 Task: Find connections with filter location Dīsa with filter topic #Healthwith filter profile language French with filter current company TRS Staffing Solutions with filter school St. Francis College for Women with filter industry Turned Products and Fastener Manufacturing with filter service category CateringChange with filter keywords title Shipping and Receiving Staff
Action: Mouse moved to (176, 233)
Screenshot: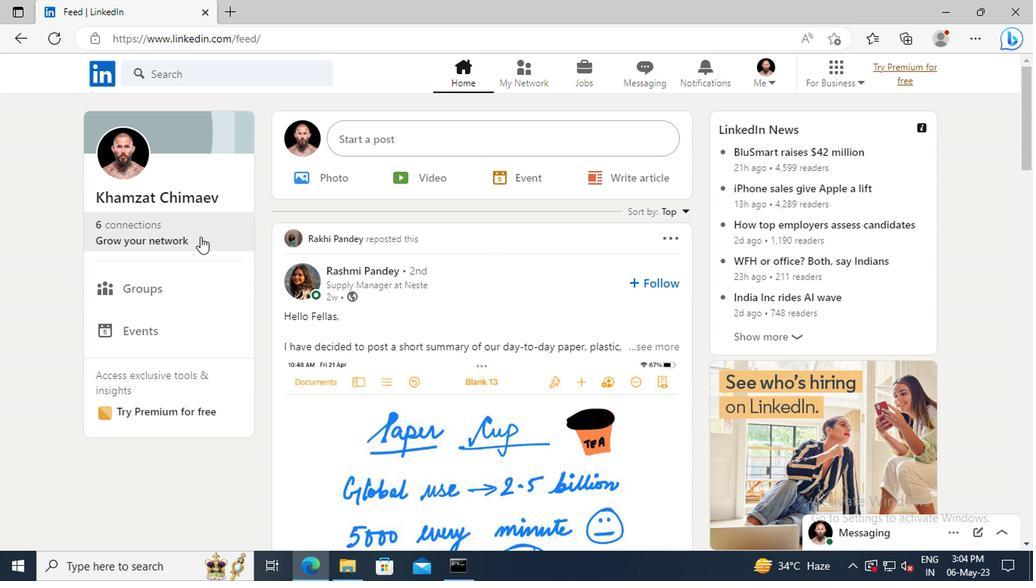 
Action: Mouse pressed left at (176, 233)
Screenshot: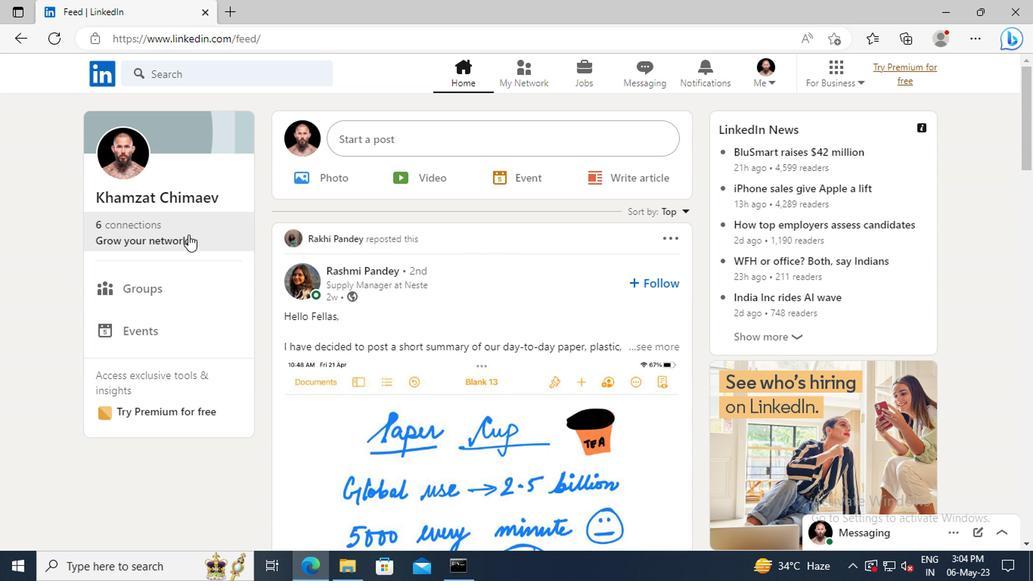 
Action: Mouse moved to (176, 160)
Screenshot: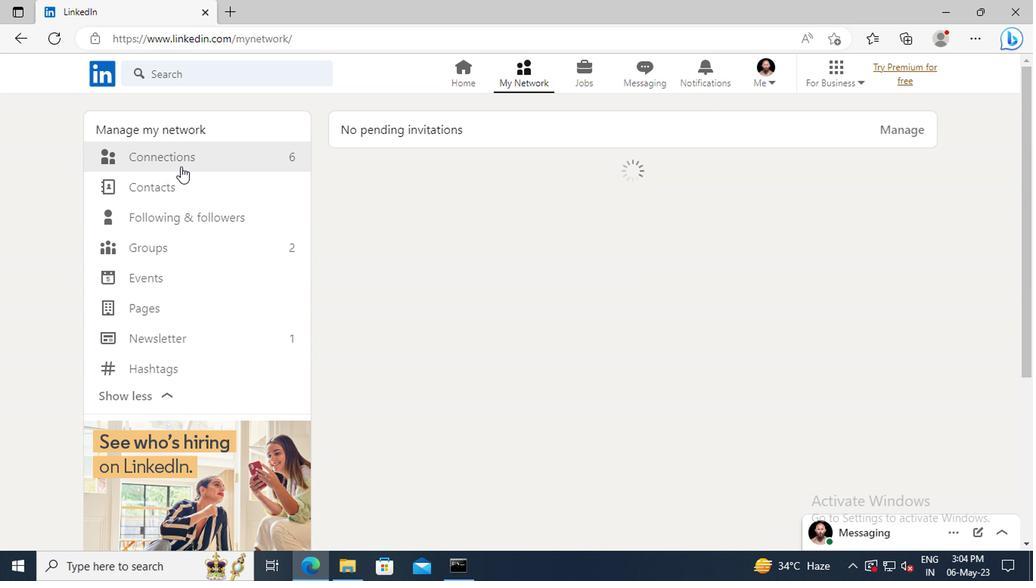 
Action: Mouse pressed left at (176, 160)
Screenshot: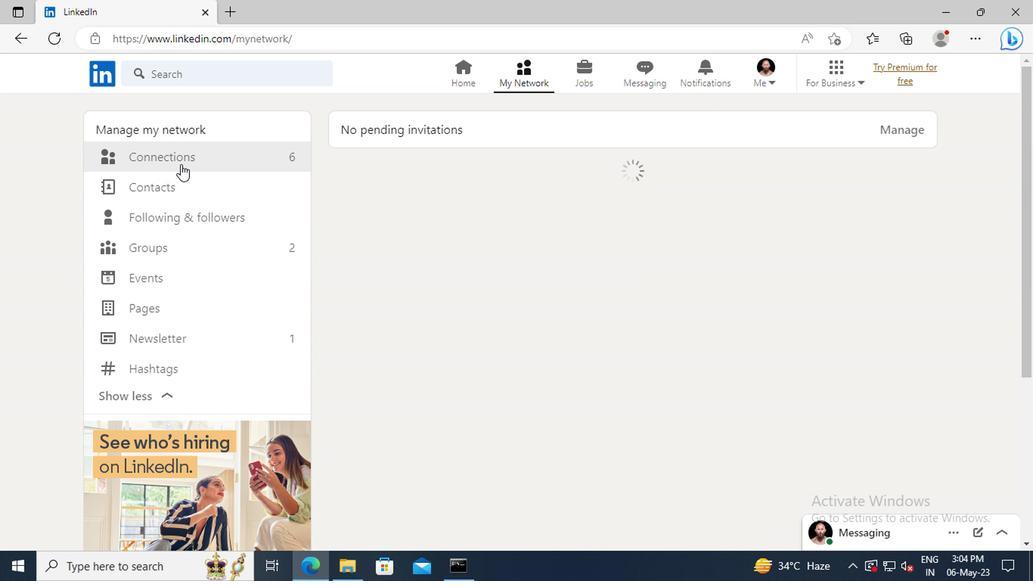 
Action: Mouse moved to (625, 158)
Screenshot: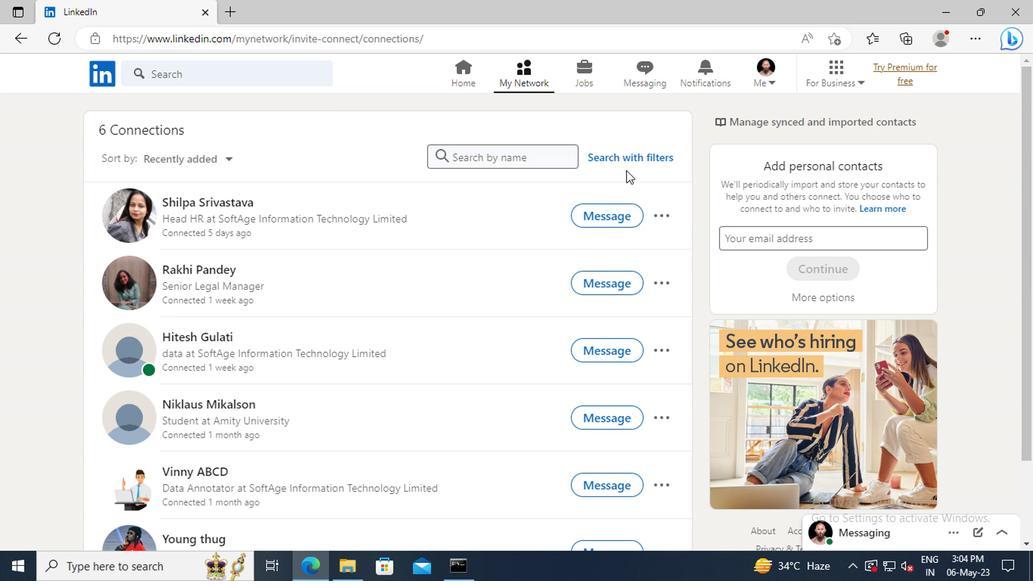 
Action: Mouse pressed left at (625, 158)
Screenshot: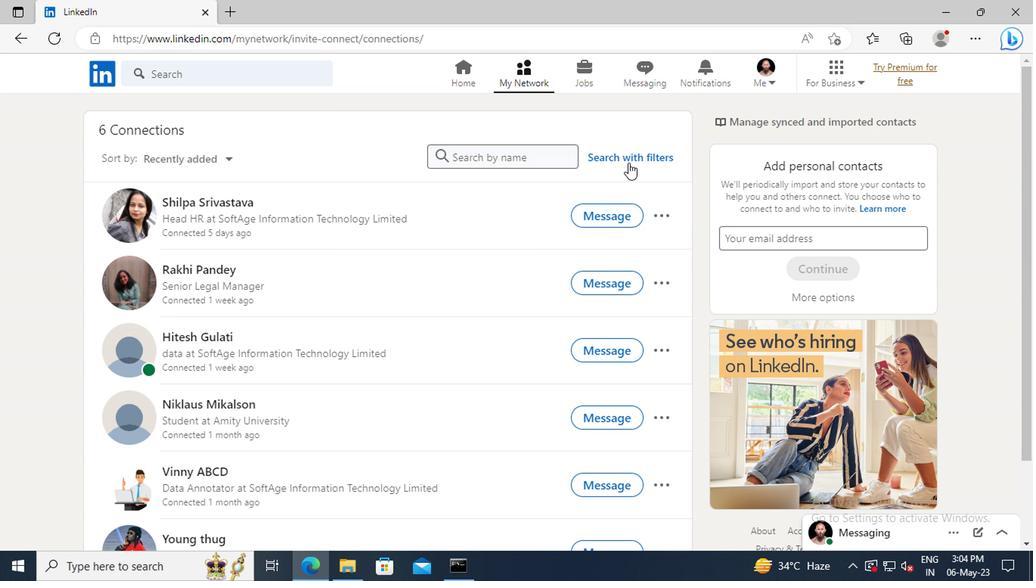 
Action: Mouse moved to (573, 115)
Screenshot: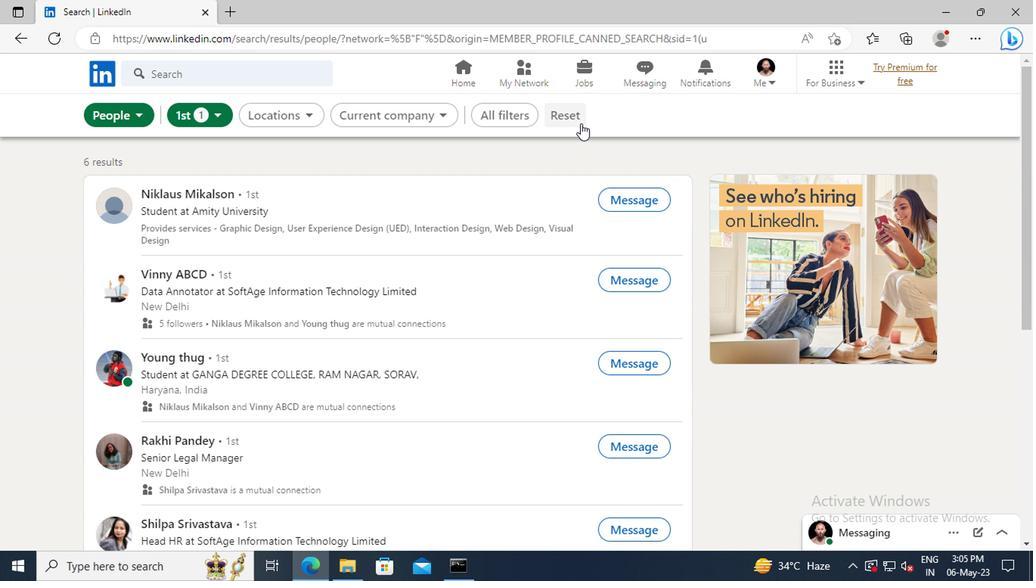 
Action: Mouse pressed left at (573, 115)
Screenshot: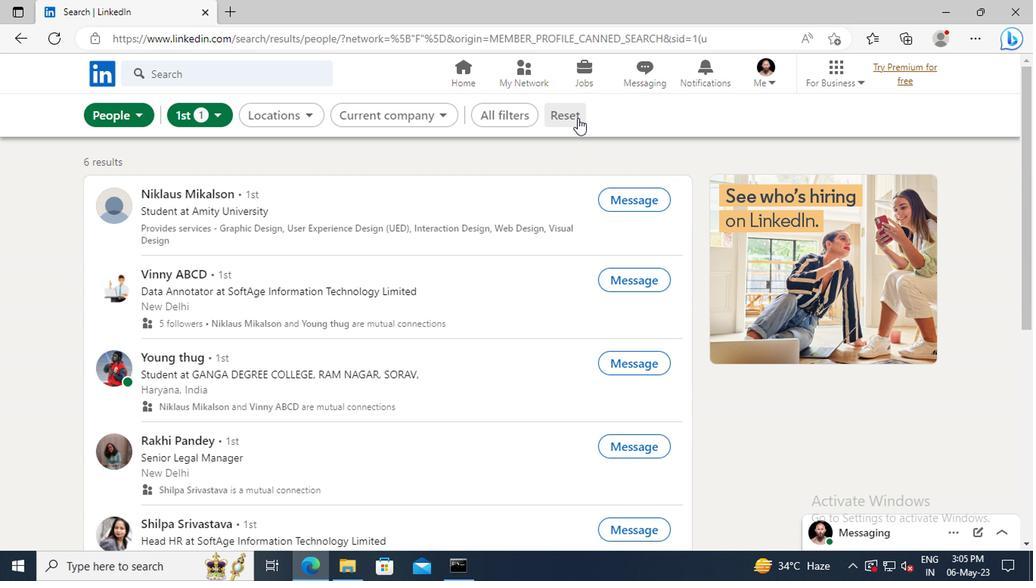 
Action: Mouse moved to (554, 115)
Screenshot: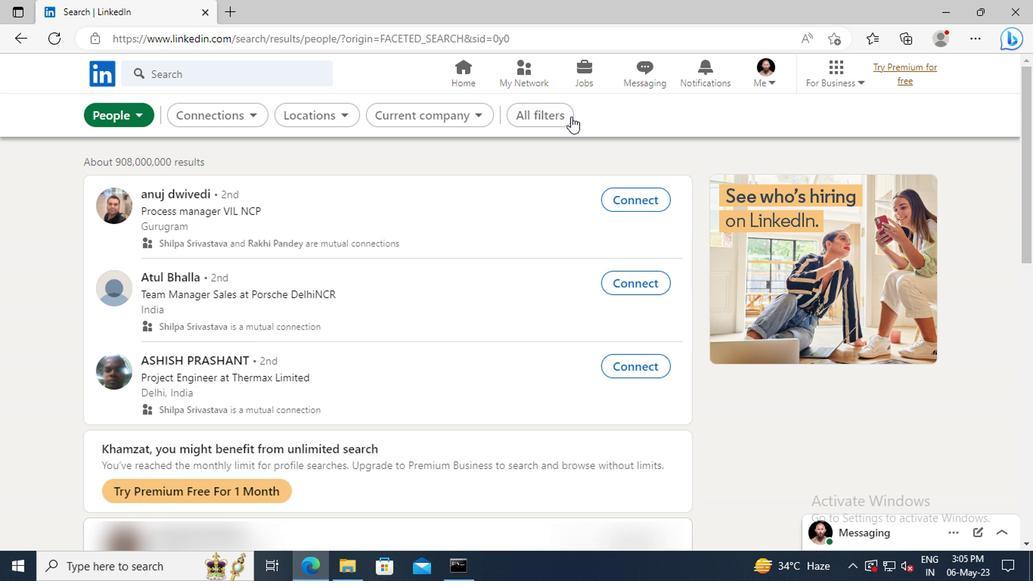 
Action: Mouse pressed left at (554, 115)
Screenshot: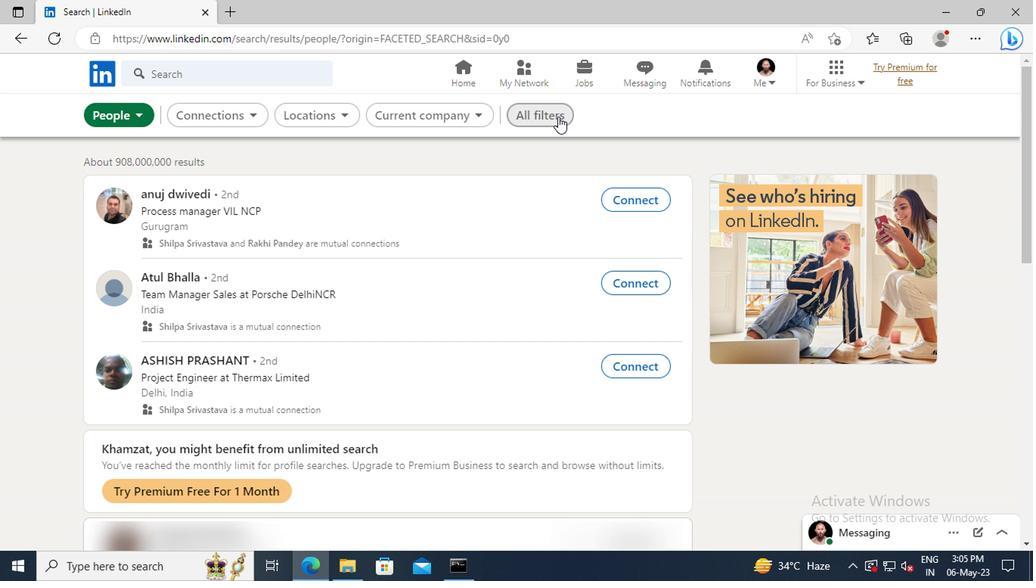 
Action: Mouse moved to (823, 286)
Screenshot: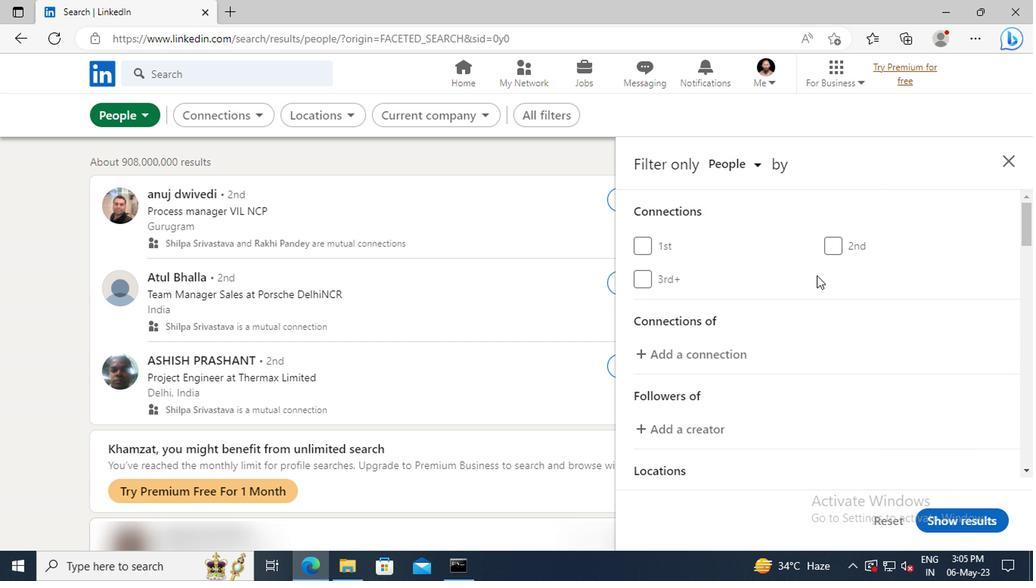 
Action: Mouse scrolled (823, 285) with delta (0, -1)
Screenshot: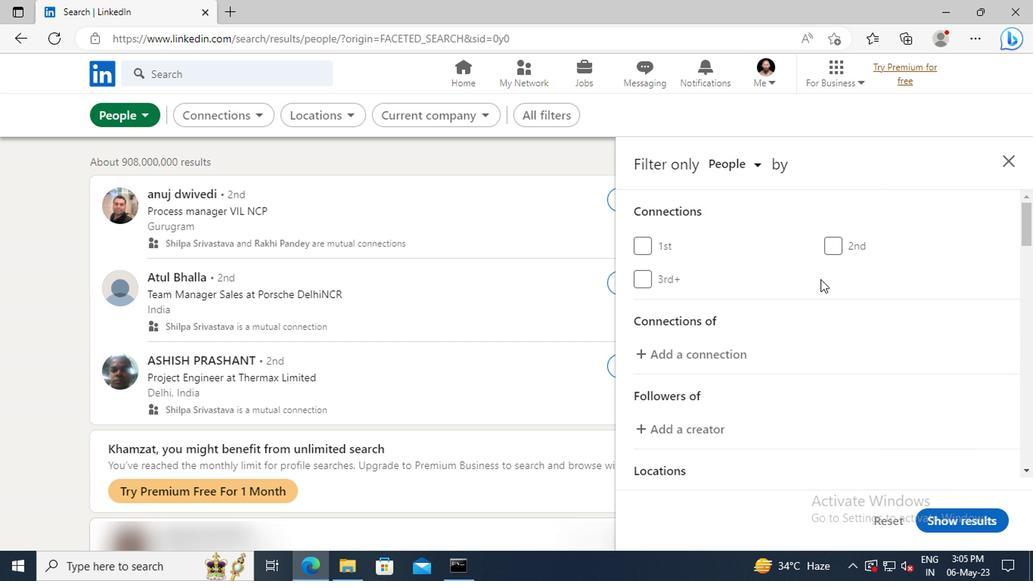
Action: Mouse moved to (825, 288)
Screenshot: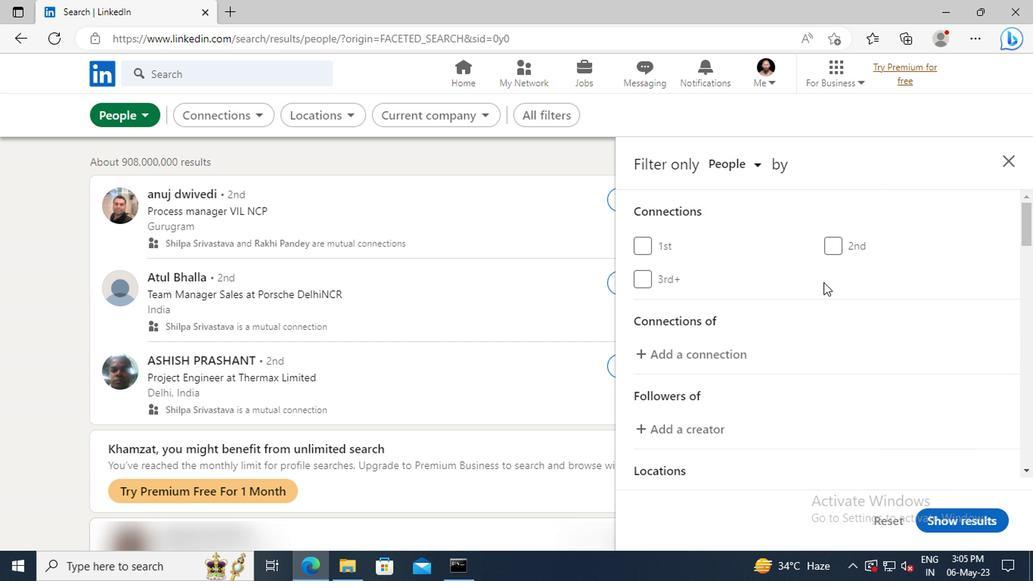 
Action: Mouse scrolled (825, 287) with delta (0, -1)
Screenshot: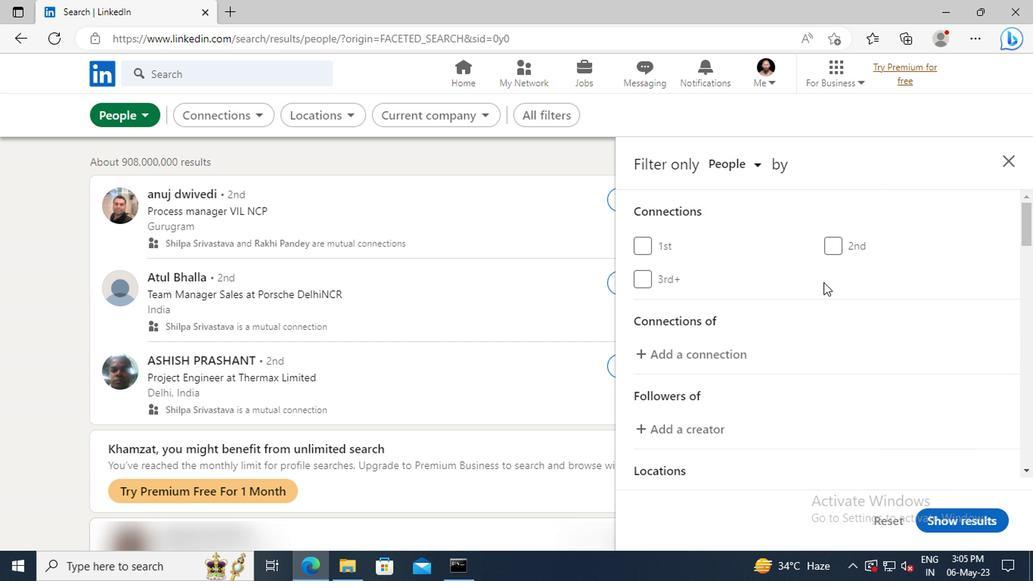 
Action: Mouse moved to (826, 288)
Screenshot: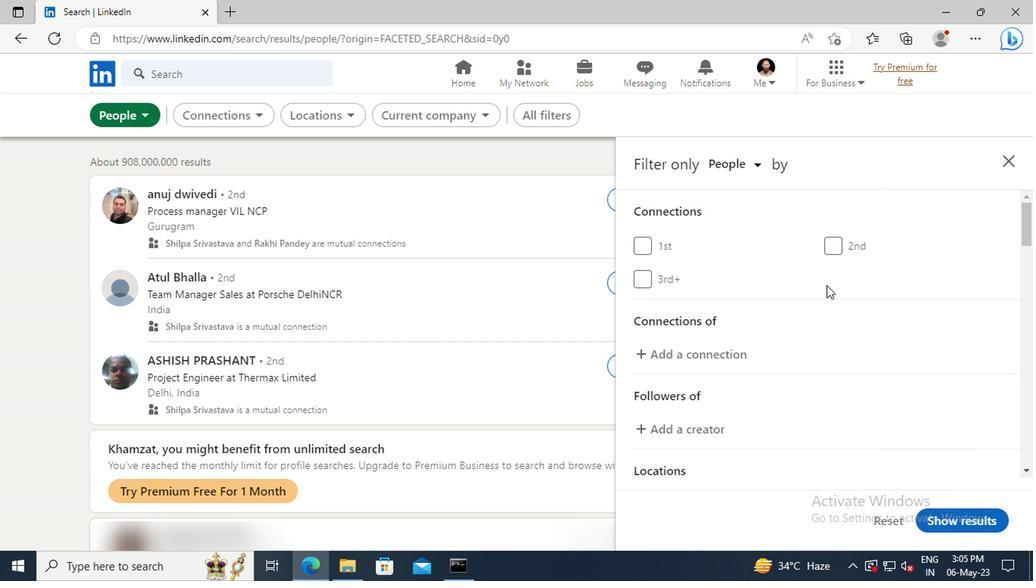 
Action: Mouse scrolled (826, 288) with delta (0, 0)
Screenshot: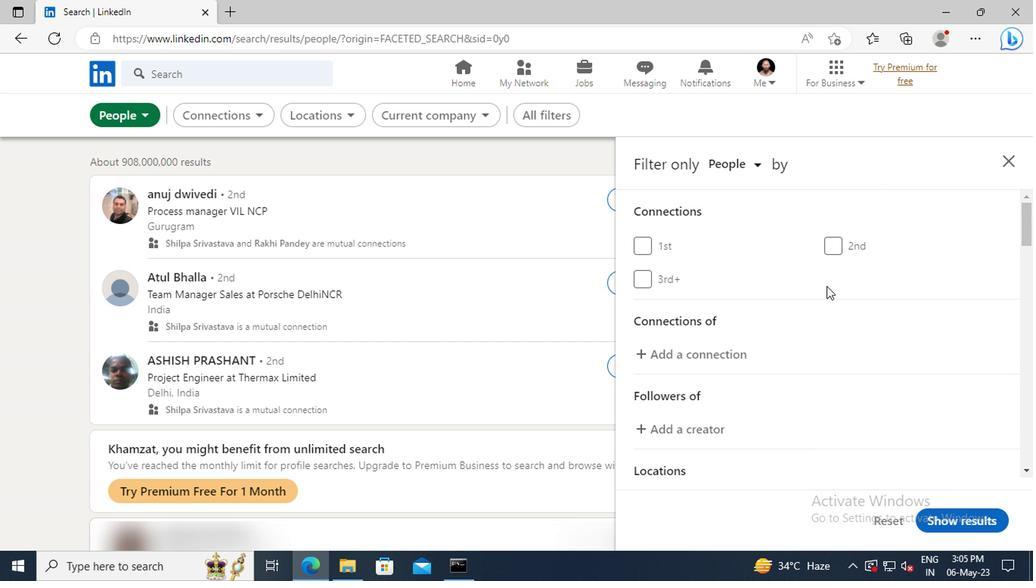 
Action: Mouse scrolled (826, 288) with delta (0, 0)
Screenshot: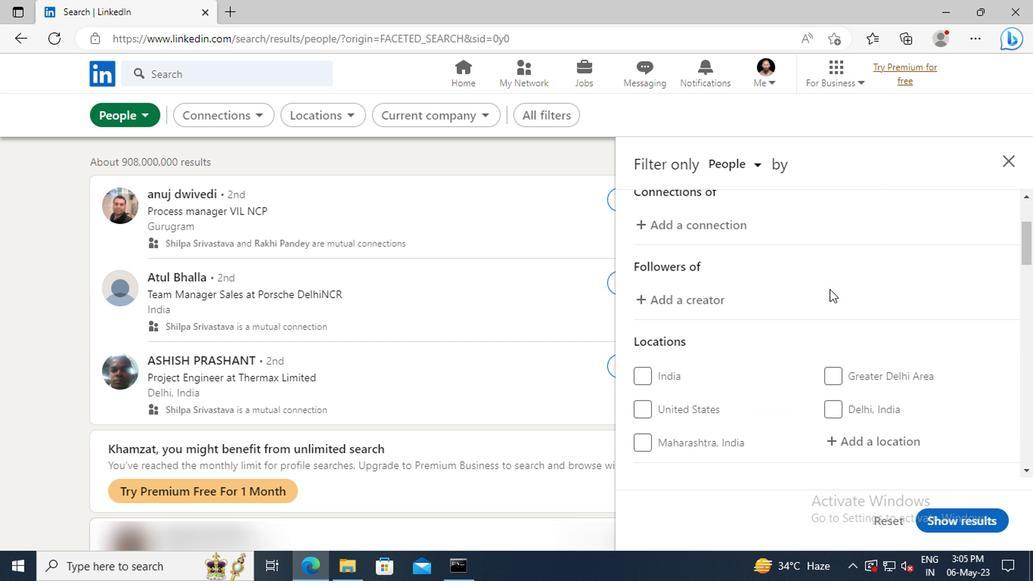 
Action: Mouse scrolled (826, 288) with delta (0, 0)
Screenshot: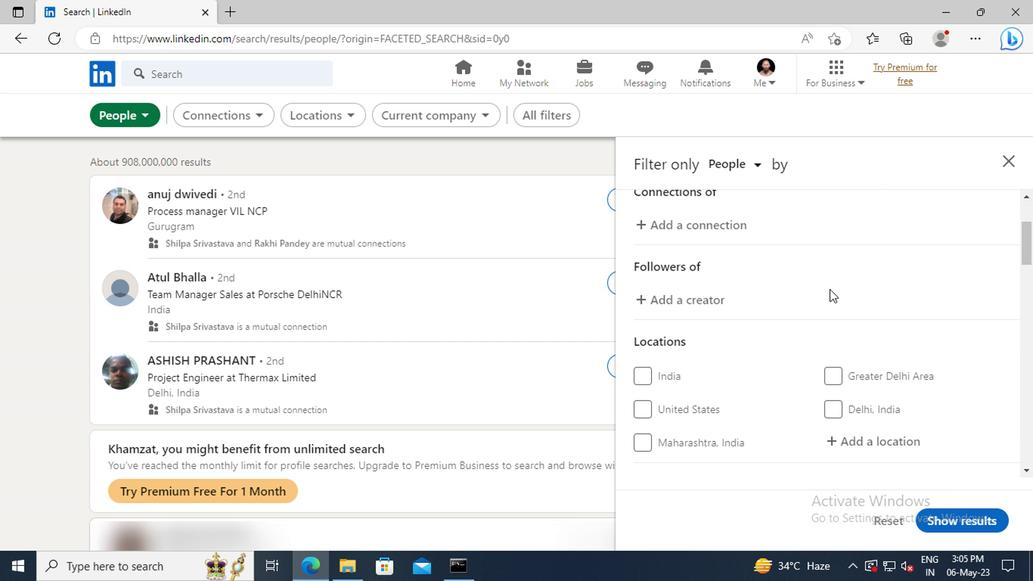 
Action: Mouse moved to (844, 358)
Screenshot: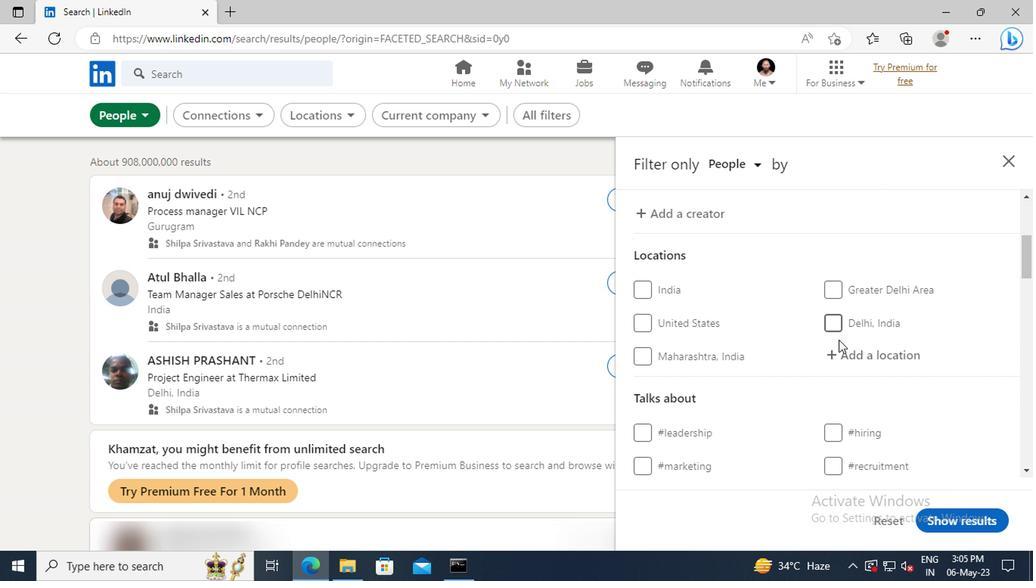 
Action: Mouse pressed left at (844, 358)
Screenshot: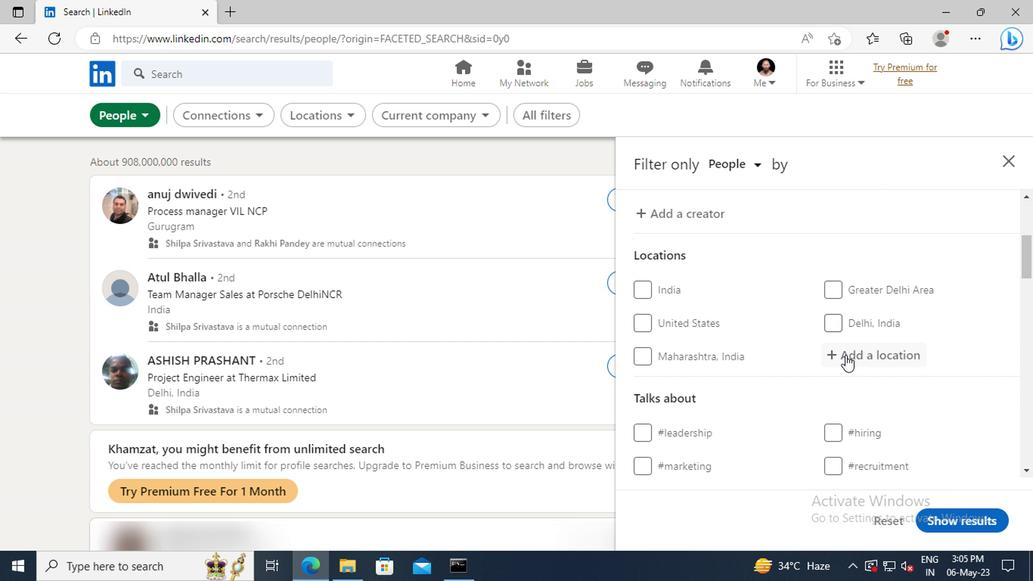 
Action: Key pressed <Key.shift>DISA
Screenshot: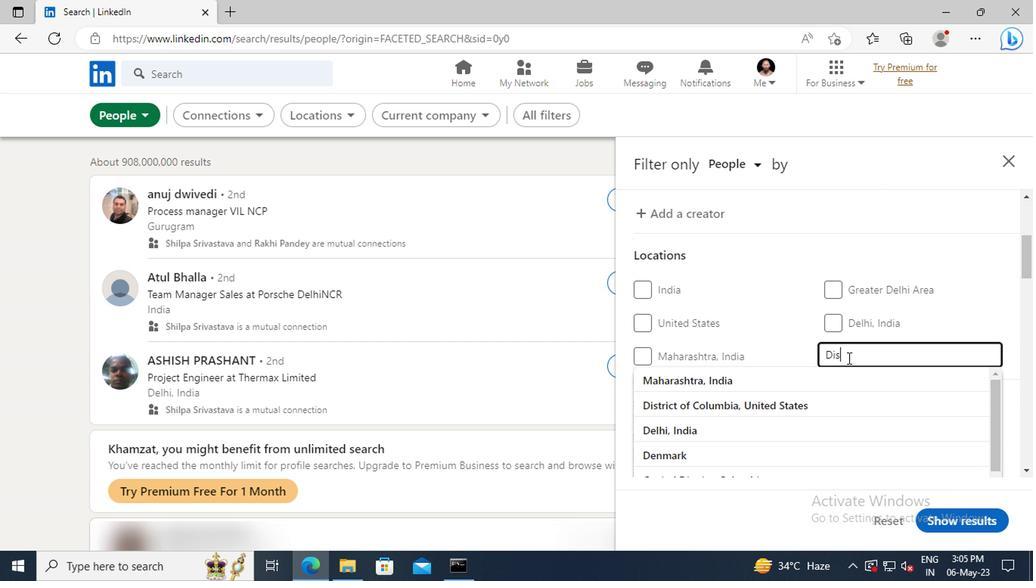 
Action: Mouse moved to (843, 374)
Screenshot: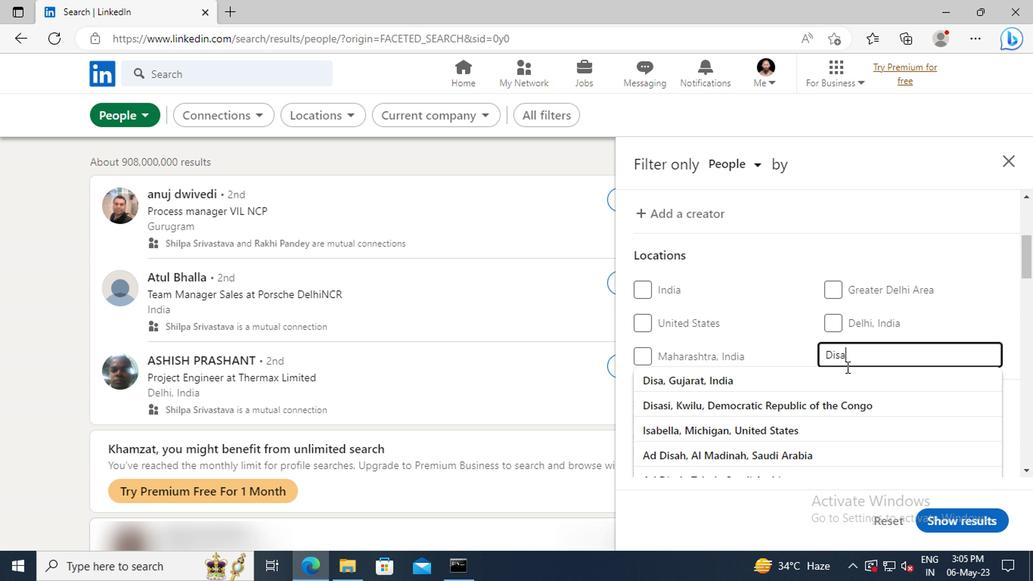 
Action: Mouse pressed left at (843, 374)
Screenshot: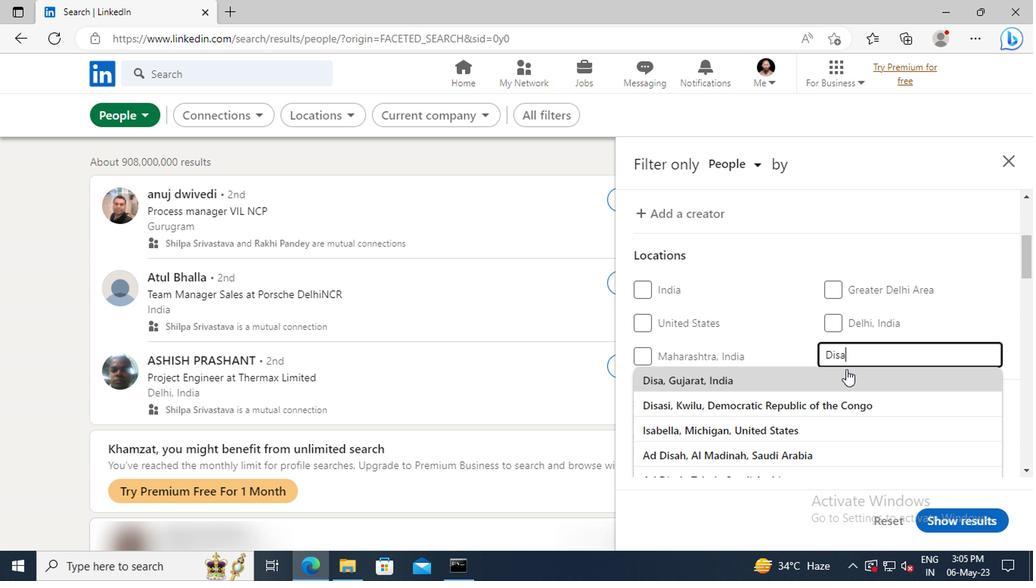 
Action: Mouse scrolled (843, 373) with delta (0, -1)
Screenshot: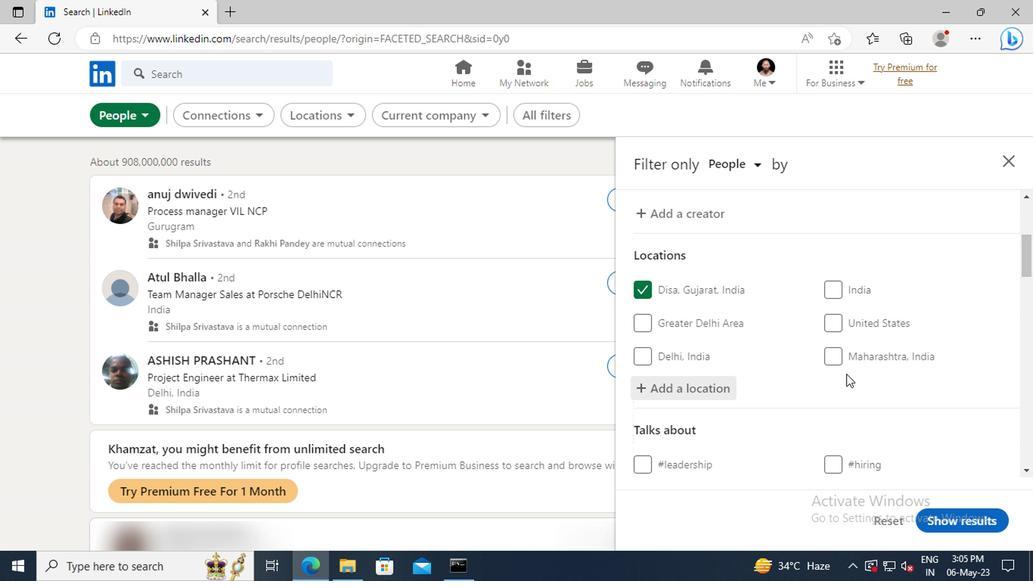 
Action: Mouse moved to (843, 369)
Screenshot: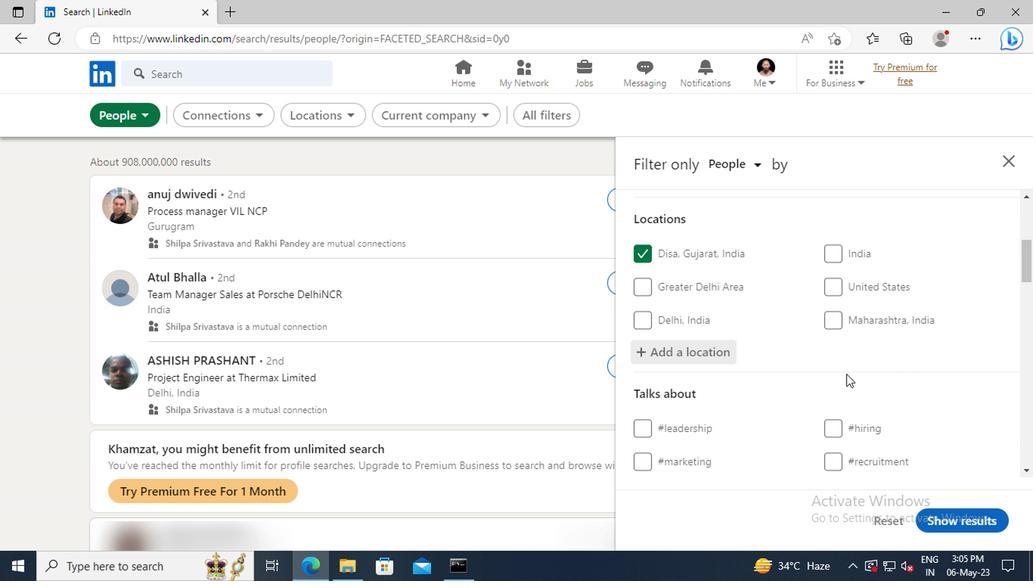 
Action: Mouse scrolled (843, 368) with delta (0, -1)
Screenshot: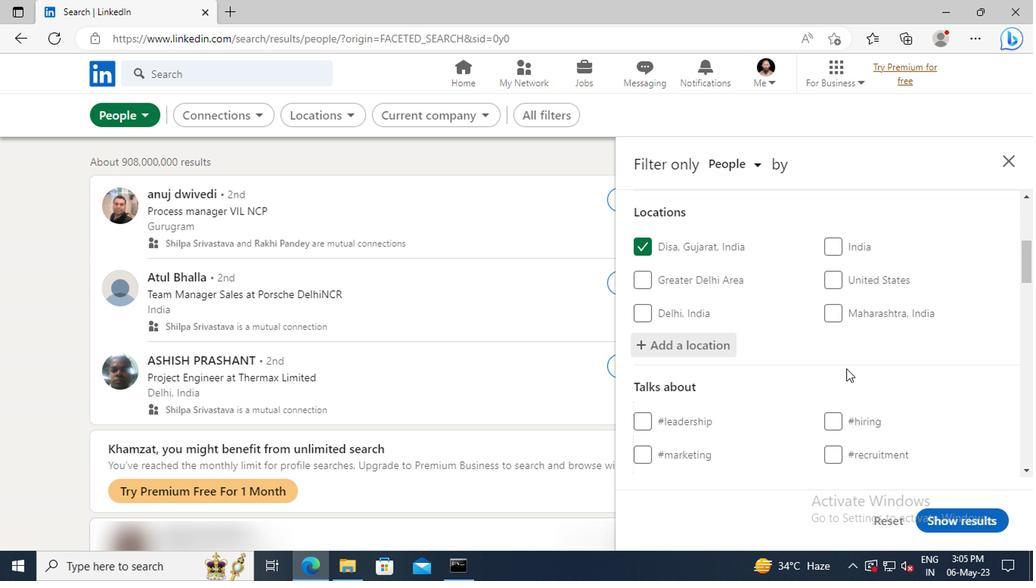 
Action: Mouse moved to (843, 367)
Screenshot: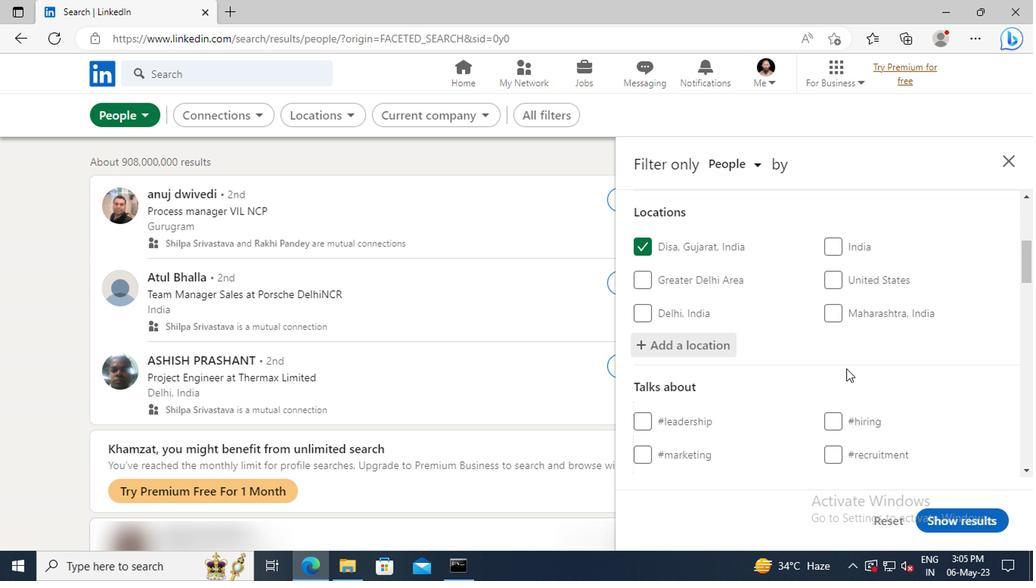 
Action: Mouse scrolled (843, 367) with delta (0, 0)
Screenshot: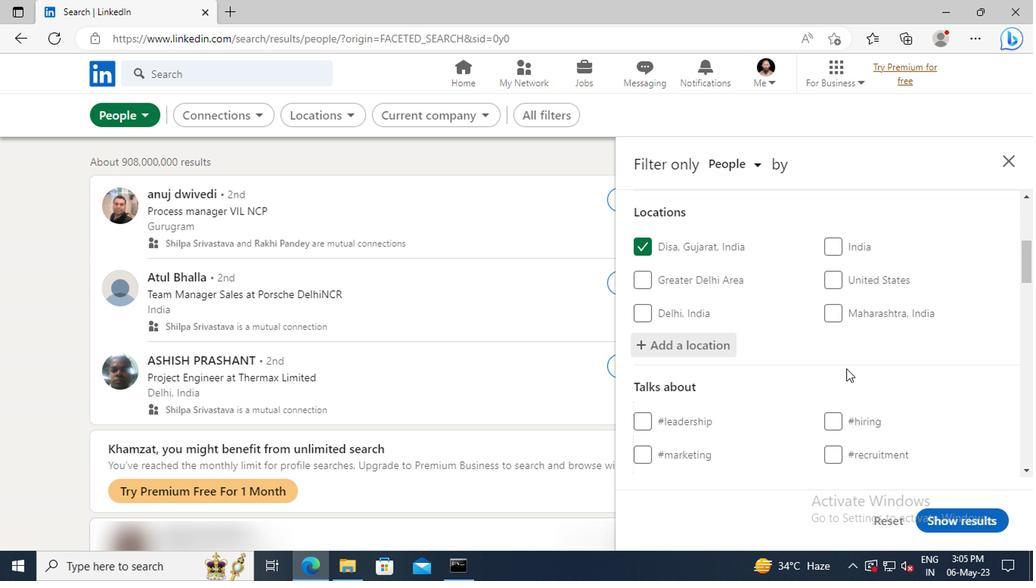 
Action: Mouse moved to (843, 367)
Screenshot: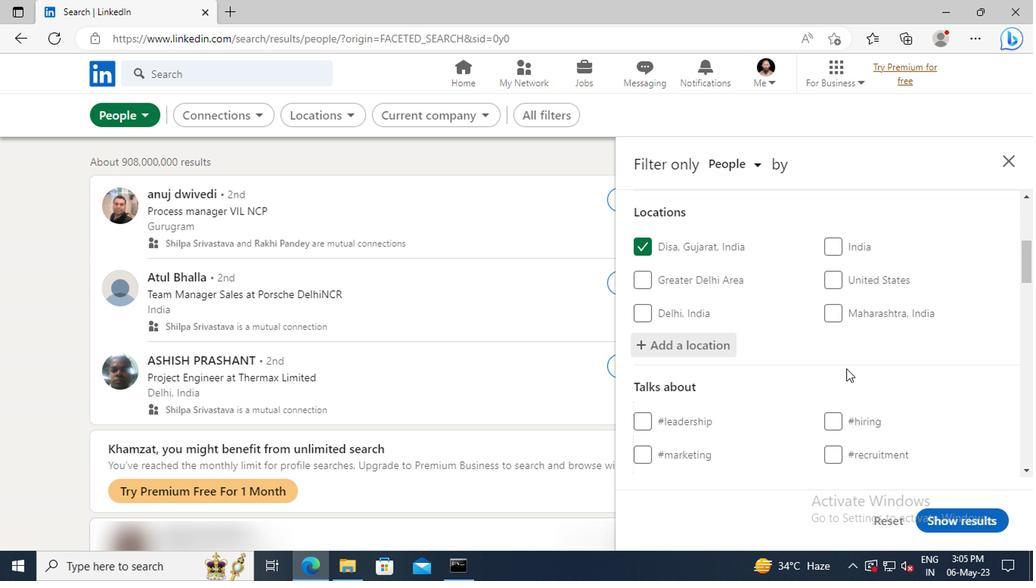 
Action: Mouse scrolled (843, 367) with delta (0, 0)
Screenshot: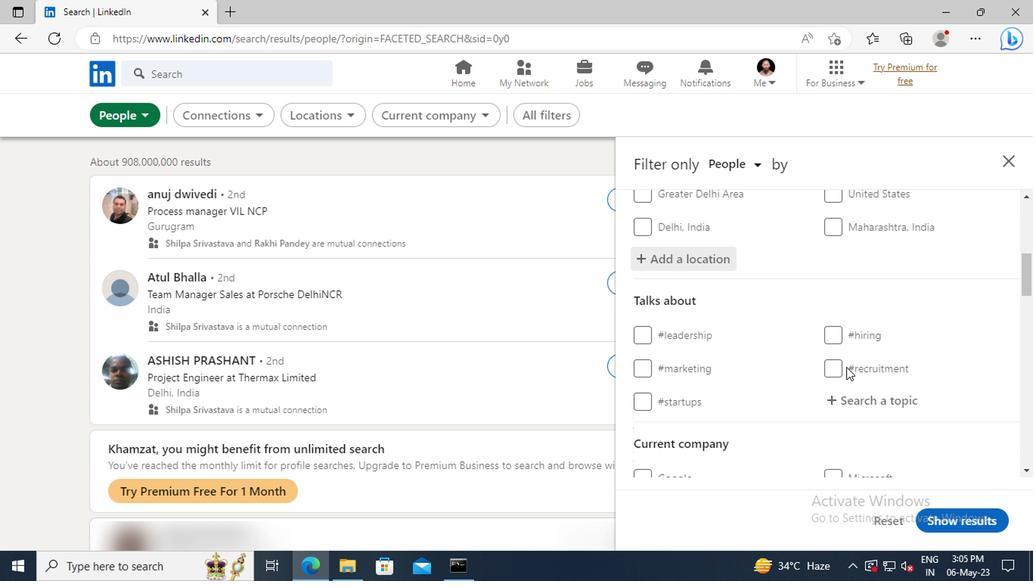 
Action: Mouse moved to (843, 365)
Screenshot: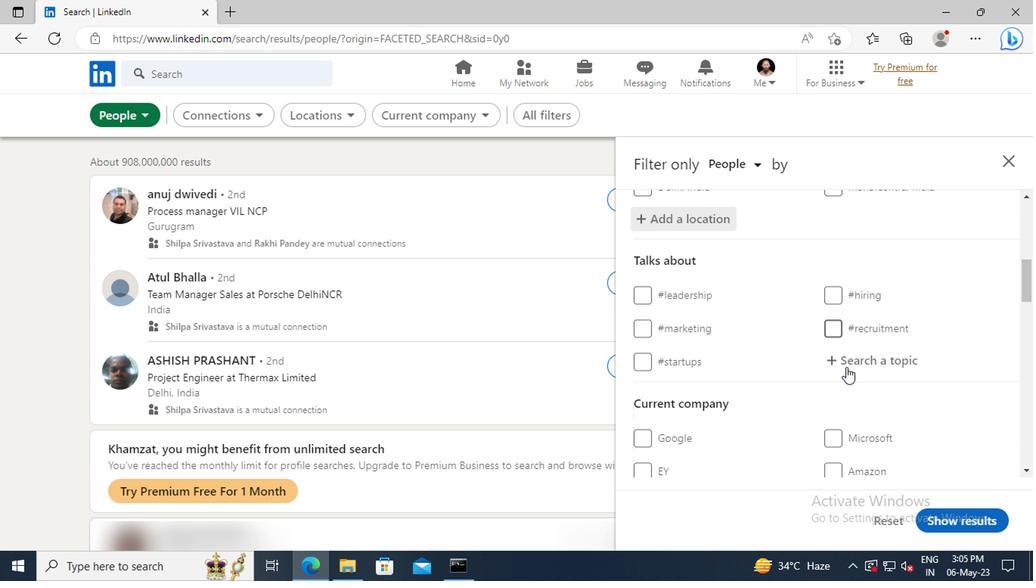 
Action: Mouse pressed left at (843, 365)
Screenshot: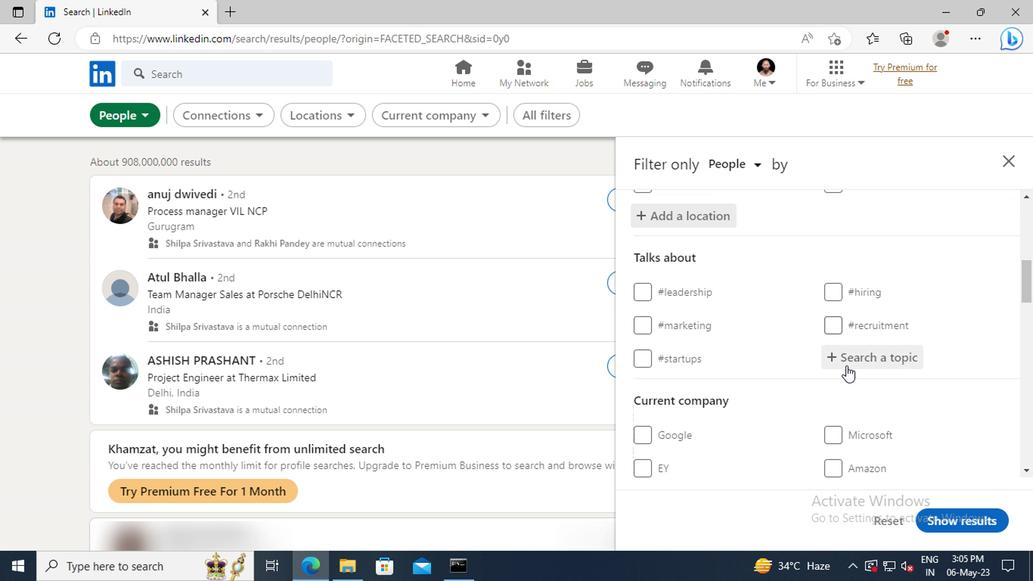 
Action: Key pressed <Key.shift>HEALTH
Screenshot: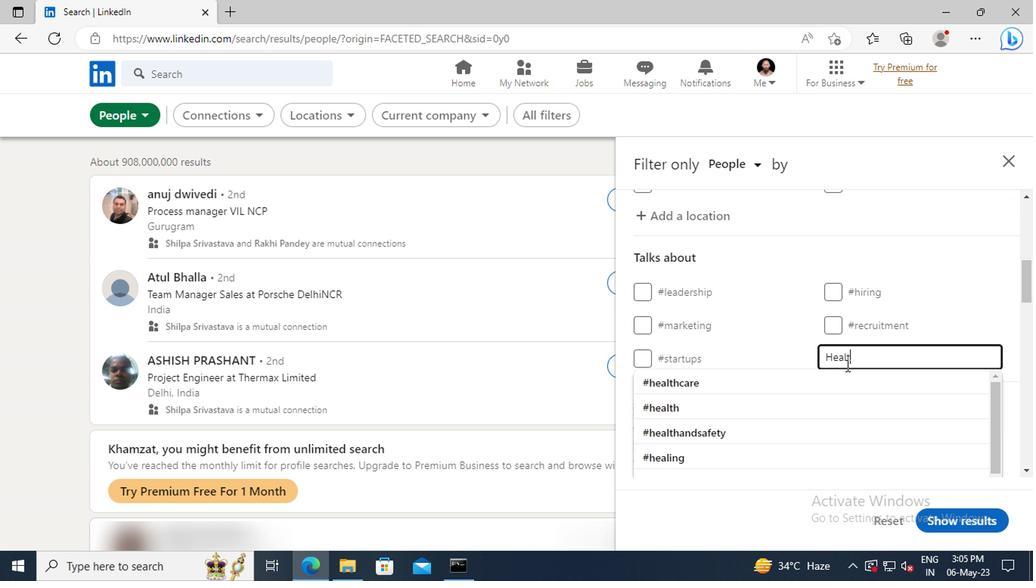 
Action: Mouse moved to (840, 398)
Screenshot: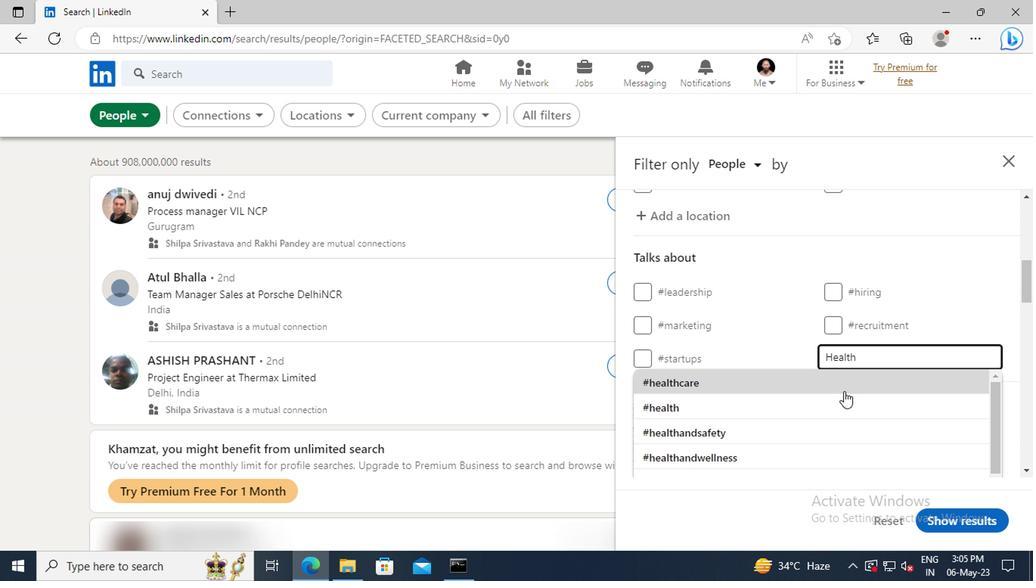 
Action: Mouse pressed left at (840, 398)
Screenshot: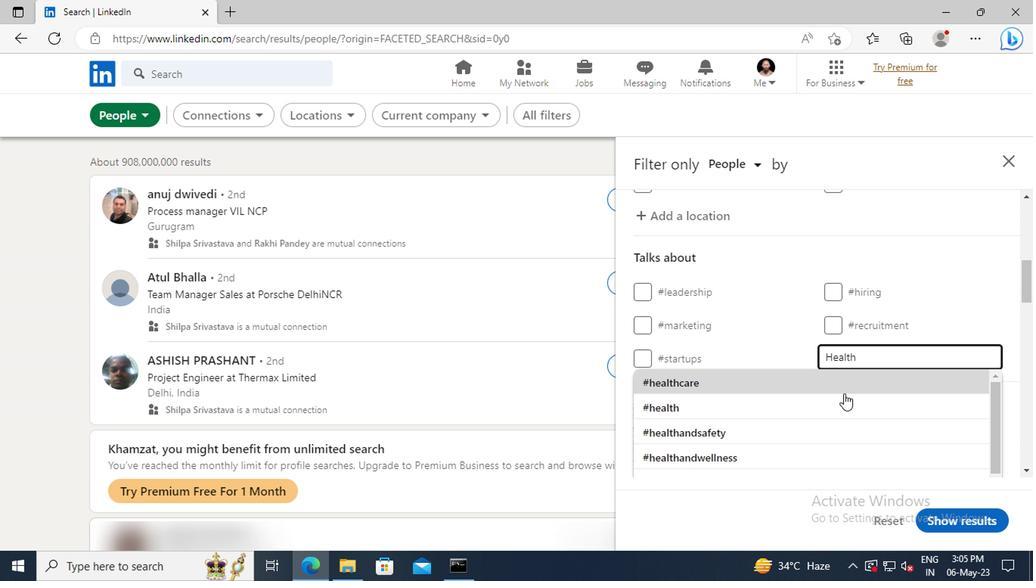 
Action: Mouse scrolled (840, 397) with delta (0, -1)
Screenshot: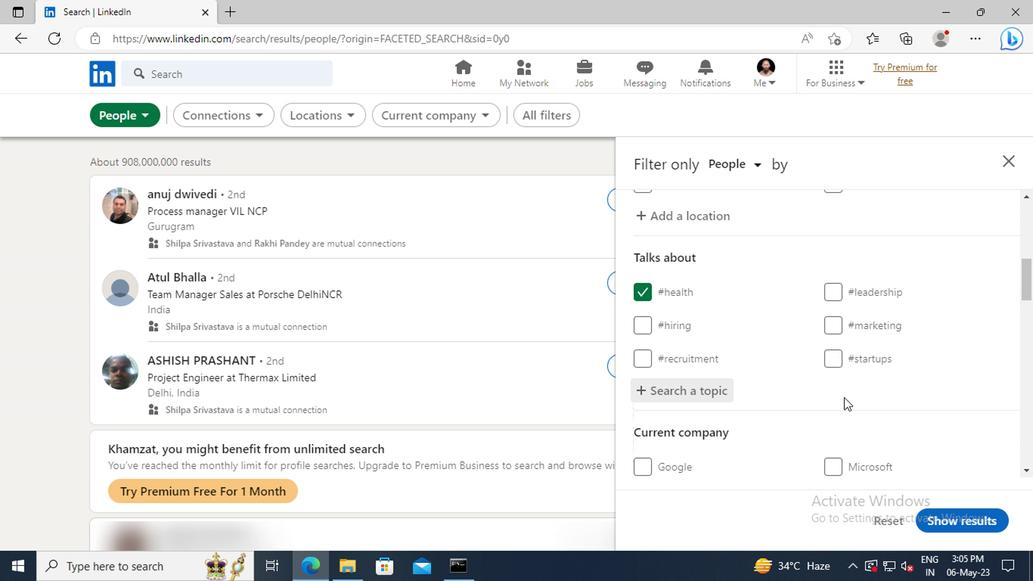
Action: Mouse scrolled (840, 397) with delta (0, -1)
Screenshot: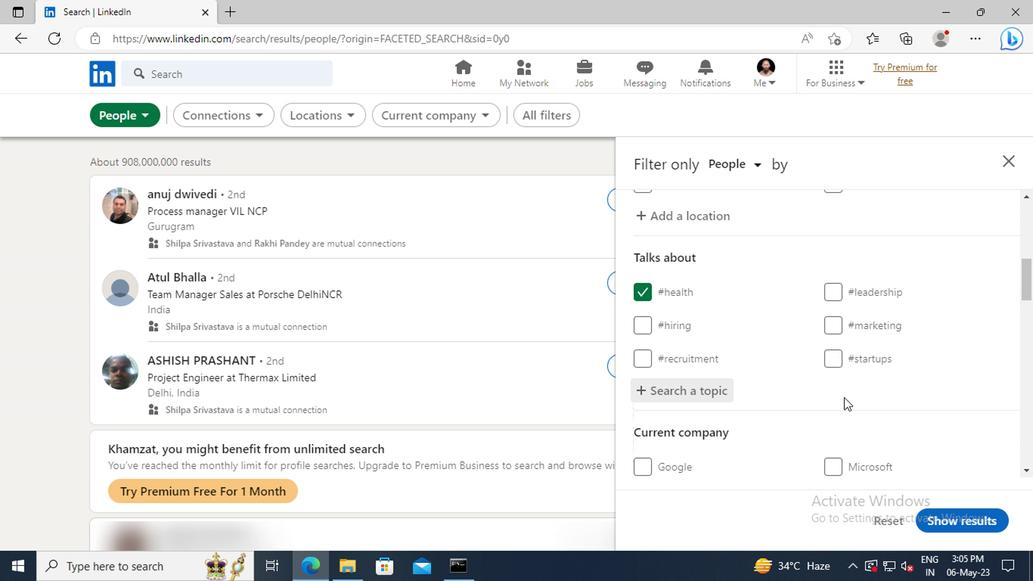 
Action: Mouse moved to (839, 395)
Screenshot: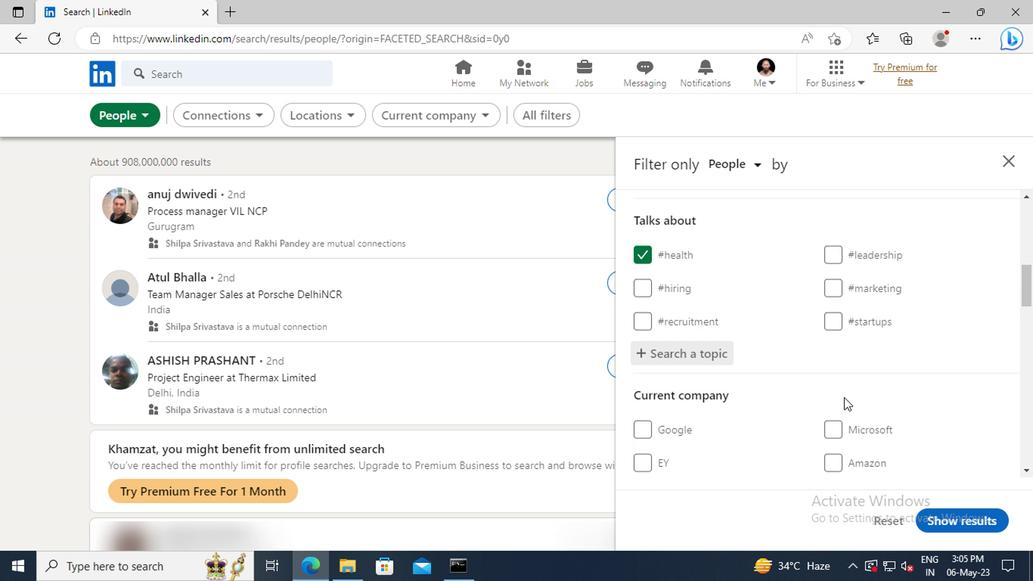 
Action: Mouse scrolled (839, 394) with delta (0, 0)
Screenshot: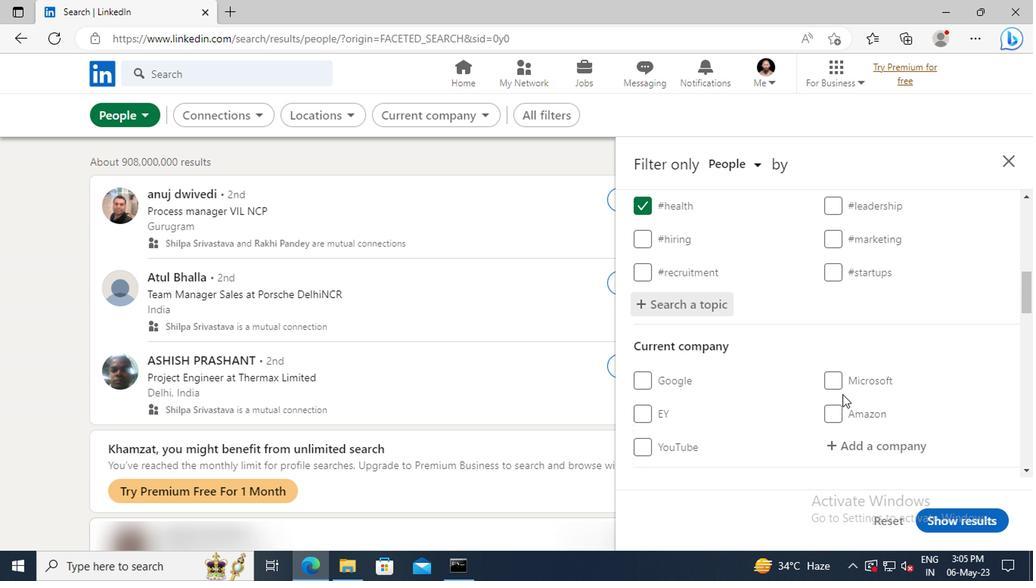 
Action: Mouse scrolled (839, 394) with delta (0, 0)
Screenshot: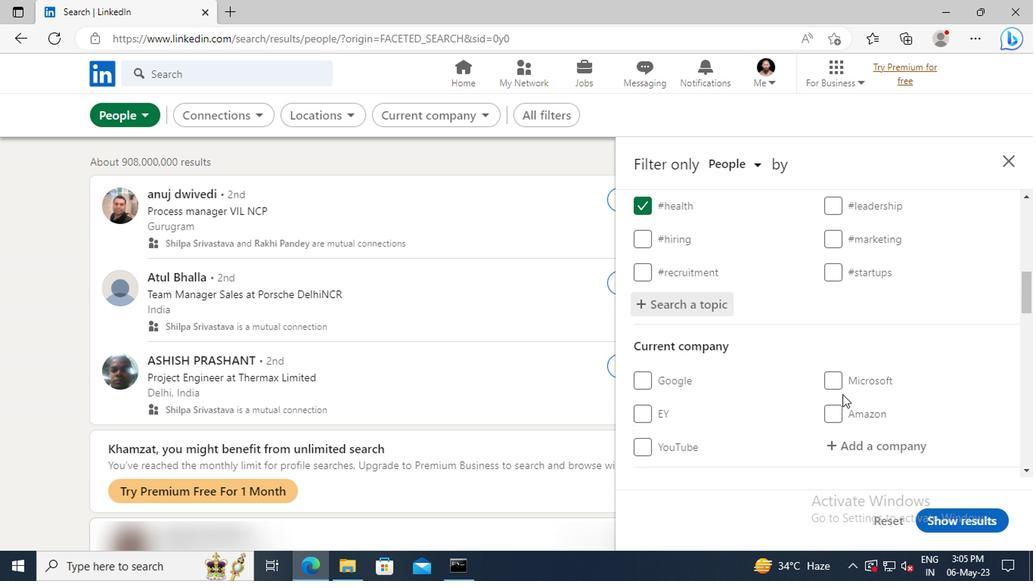 
Action: Mouse scrolled (839, 394) with delta (0, 0)
Screenshot: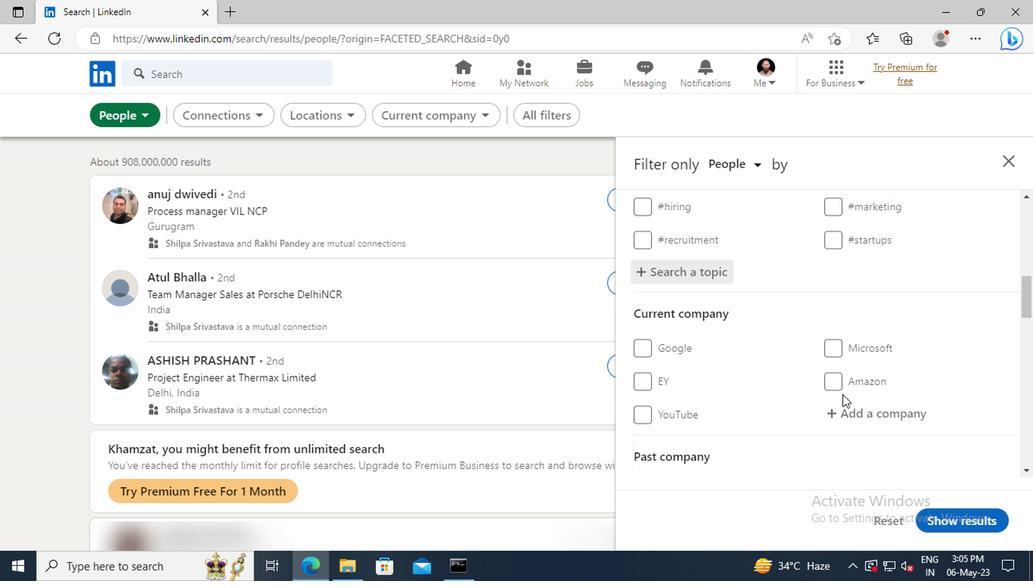 
Action: Mouse scrolled (839, 394) with delta (0, 0)
Screenshot: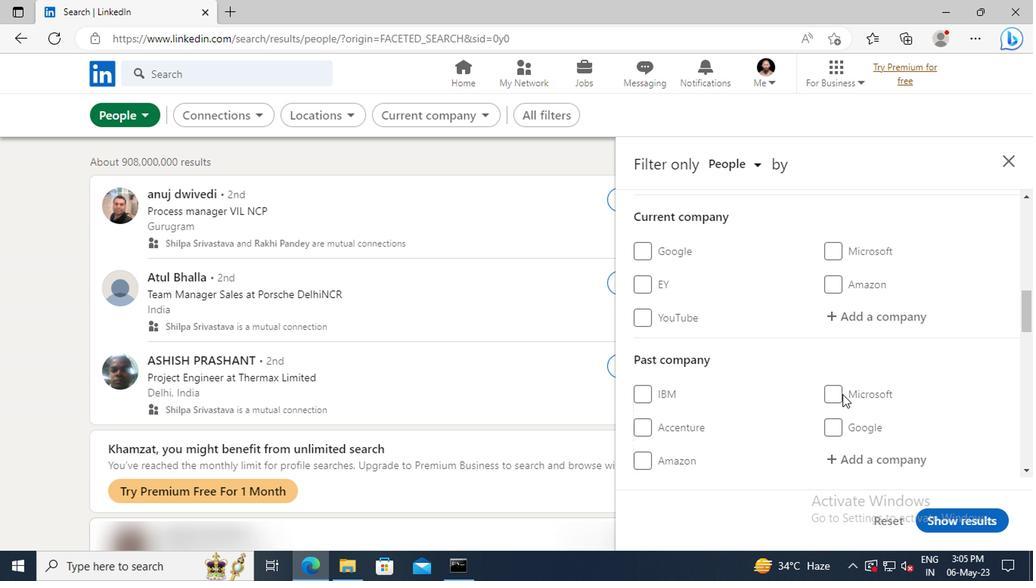 
Action: Mouse scrolled (839, 394) with delta (0, 0)
Screenshot: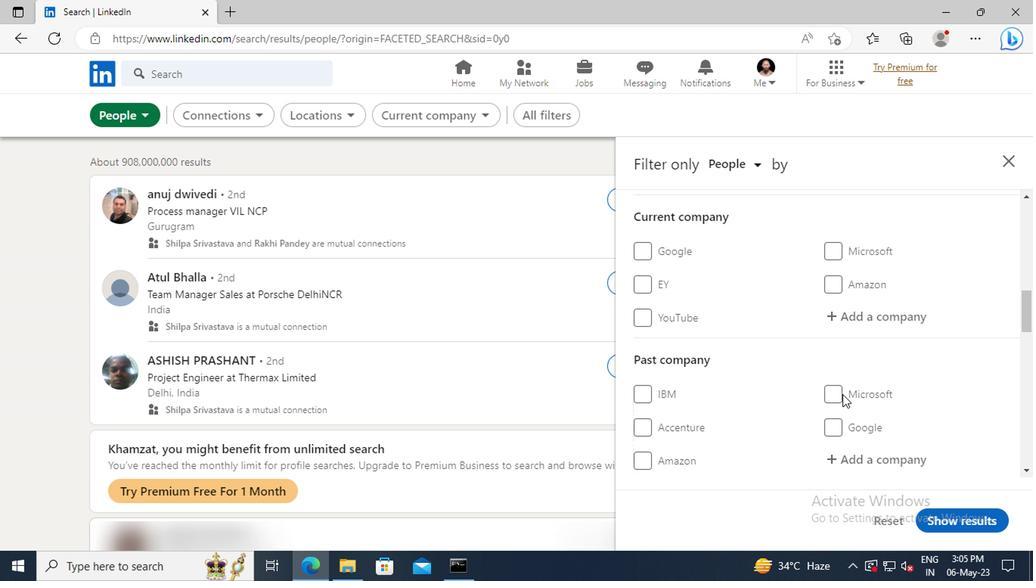 
Action: Mouse scrolled (839, 394) with delta (0, 0)
Screenshot: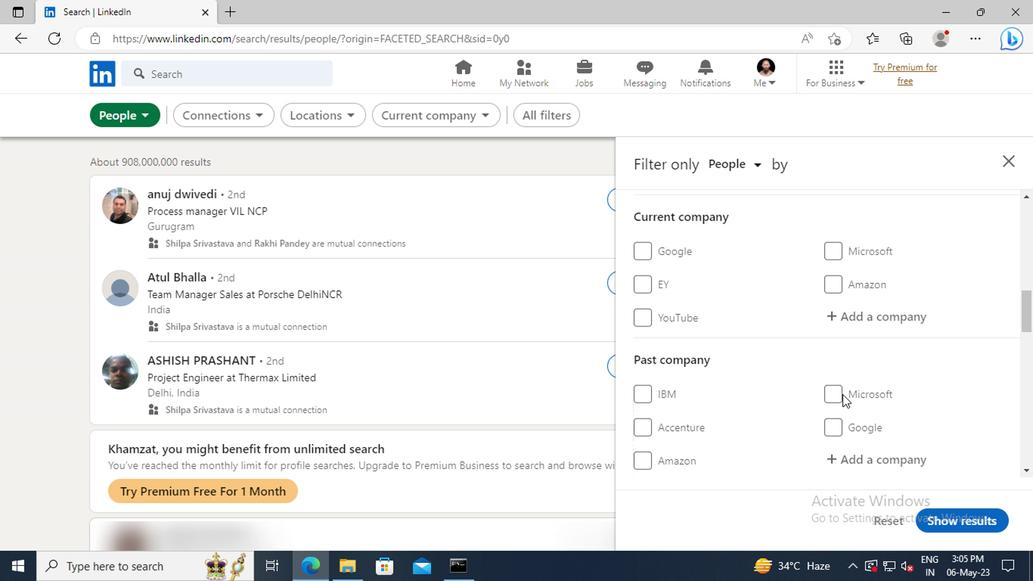 
Action: Mouse moved to (837, 391)
Screenshot: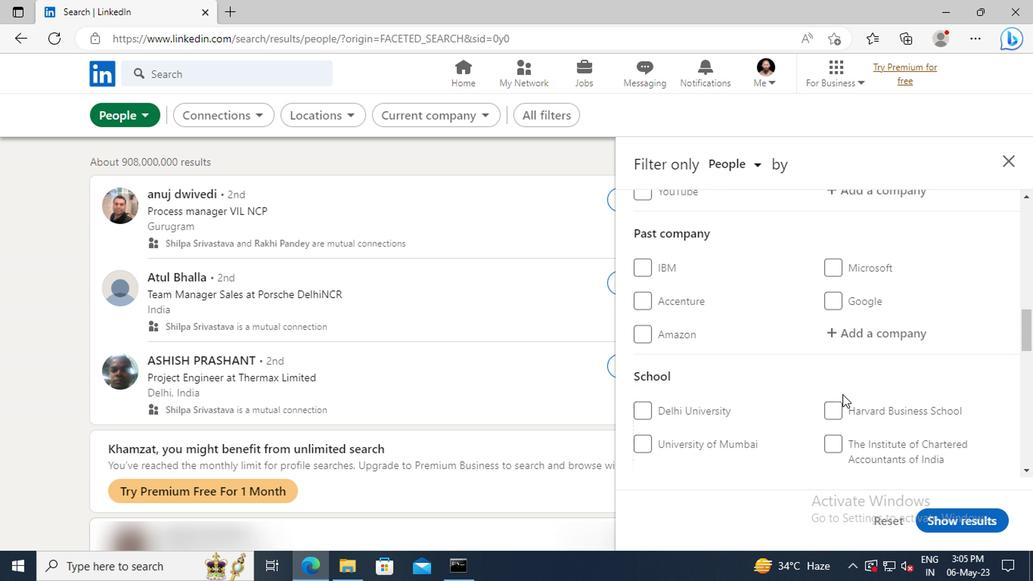 
Action: Mouse scrolled (837, 390) with delta (0, 0)
Screenshot: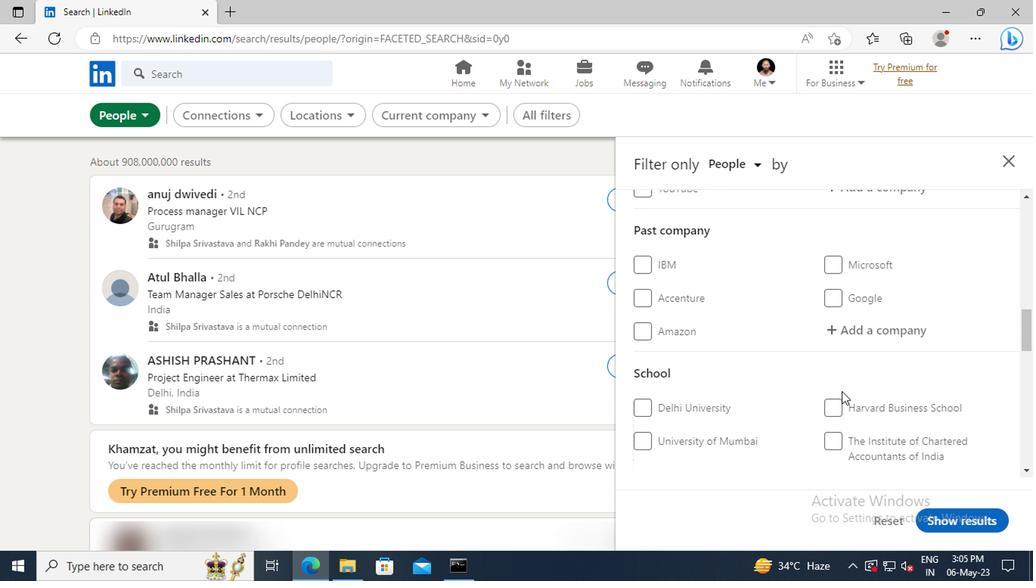 
Action: Mouse scrolled (837, 390) with delta (0, 0)
Screenshot: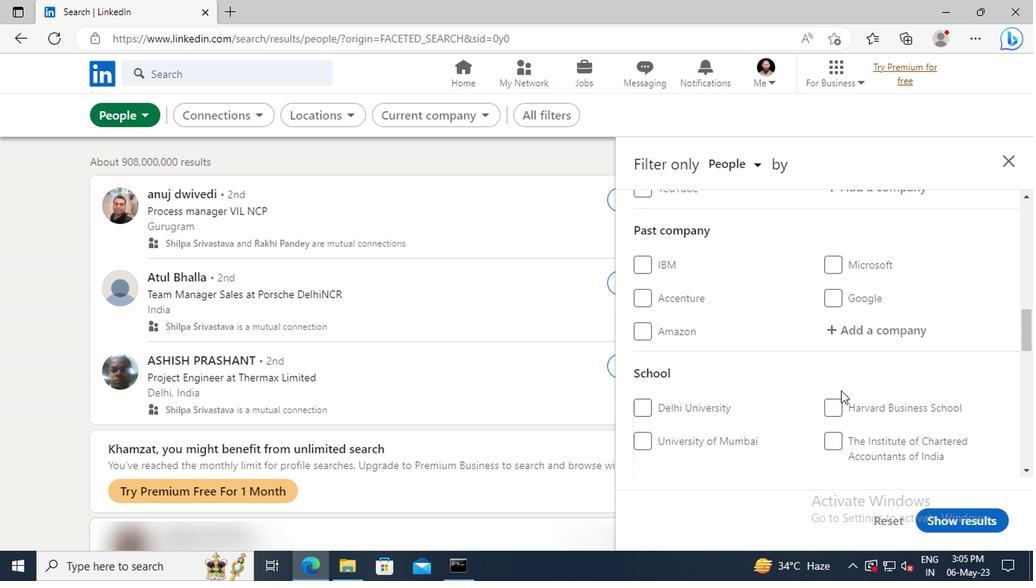 
Action: Mouse moved to (835, 385)
Screenshot: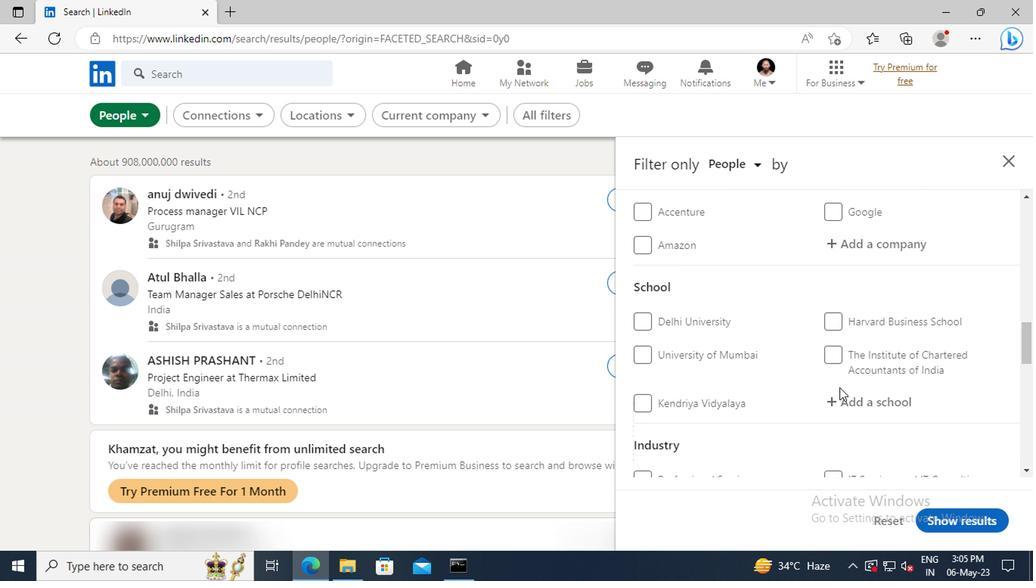 
Action: Mouse scrolled (835, 385) with delta (0, 0)
Screenshot: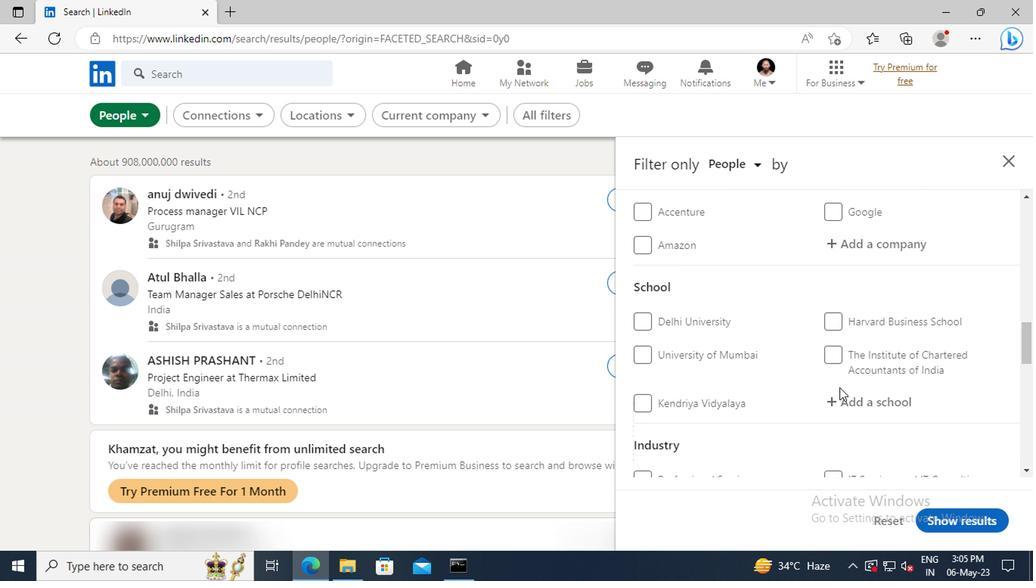 
Action: Mouse moved to (834, 383)
Screenshot: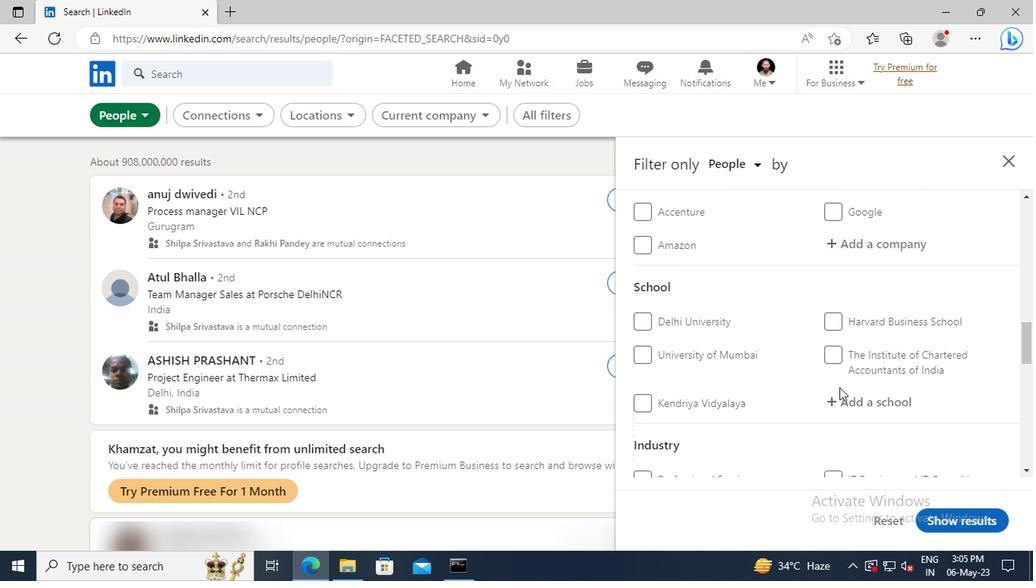 
Action: Mouse scrolled (834, 382) with delta (0, -1)
Screenshot: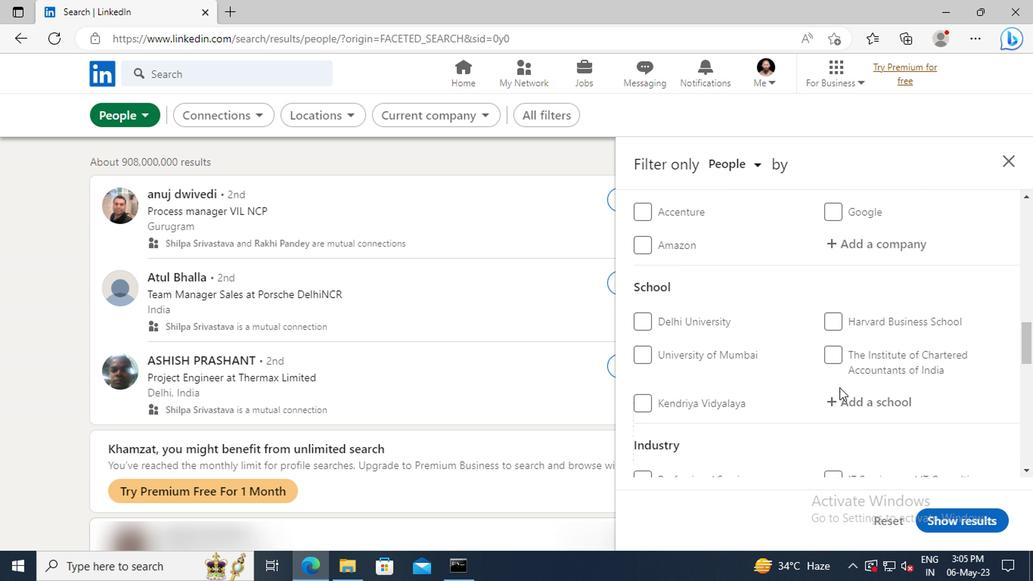 
Action: Mouse moved to (834, 381)
Screenshot: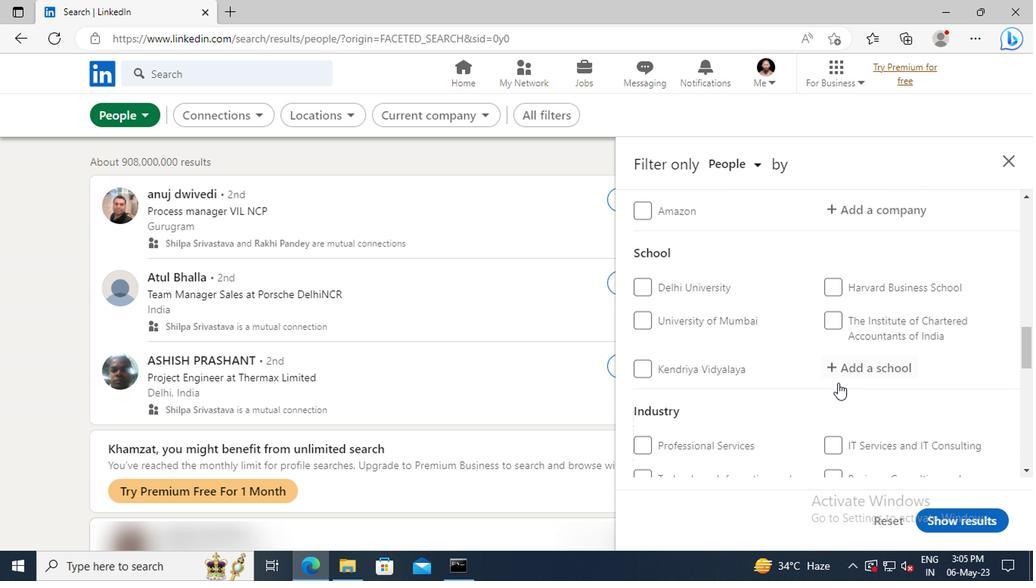 
Action: Mouse scrolled (834, 380) with delta (0, -1)
Screenshot: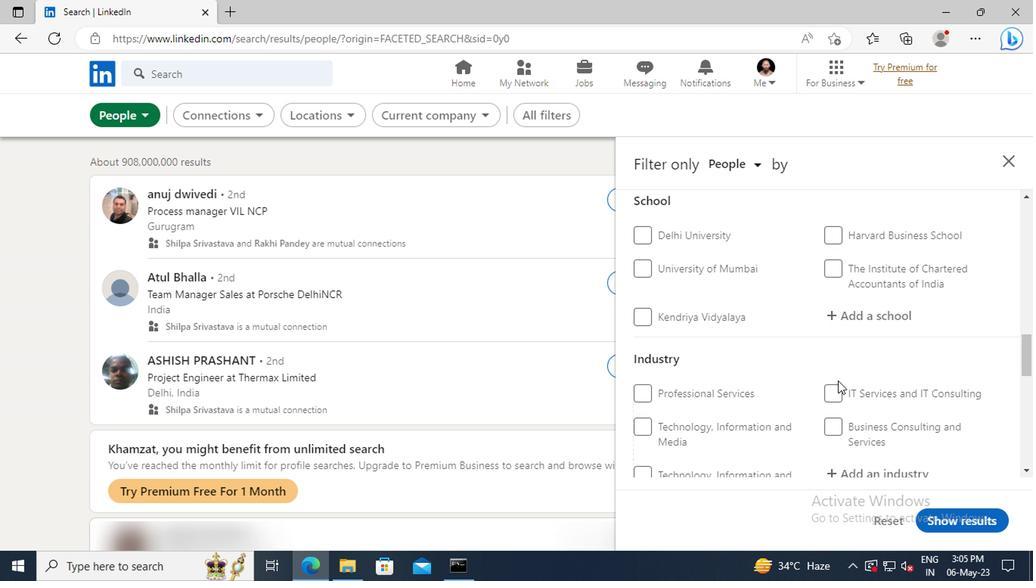 
Action: Mouse scrolled (834, 380) with delta (0, -1)
Screenshot: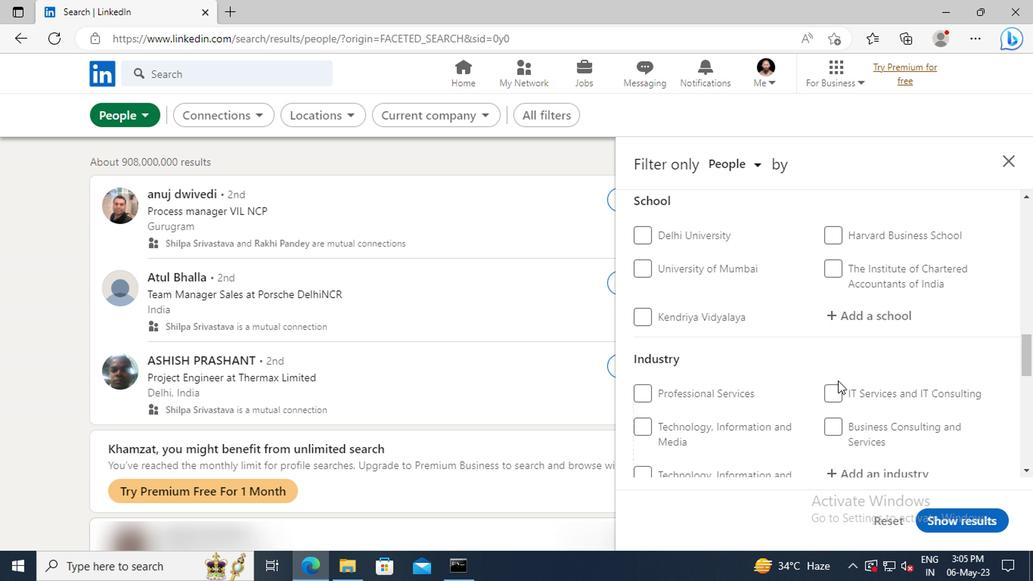 
Action: Mouse scrolled (834, 380) with delta (0, -1)
Screenshot: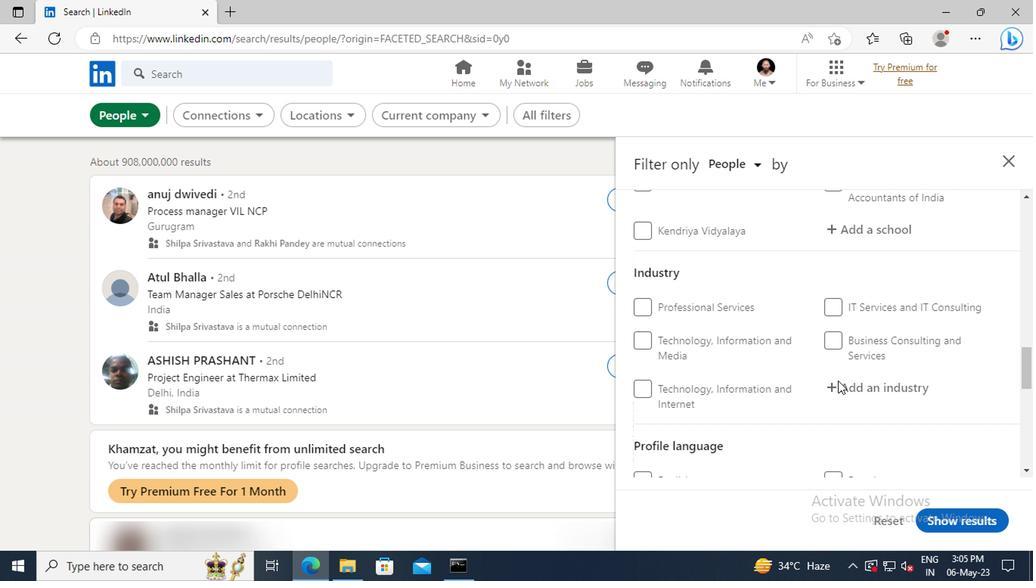 
Action: Mouse scrolled (834, 380) with delta (0, -1)
Screenshot: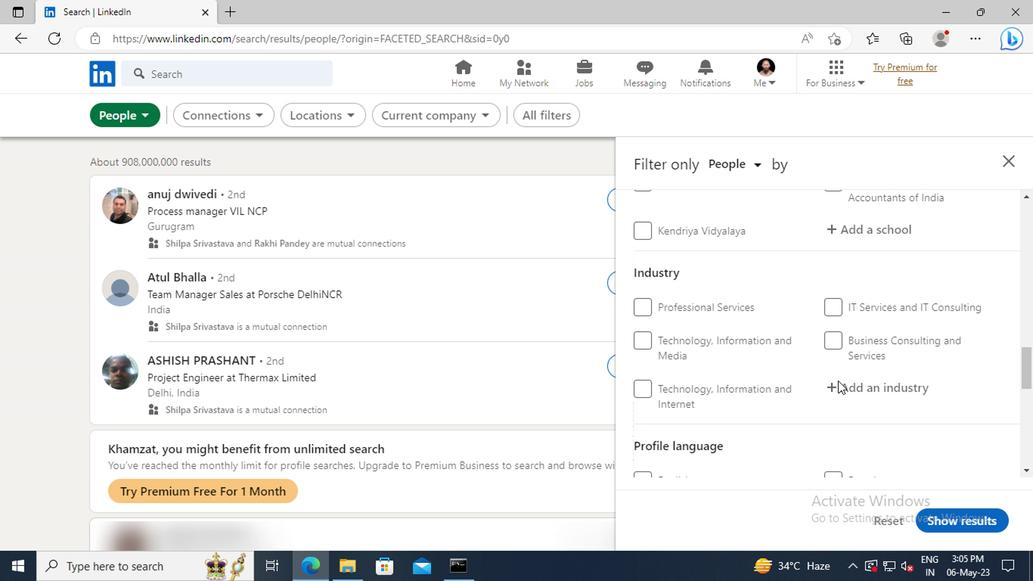 
Action: Mouse moved to (833, 395)
Screenshot: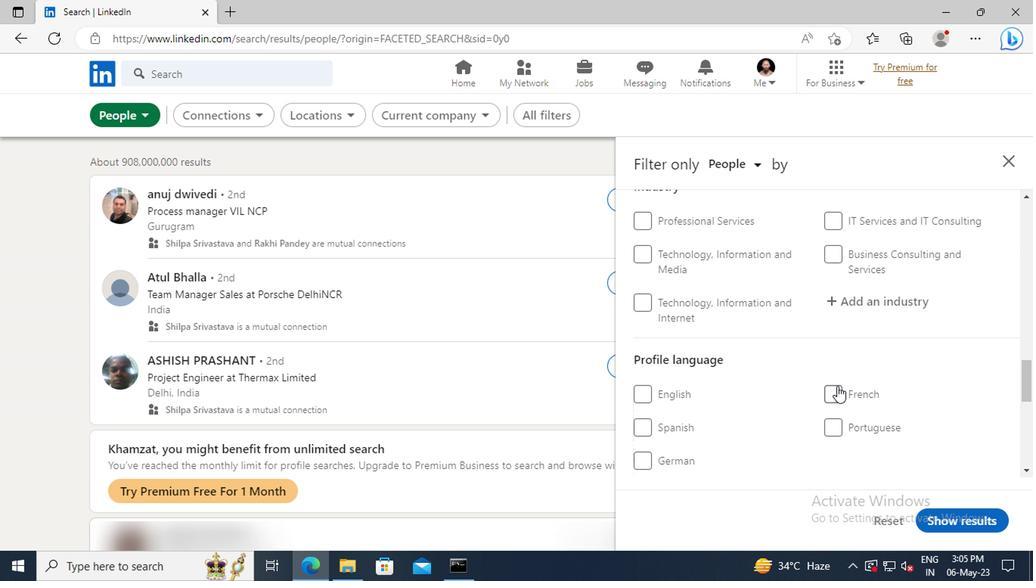 
Action: Mouse pressed left at (833, 395)
Screenshot: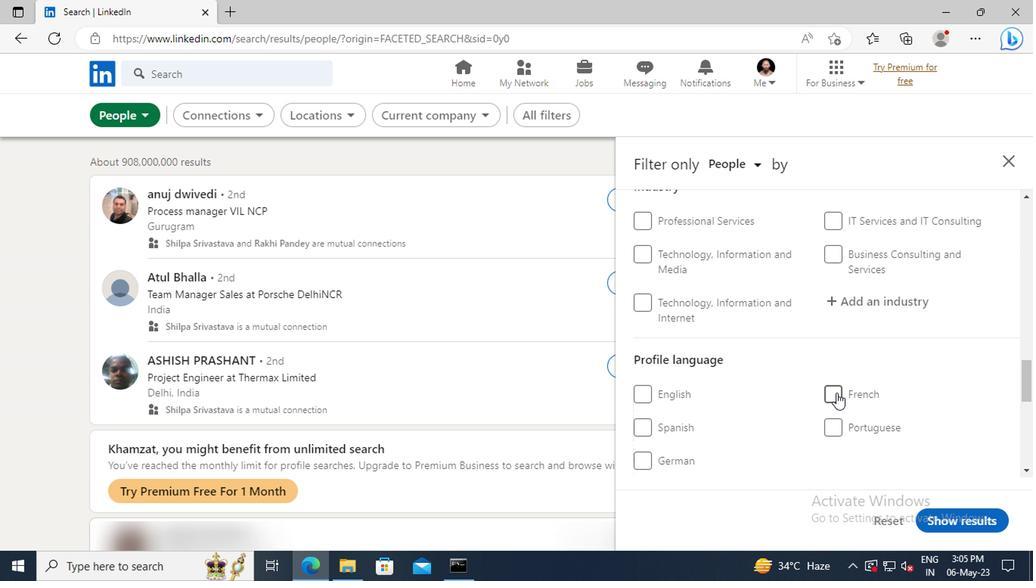 
Action: Mouse moved to (844, 372)
Screenshot: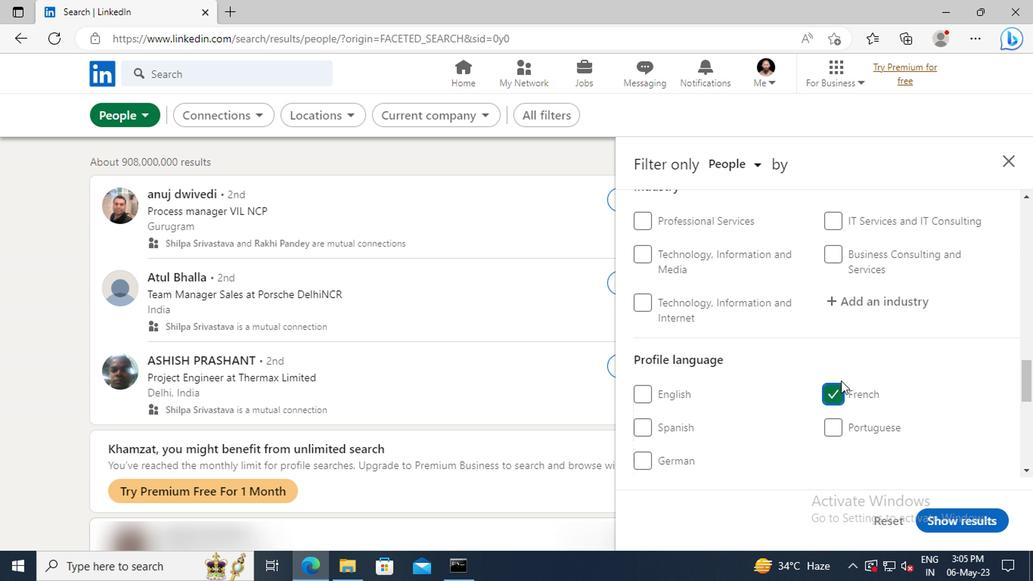 
Action: Mouse scrolled (844, 372) with delta (0, 0)
Screenshot: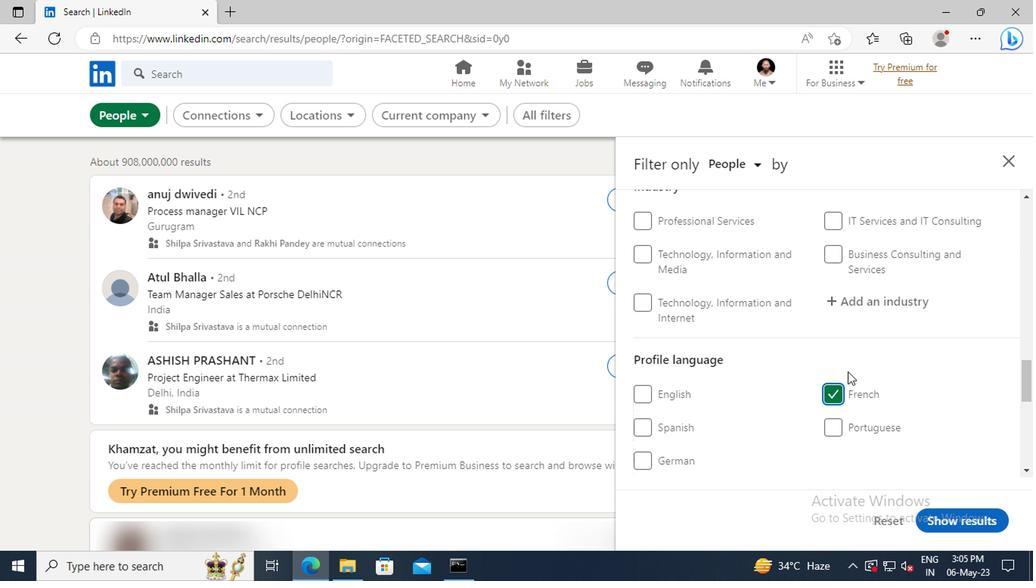 
Action: Mouse scrolled (844, 372) with delta (0, 0)
Screenshot: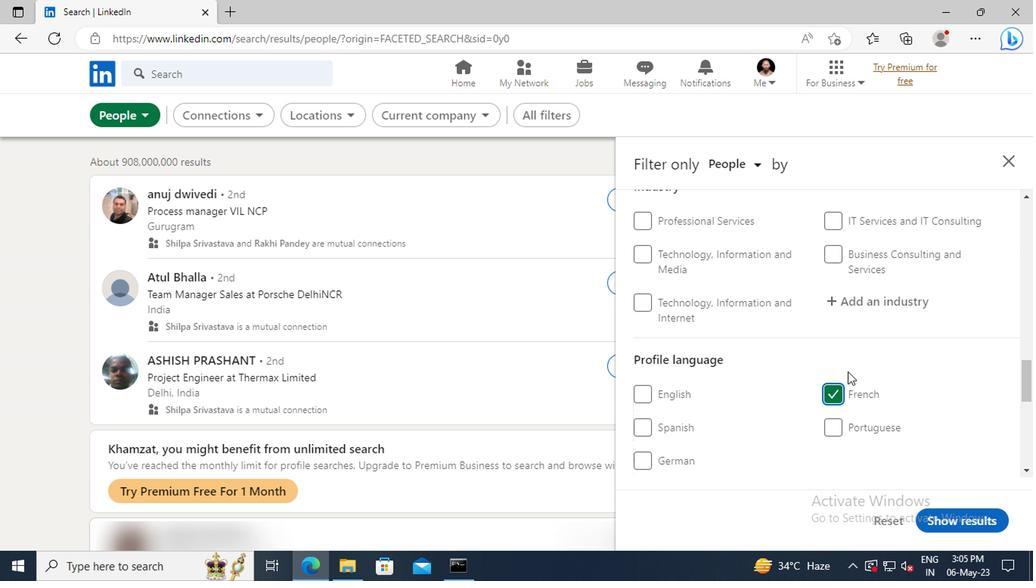 
Action: Mouse scrolled (844, 372) with delta (0, 0)
Screenshot: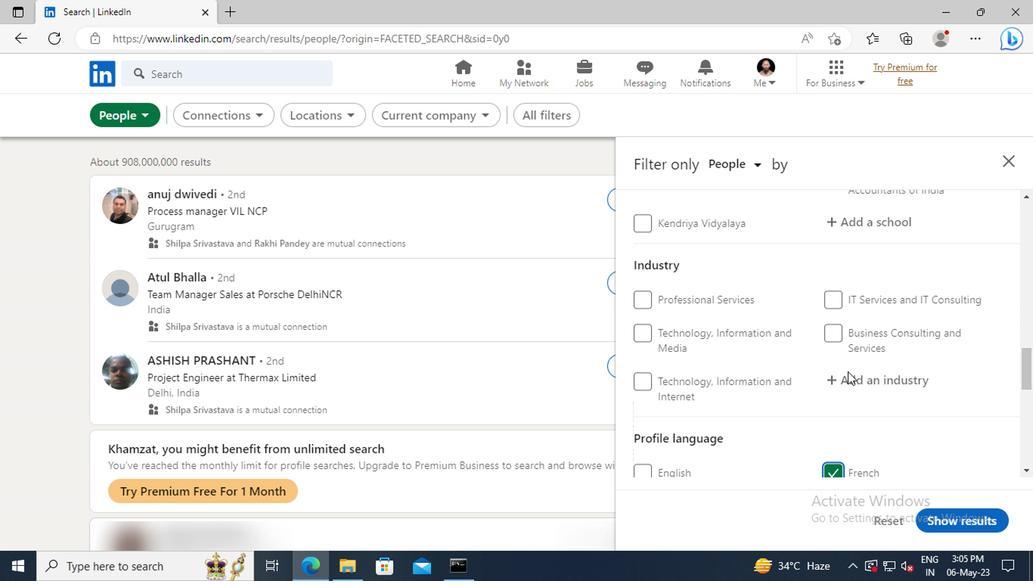 
Action: Mouse scrolled (844, 372) with delta (0, 0)
Screenshot: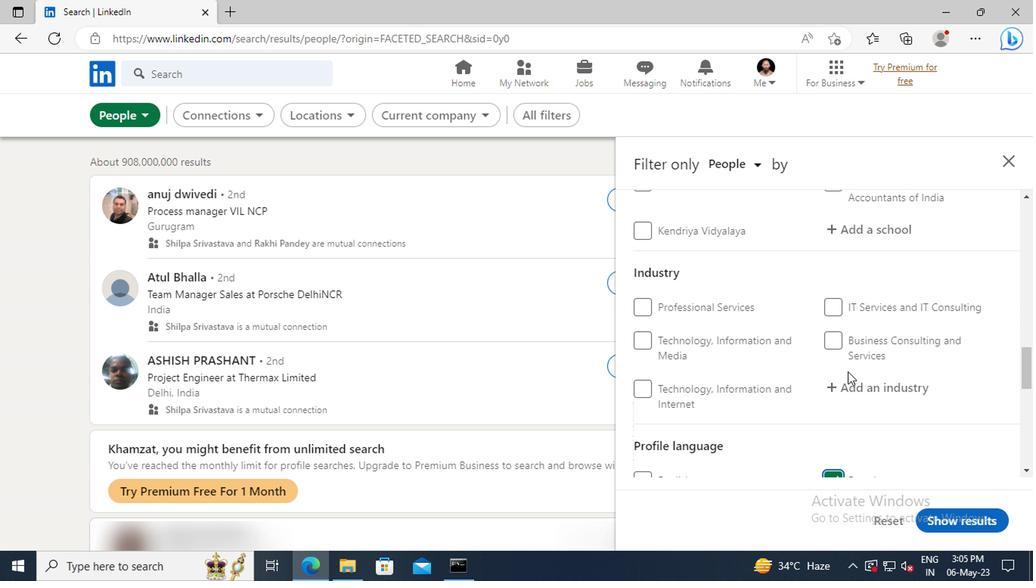 
Action: Mouse scrolled (844, 372) with delta (0, 0)
Screenshot: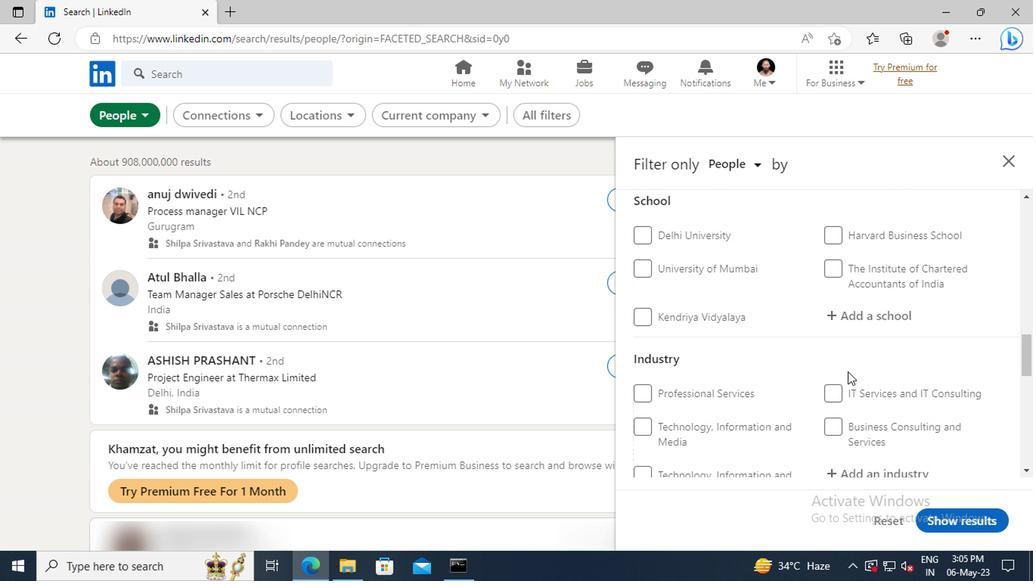 
Action: Mouse scrolled (844, 372) with delta (0, 0)
Screenshot: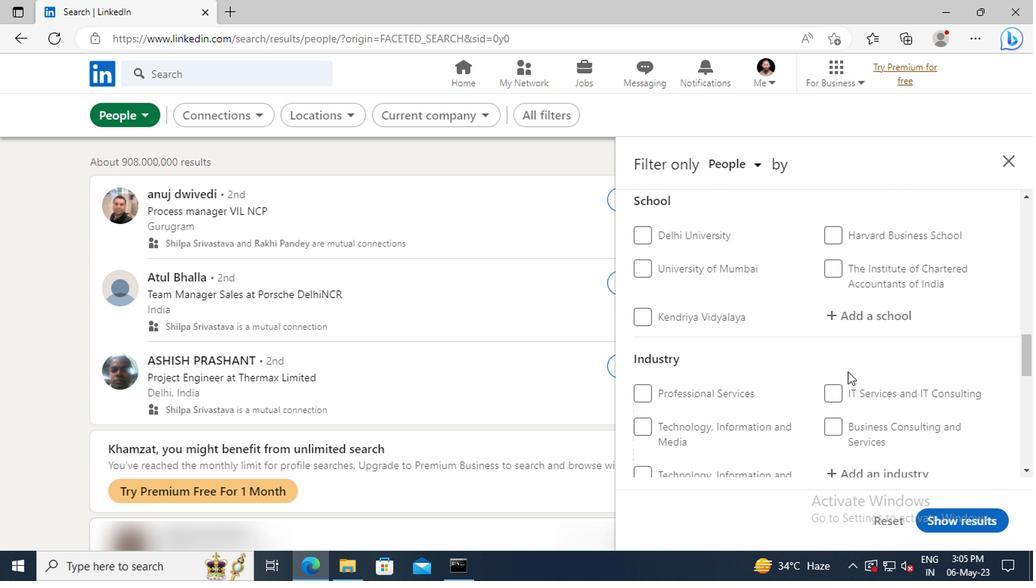 
Action: Mouse scrolled (844, 372) with delta (0, 0)
Screenshot: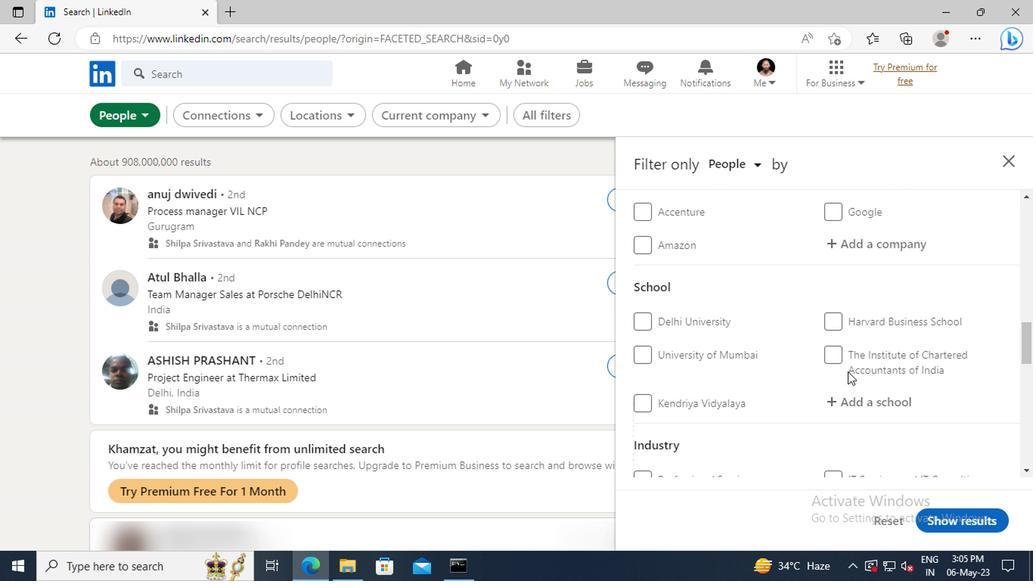
Action: Mouse scrolled (844, 372) with delta (0, 0)
Screenshot: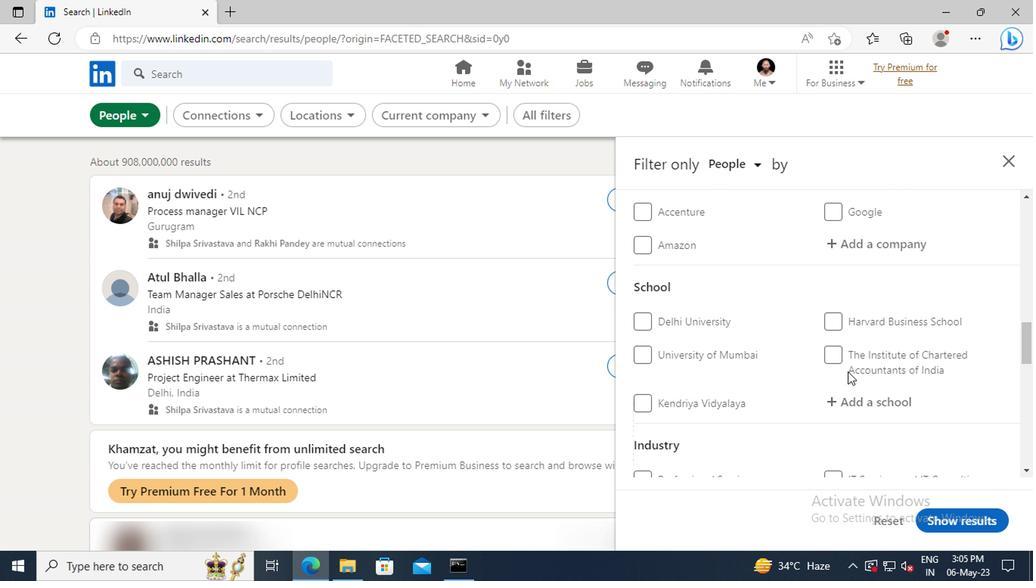 
Action: Mouse scrolled (844, 372) with delta (0, 0)
Screenshot: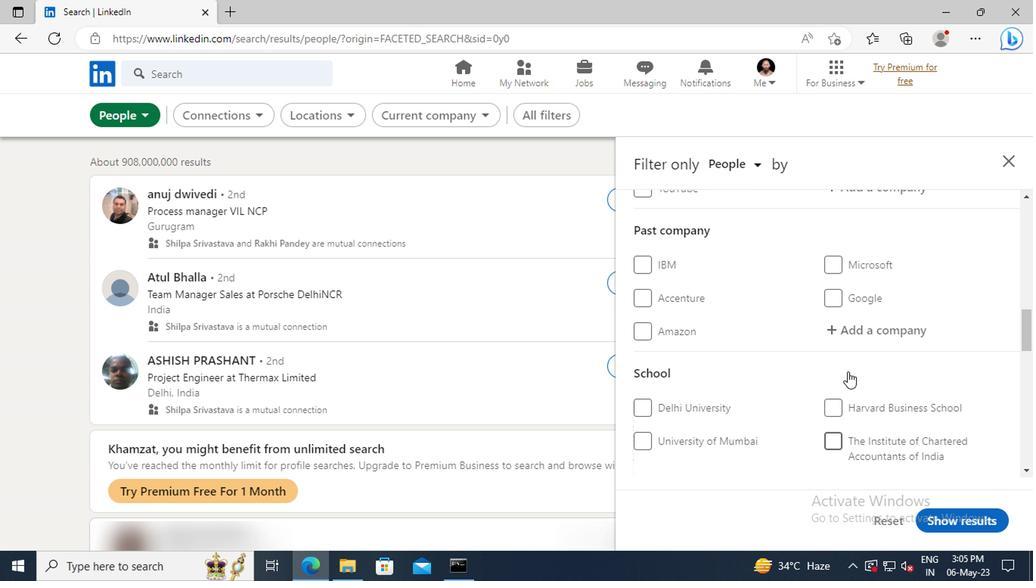 
Action: Mouse scrolled (844, 372) with delta (0, 0)
Screenshot: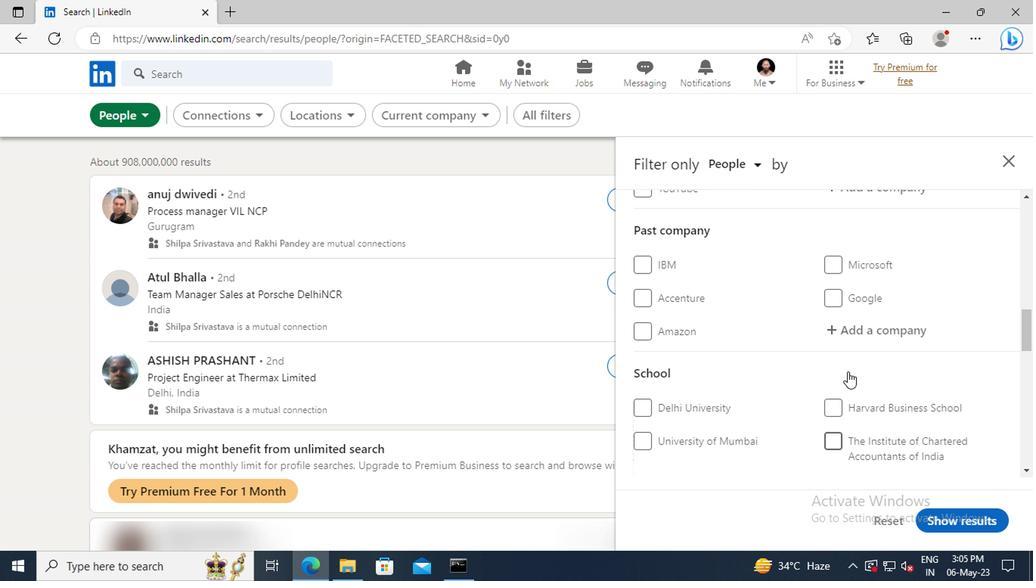 
Action: Mouse scrolled (844, 372) with delta (0, 0)
Screenshot: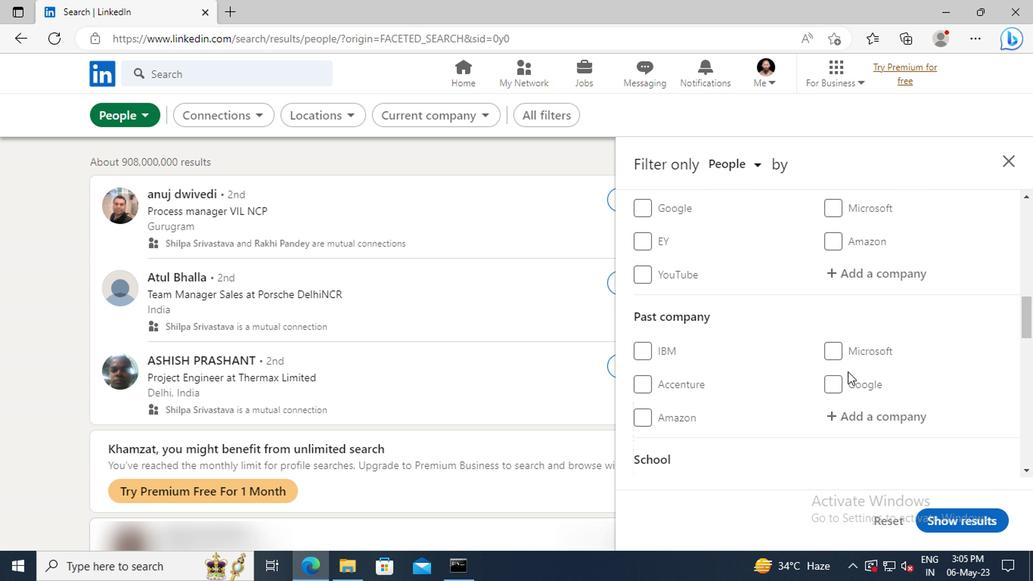 
Action: Mouse scrolled (844, 372) with delta (0, 0)
Screenshot: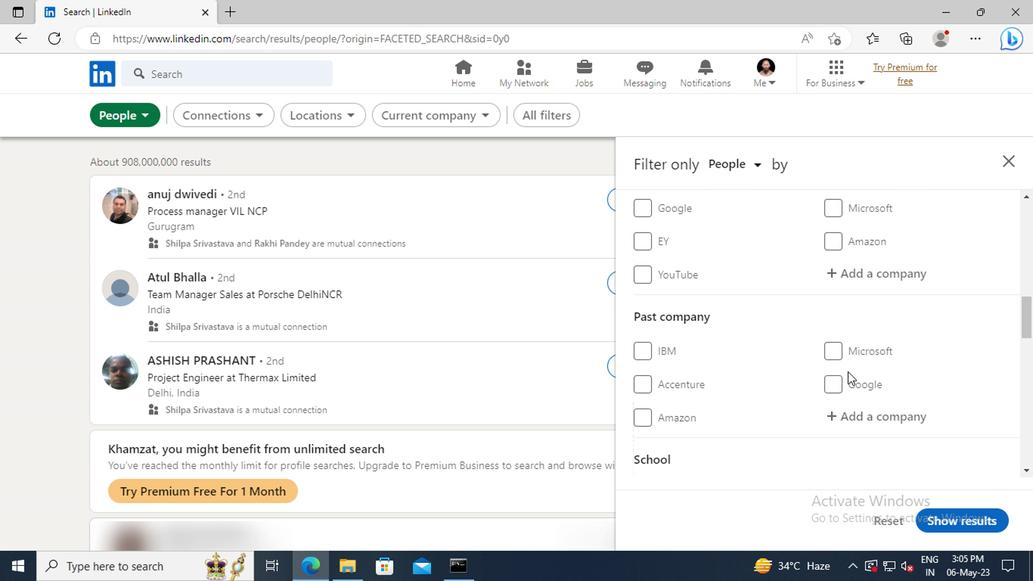 
Action: Mouse moved to (845, 362)
Screenshot: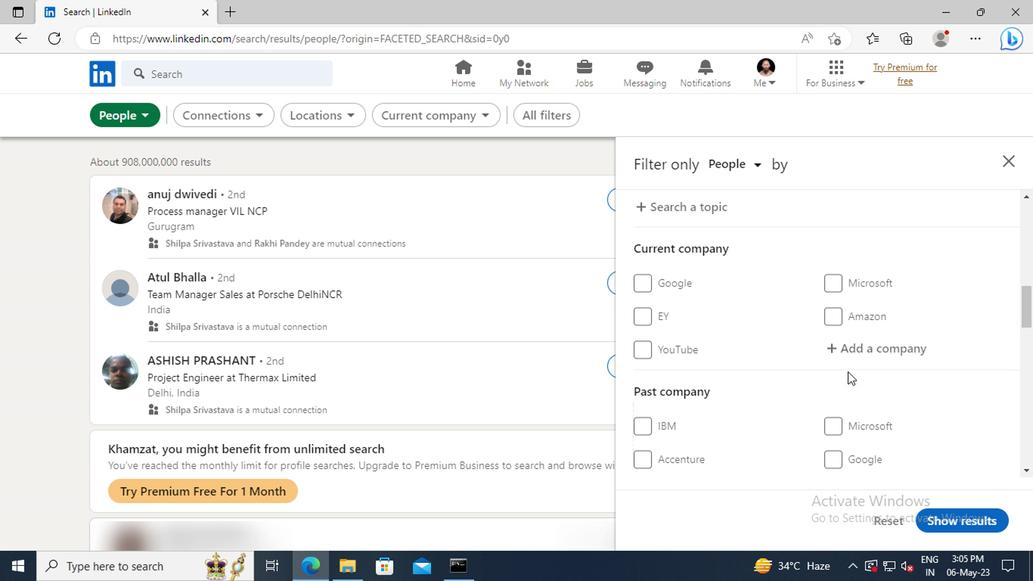 
Action: Mouse pressed left at (845, 362)
Screenshot: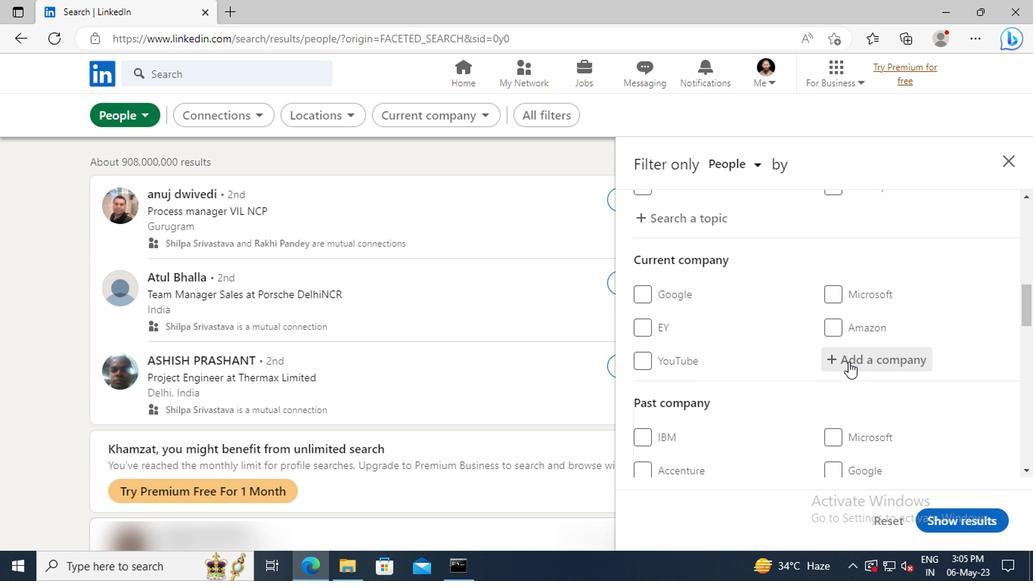 
Action: Key pressed <Key.shift>TRS<Key.space><Key.shift>STA
Screenshot: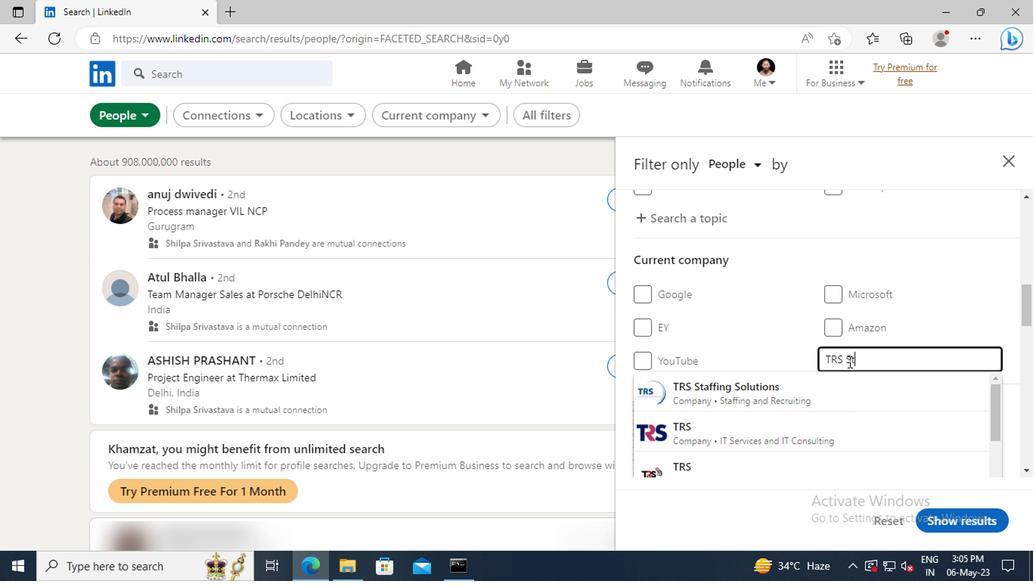 
Action: Mouse moved to (845, 379)
Screenshot: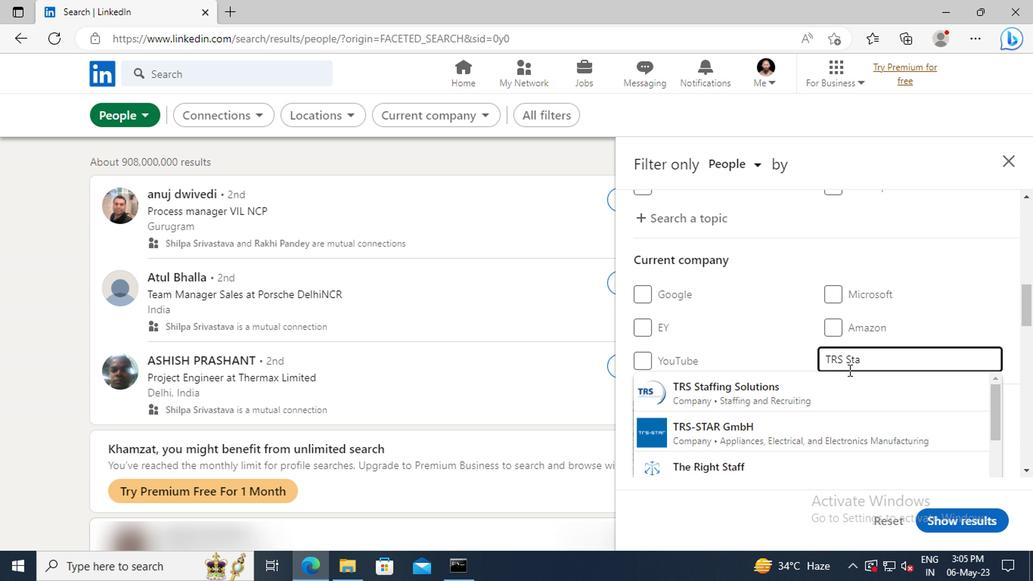 
Action: Mouse pressed left at (845, 379)
Screenshot: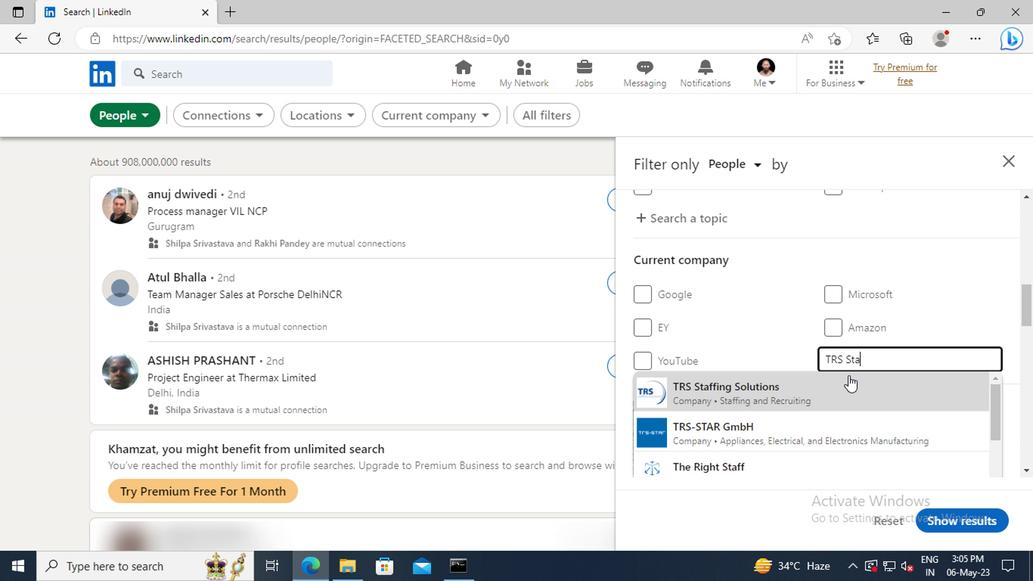 
Action: Mouse scrolled (845, 378) with delta (0, -1)
Screenshot: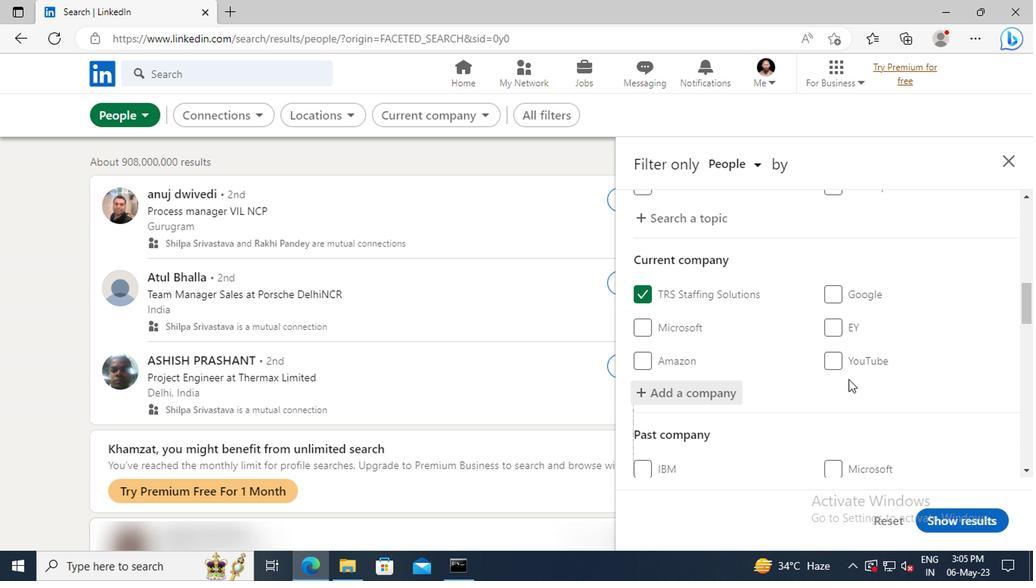 
Action: Mouse scrolled (845, 378) with delta (0, -1)
Screenshot: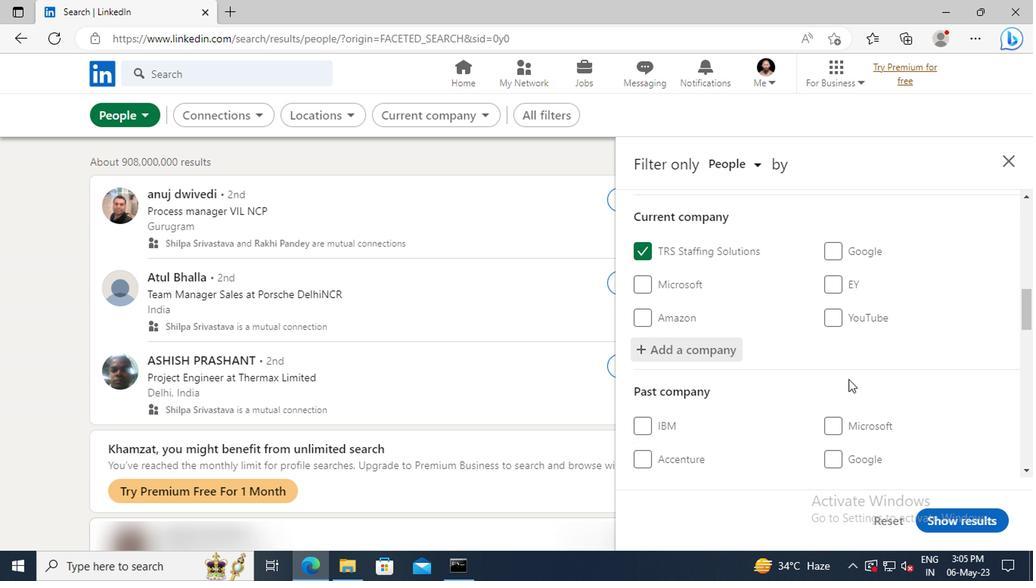 
Action: Mouse scrolled (845, 378) with delta (0, -1)
Screenshot: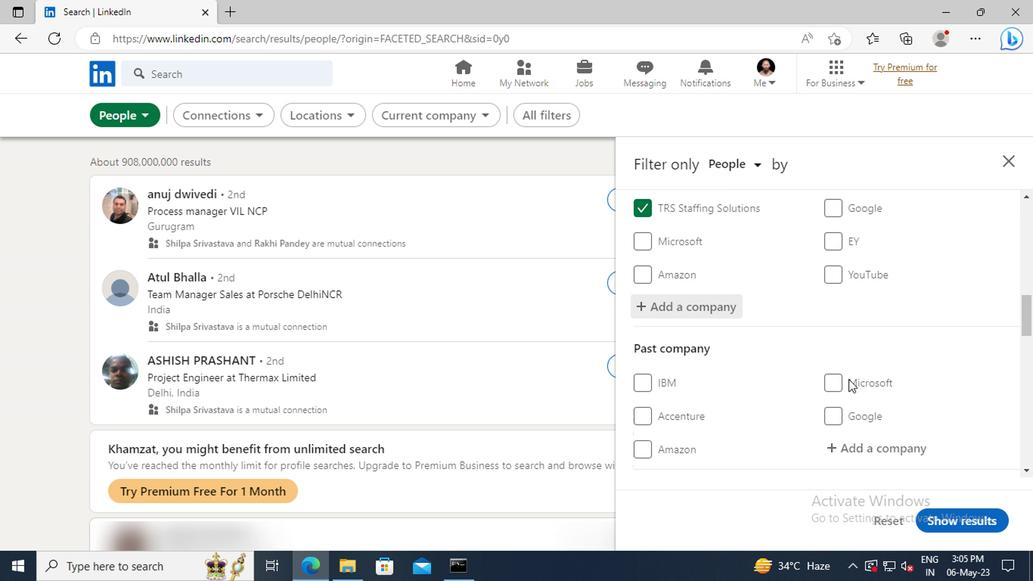 
Action: Mouse scrolled (845, 378) with delta (0, -1)
Screenshot: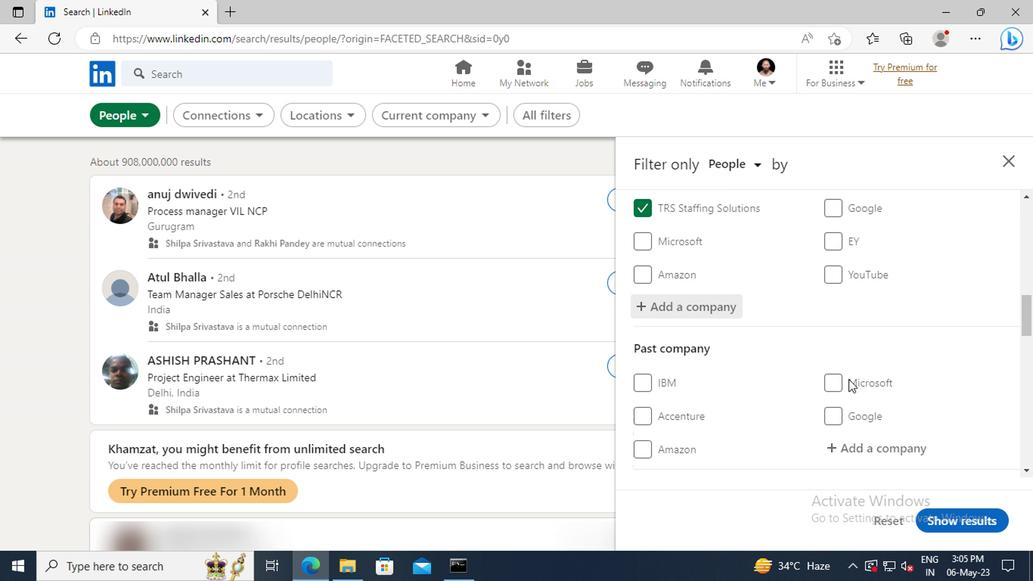 
Action: Mouse moved to (842, 370)
Screenshot: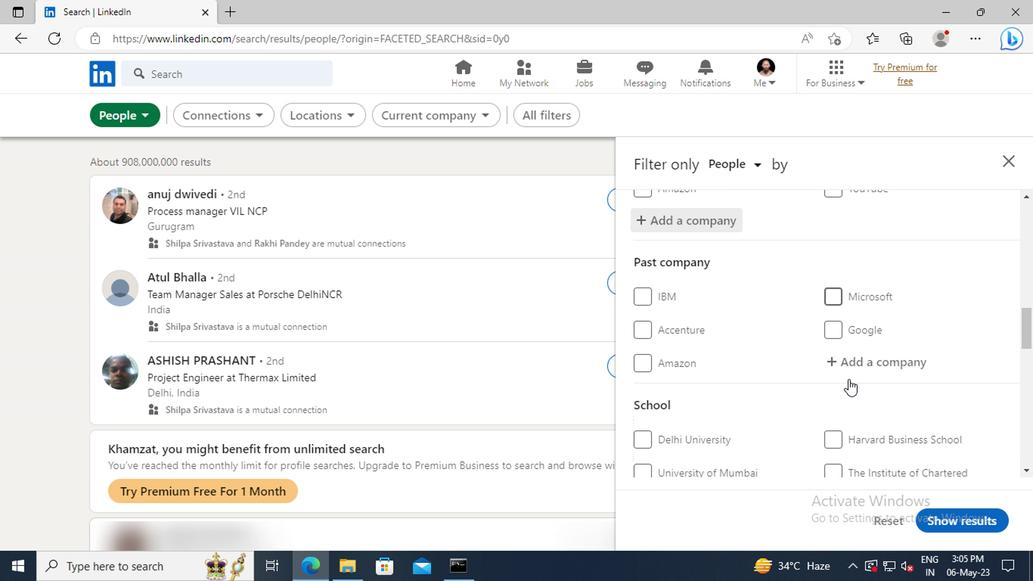 
Action: Mouse scrolled (842, 369) with delta (0, -1)
Screenshot: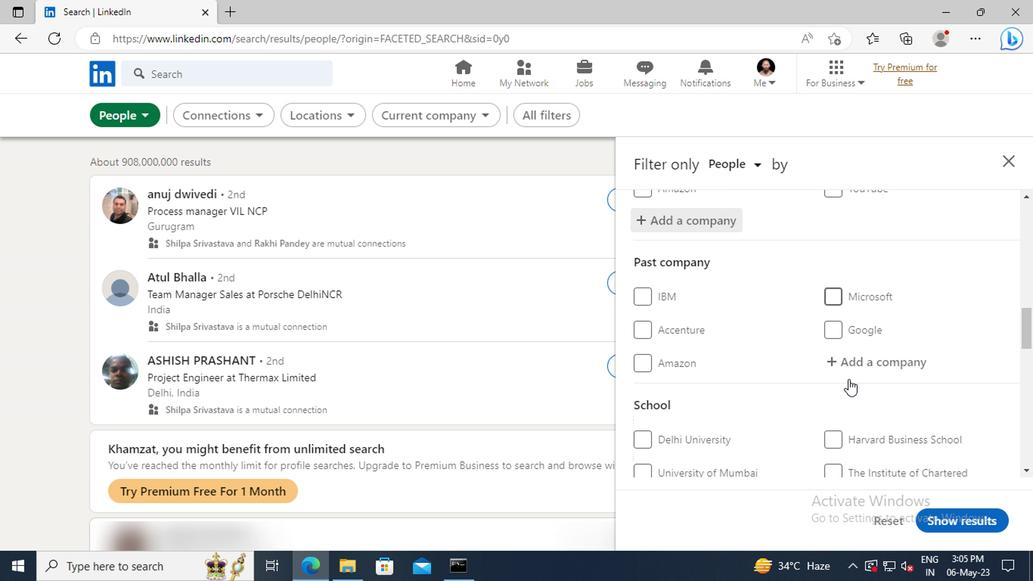 
Action: Mouse moved to (840, 369)
Screenshot: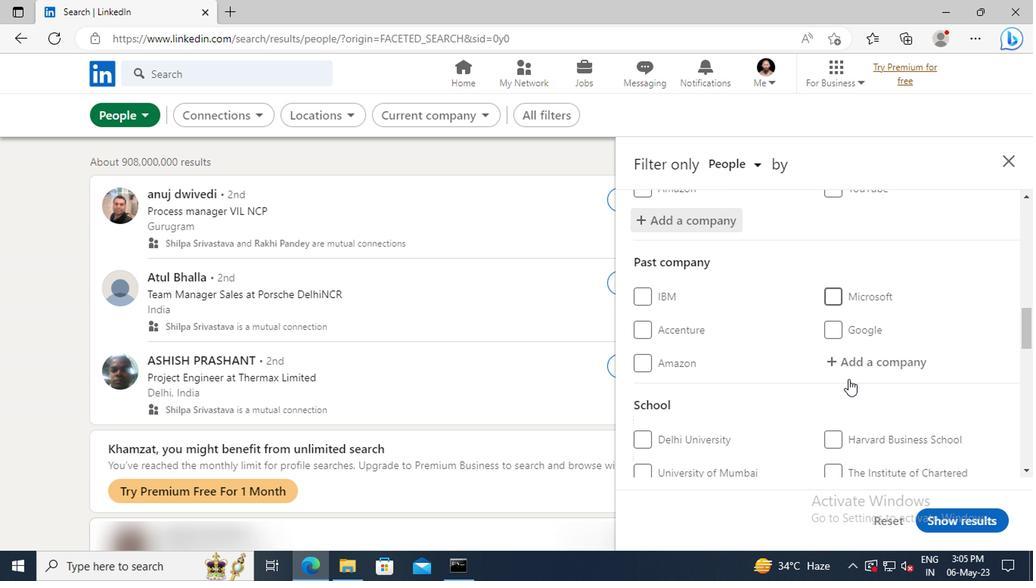 
Action: Mouse scrolled (840, 368) with delta (0, -1)
Screenshot: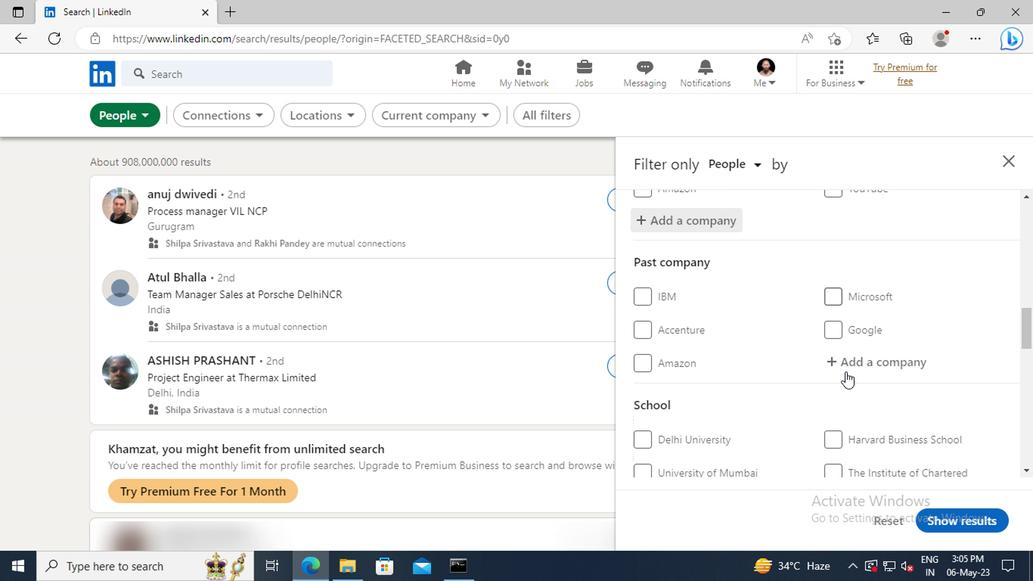 
Action: Mouse moved to (840, 364)
Screenshot: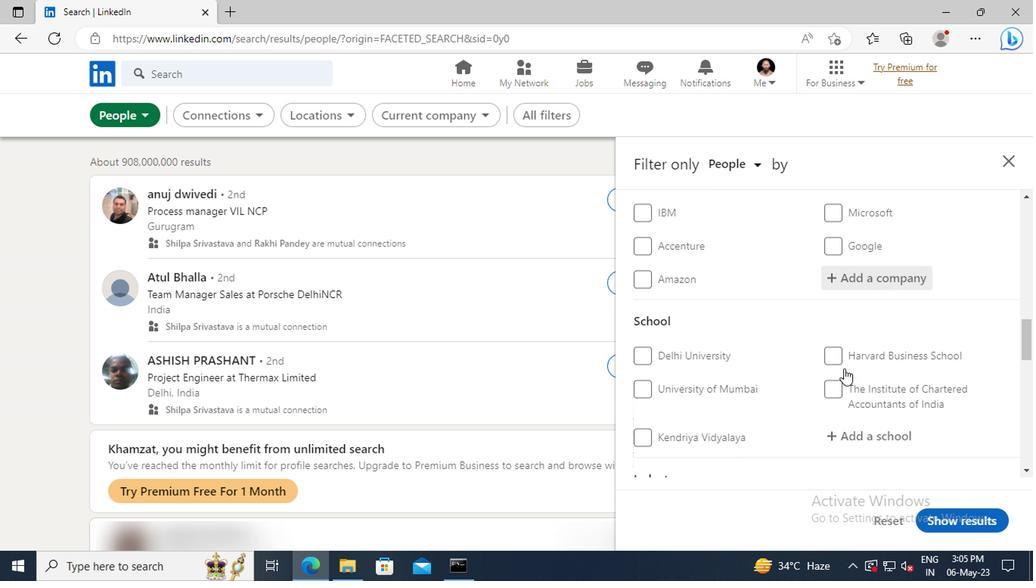 
Action: Mouse scrolled (840, 363) with delta (0, 0)
Screenshot: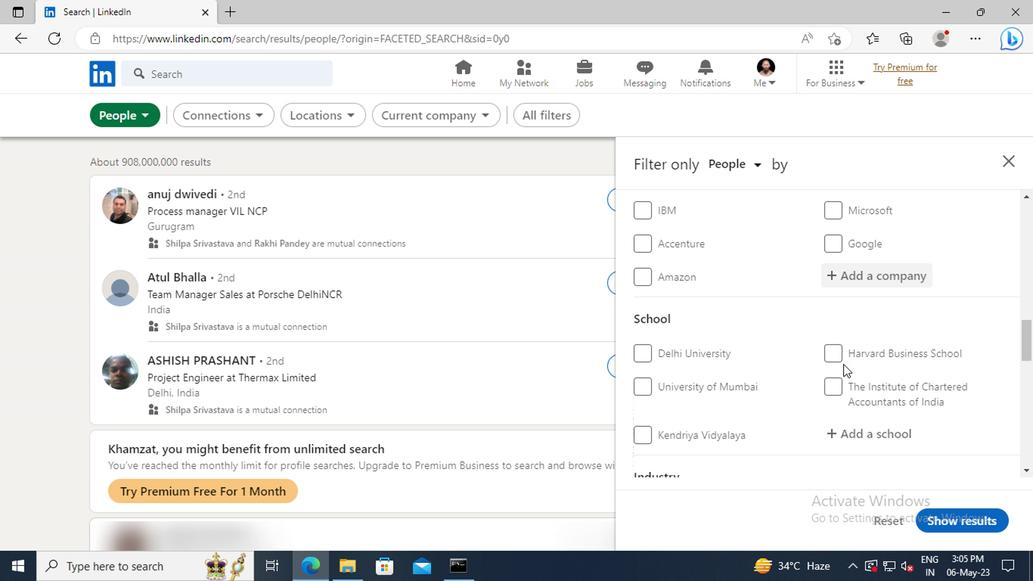 
Action: Mouse scrolled (840, 363) with delta (0, 0)
Screenshot: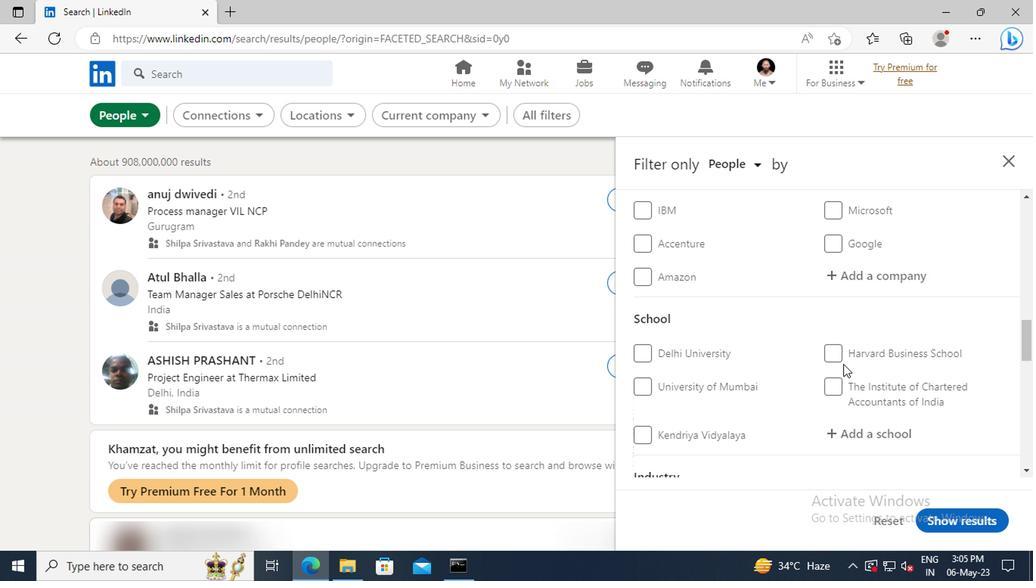 
Action: Mouse moved to (840, 354)
Screenshot: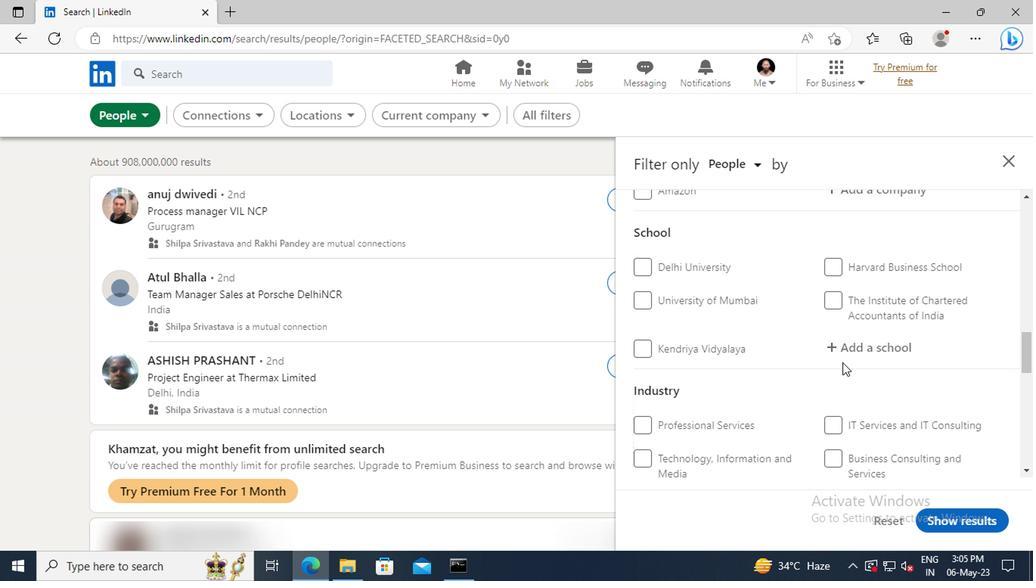 
Action: Mouse pressed left at (840, 354)
Screenshot: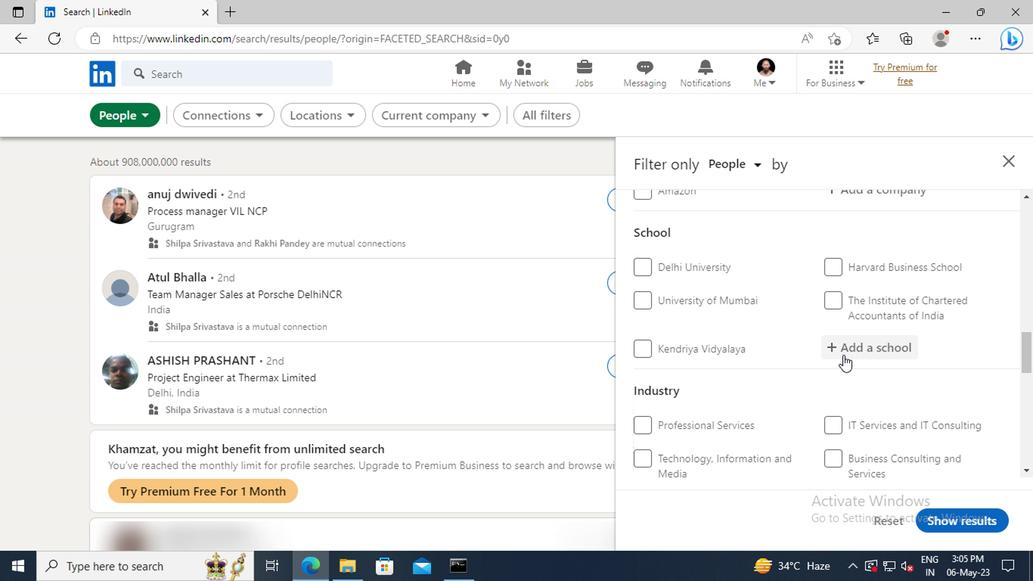 
Action: Key pressed <Key.shift>ST.<Key.space><Key.shift>FRANCIS<Key.space><Key.shift>COLL
Screenshot: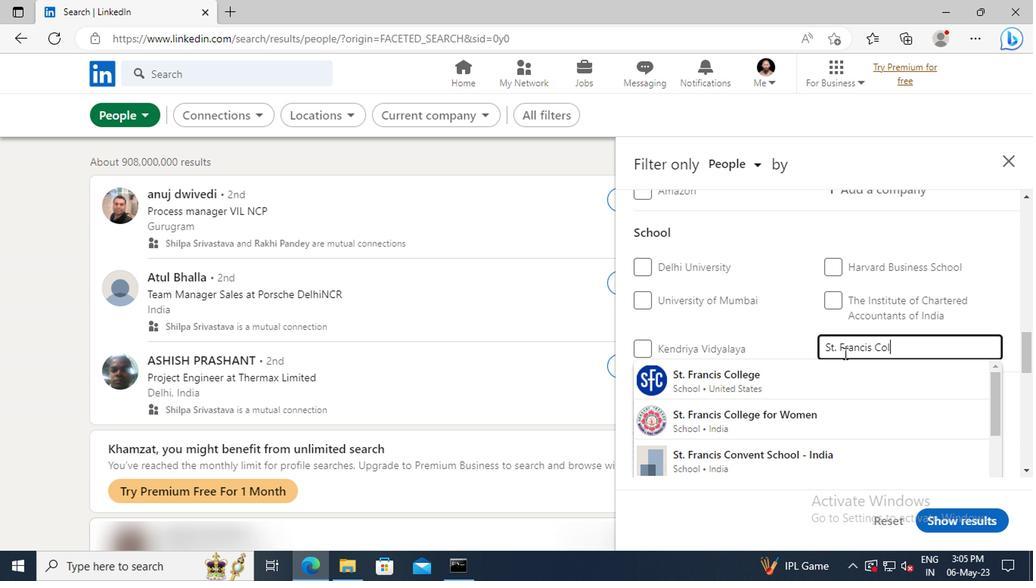 
Action: Mouse moved to (841, 405)
Screenshot: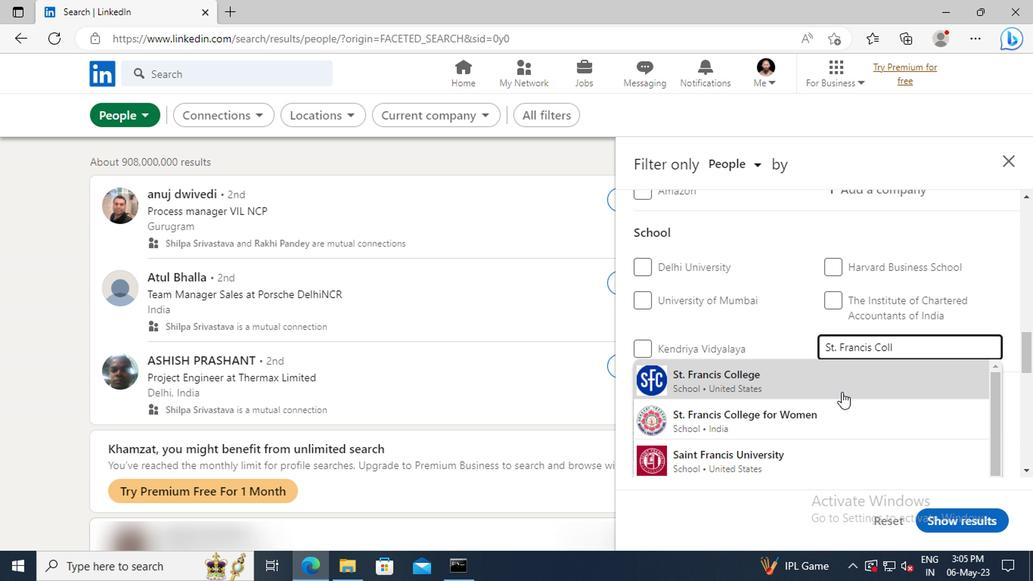 
Action: Mouse pressed left at (841, 405)
Screenshot: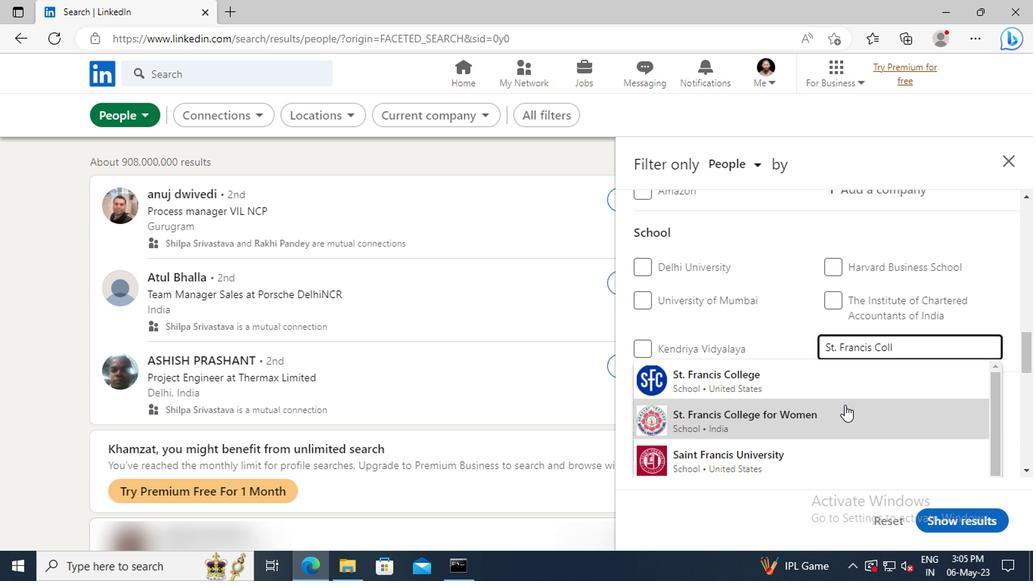 
Action: Mouse scrolled (841, 404) with delta (0, -1)
Screenshot: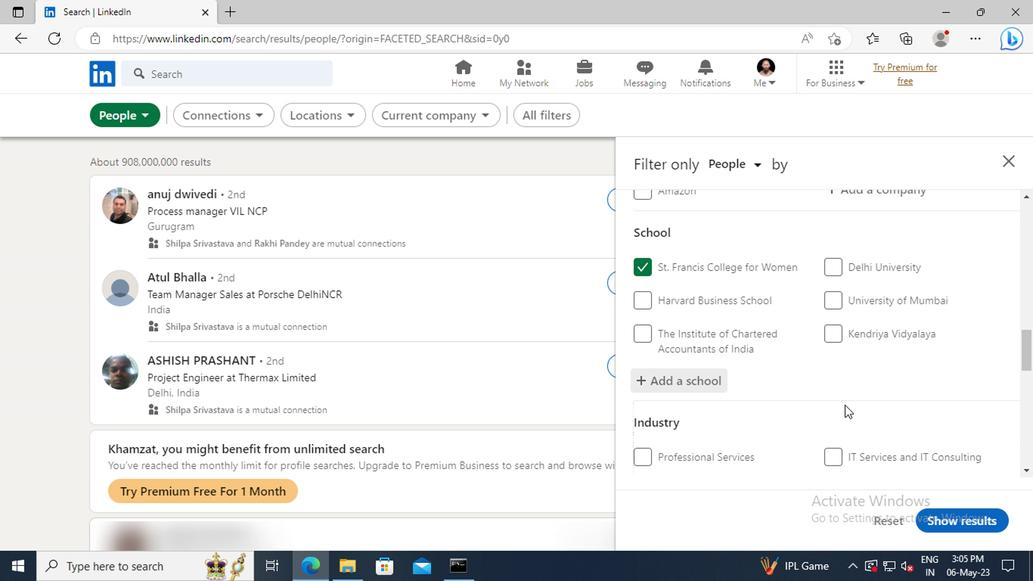 
Action: Mouse moved to (837, 395)
Screenshot: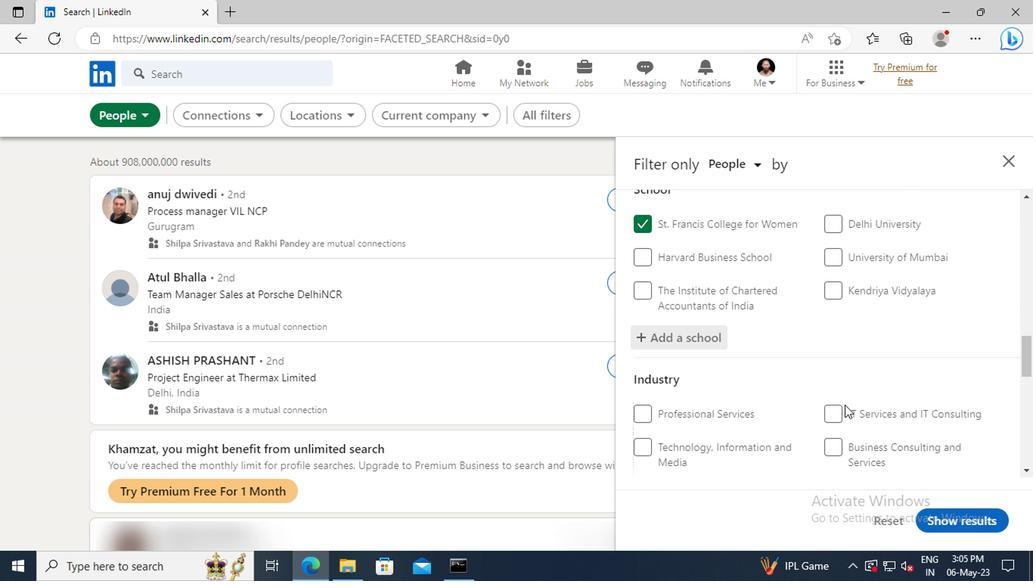
Action: Mouse scrolled (837, 394) with delta (0, 0)
Screenshot: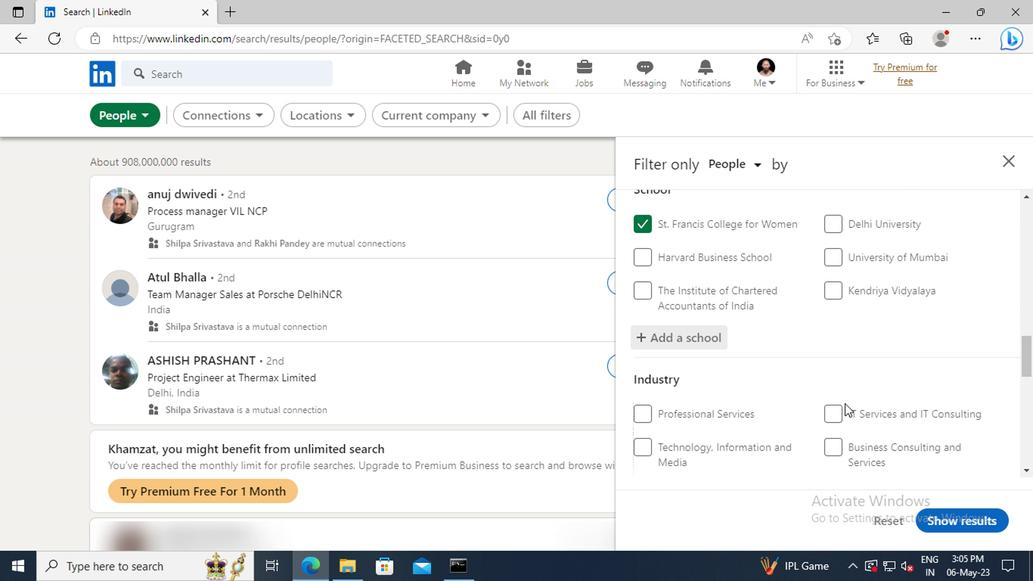 
Action: Mouse moved to (836, 393)
Screenshot: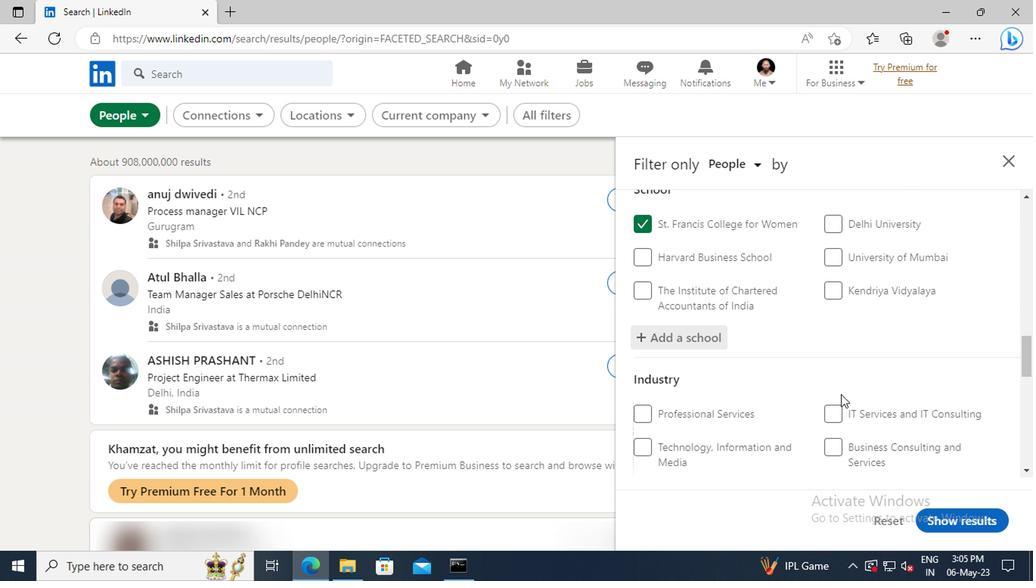 
Action: Mouse scrolled (836, 392) with delta (0, 0)
Screenshot: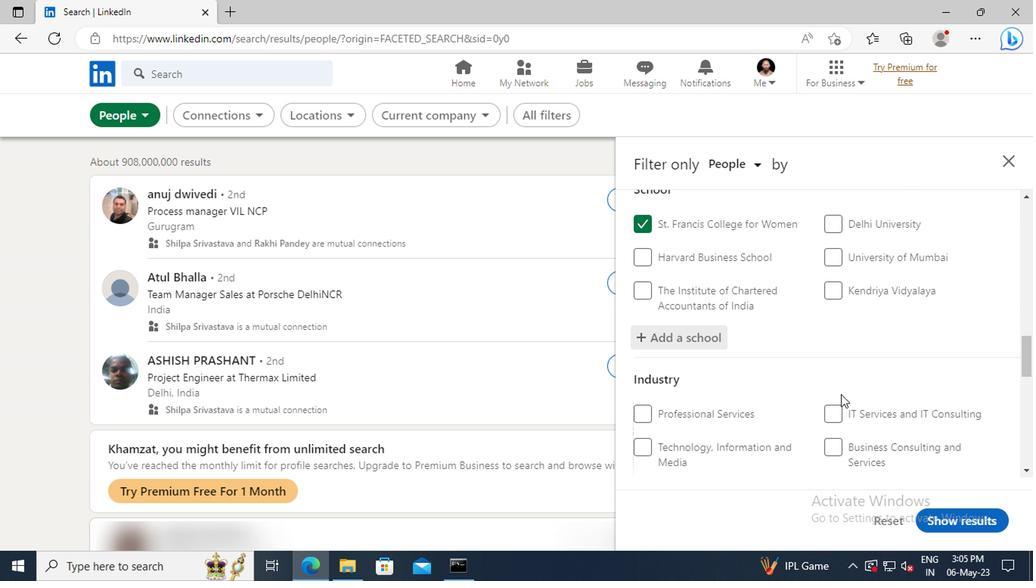 
Action: Mouse moved to (838, 403)
Screenshot: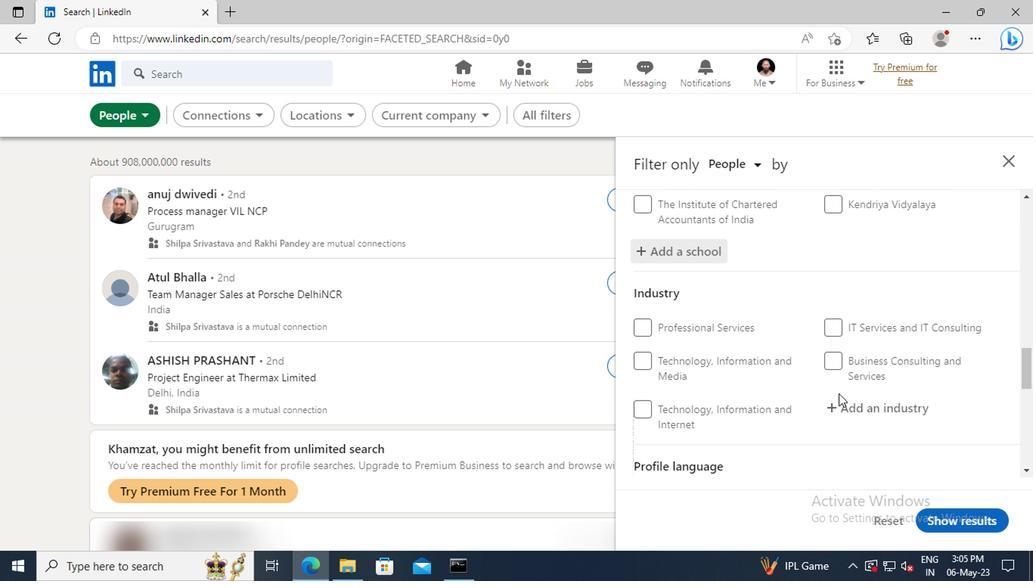 
Action: Mouse pressed left at (838, 403)
Screenshot: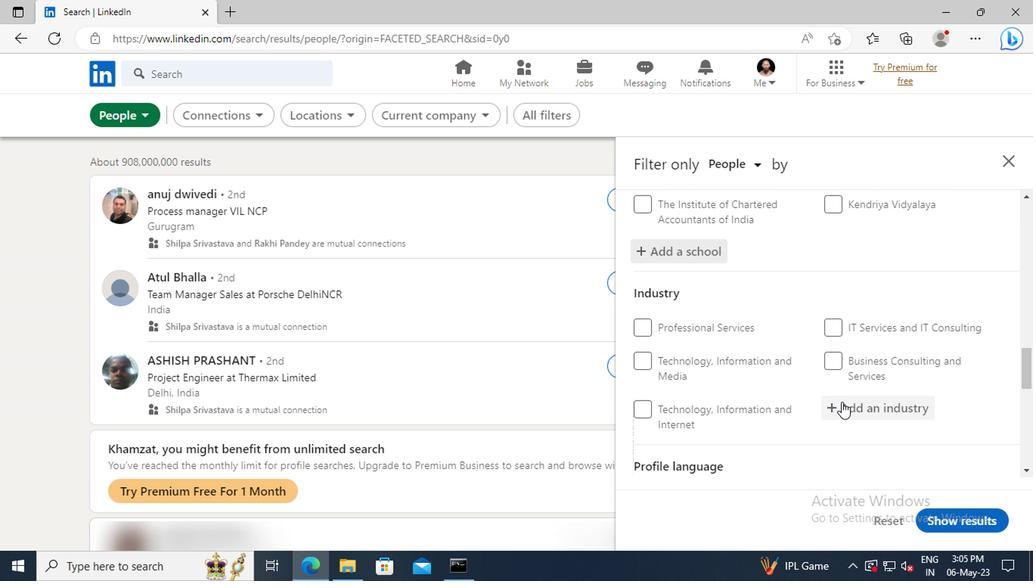 
Action: Mouse moved to (838, 404)
Screenshot: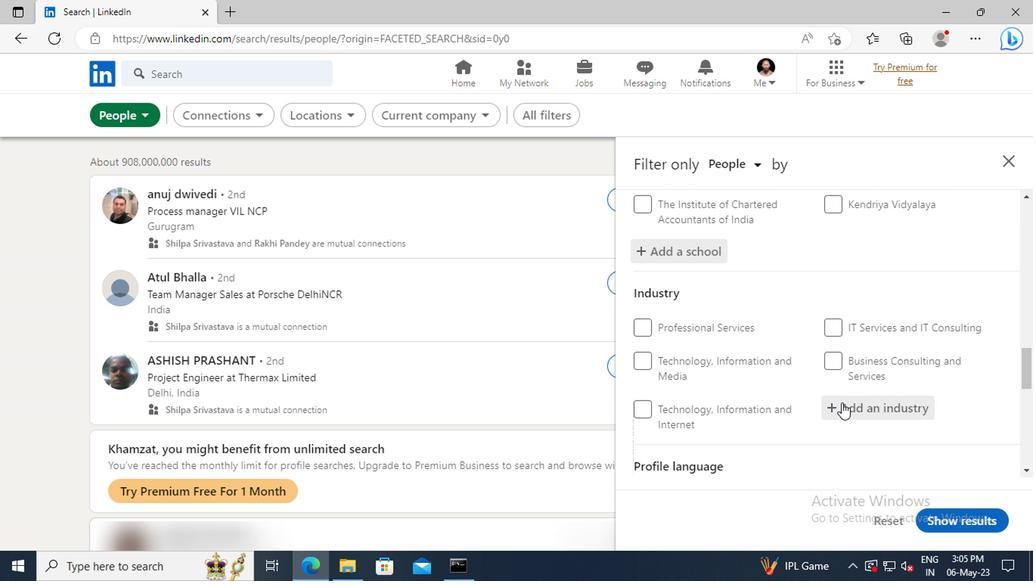 
Action: Key pressed <Key.shift>TURNED
Screenshot: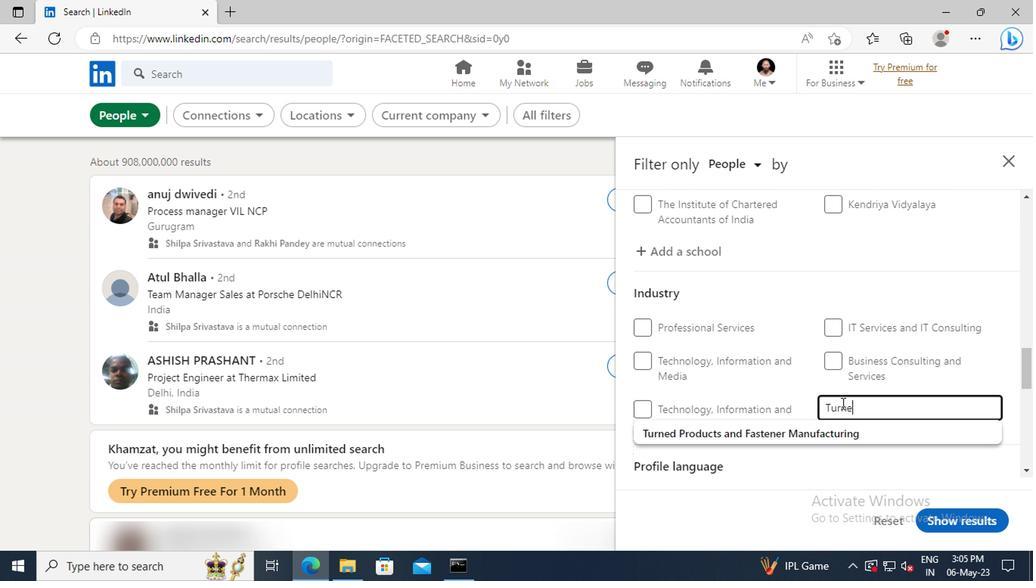 
Action: Mouse moved to (836, 427)
Screenshot: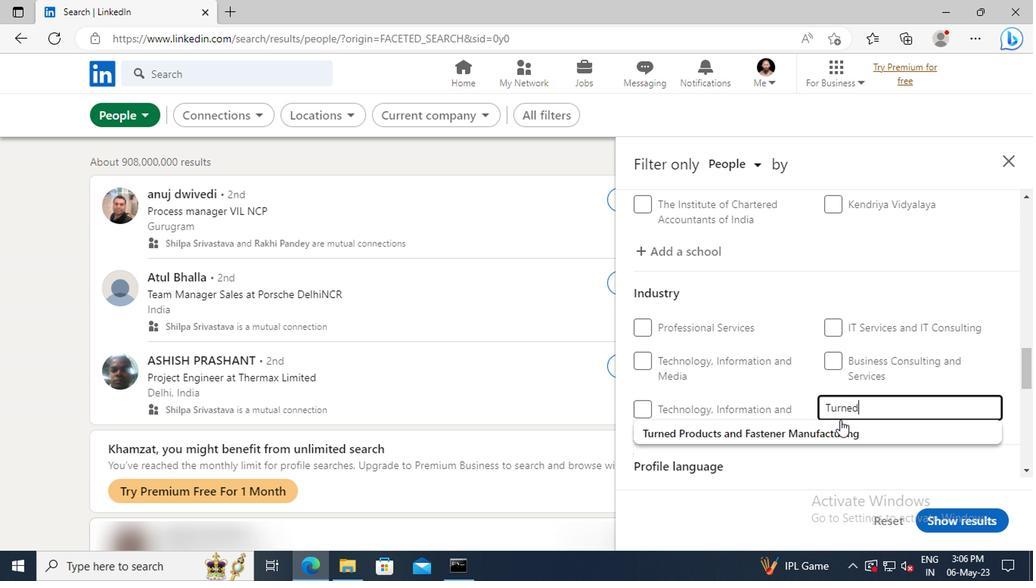 
Action: Mouse pressed left at (836, 427)
Screenshot: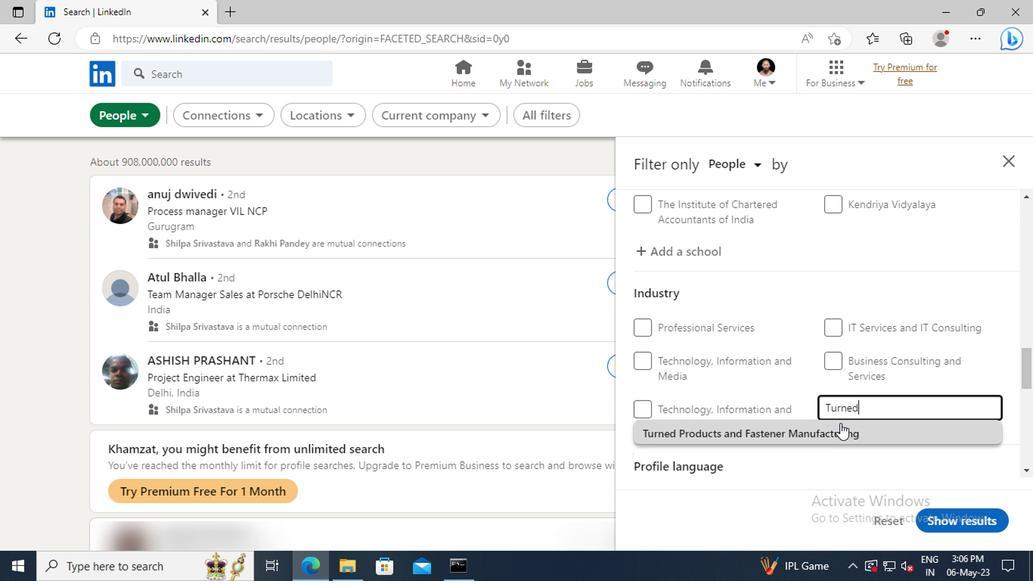 
Action: Mouse moved to (836, 427)
Screenshot: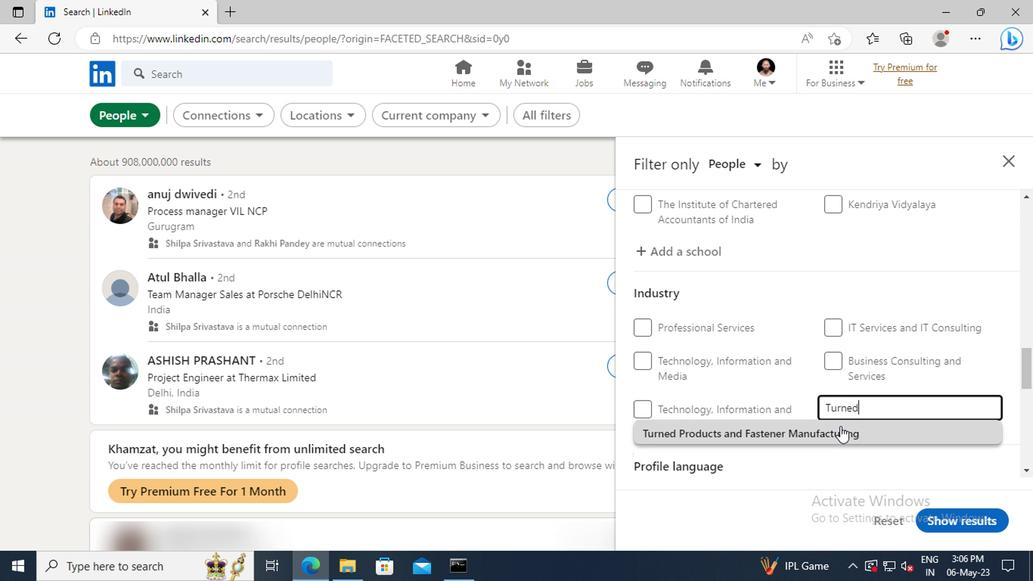 
Action: Mouse scrolled (836, 427) with delta (0, 0)
Screenshot: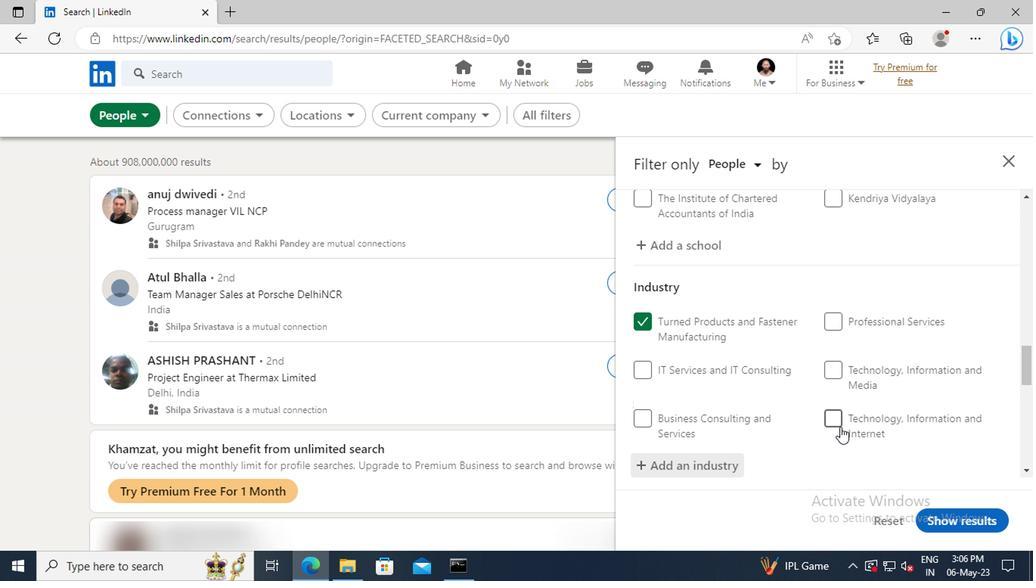 
Action: Mouse moved to (836, 424)
Screenshot: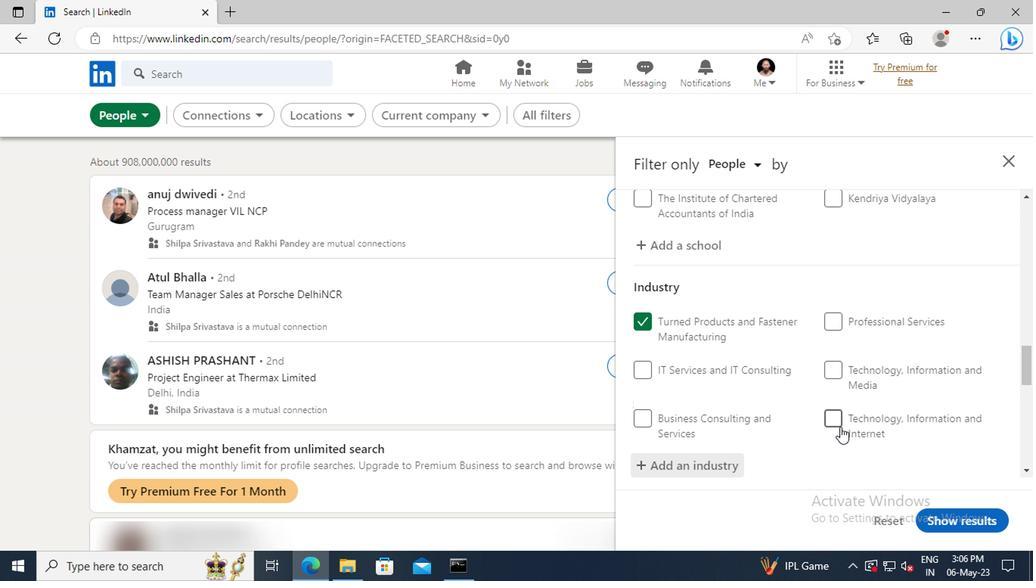 
Action: Mouse scrolled (836, 422) with delta (0, -1)
Screenshot: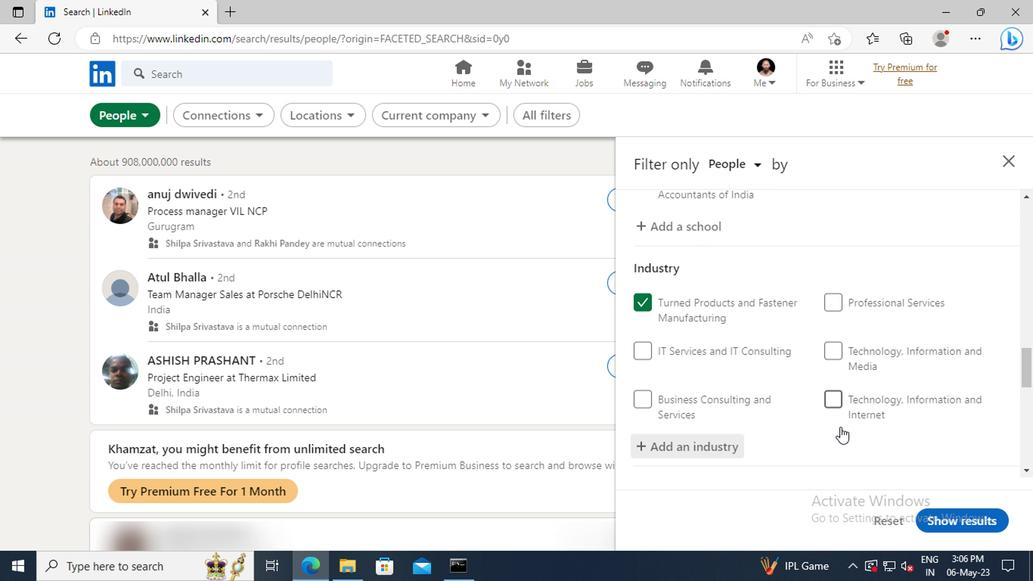 
Action: Mouse moved to (836, 424)
Screenshot: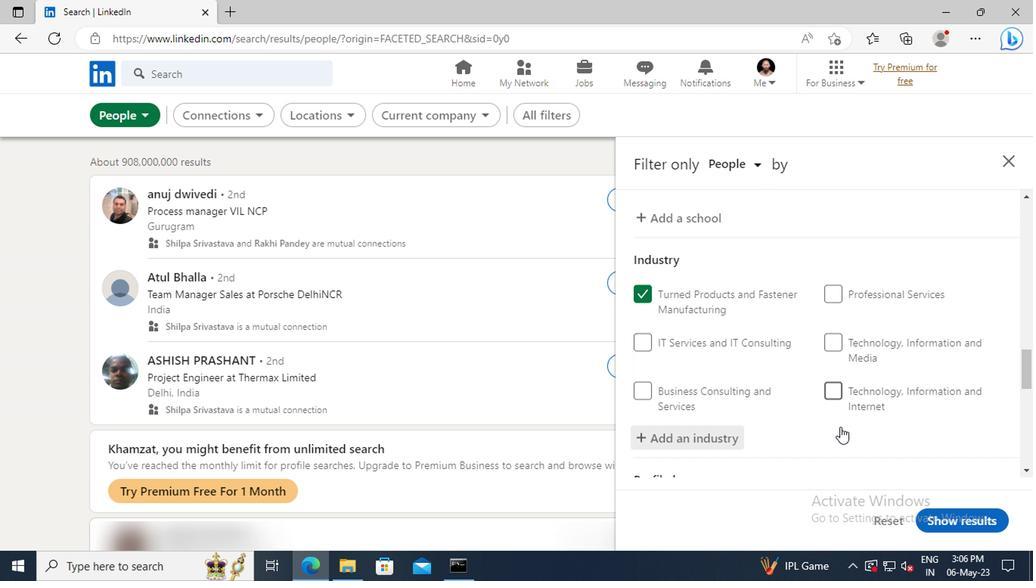 
Action: Mouse scrolled (836, 422) with delta (0, -1)
Screenshot: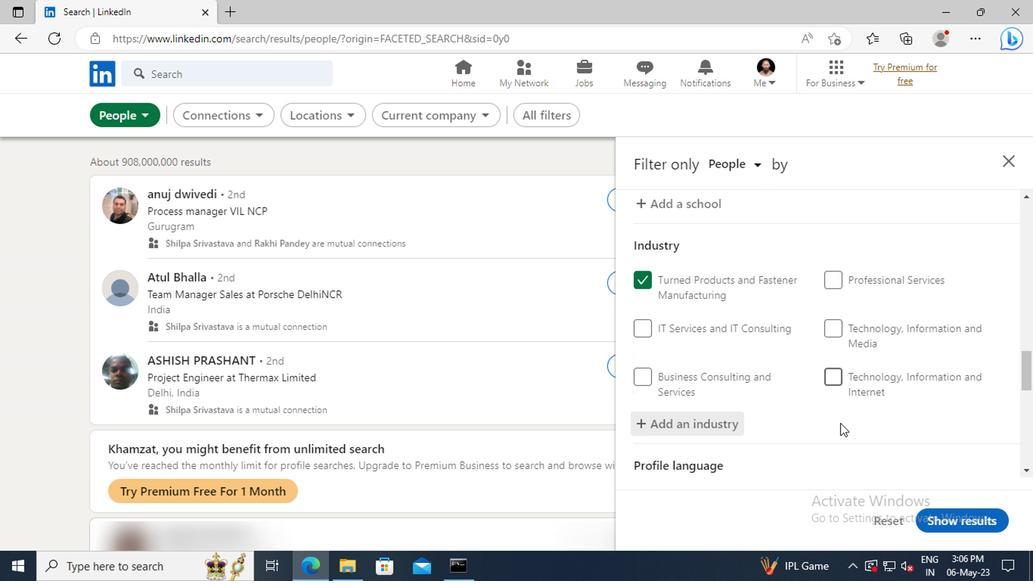
Action: Mouse moved to (835, 405)
Screenshot: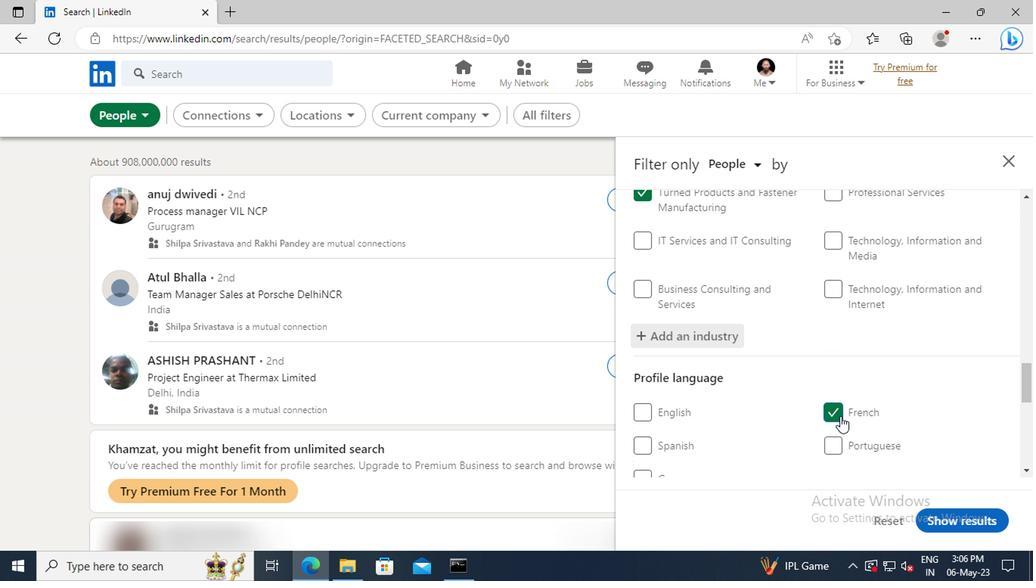 
Action: Mouse scrolled (835, 404) with delta (0, -1)
Screenshot: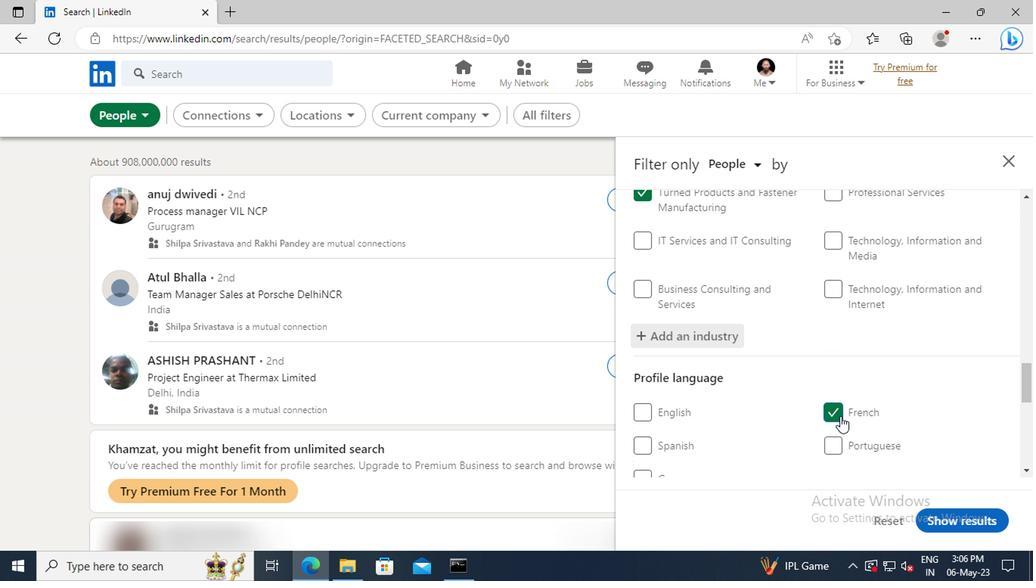
Action: Mouse moved to (834, 398)
Screenshot: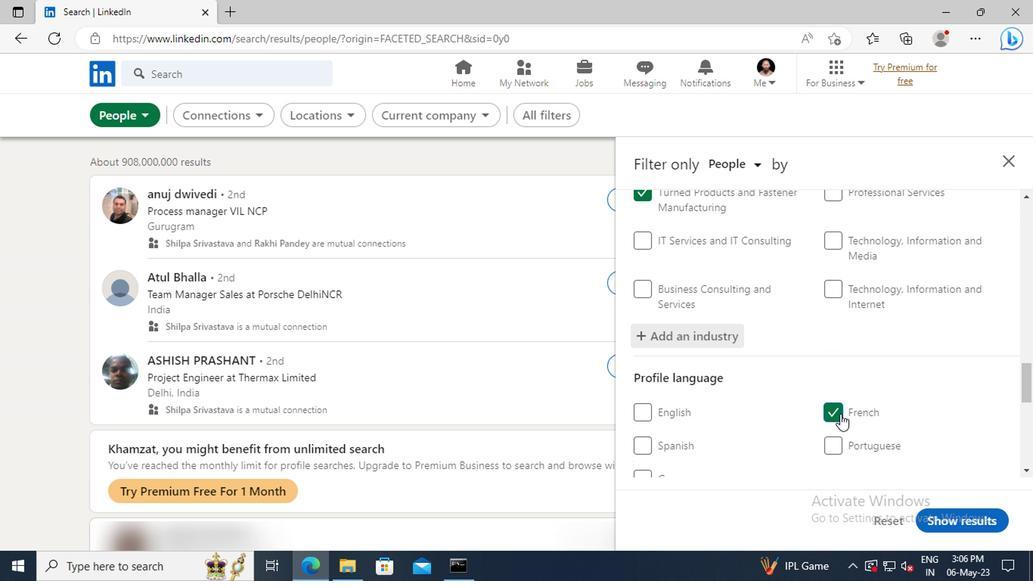
Action: Mouse scrolled (834, 397) with delta (0, -1)
Screenshot: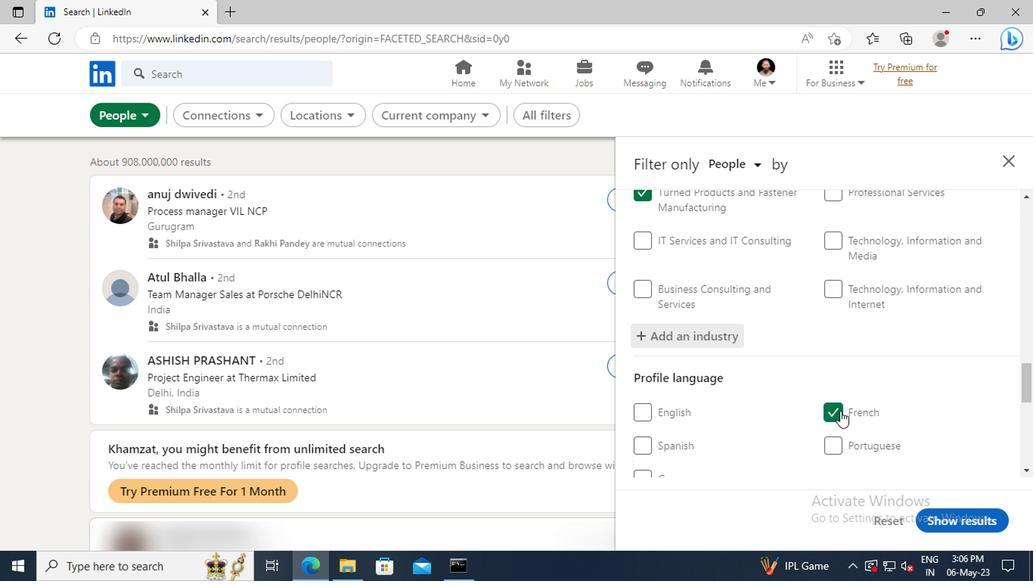 
Action: Mouse moved to (824, 375)
Screenshot: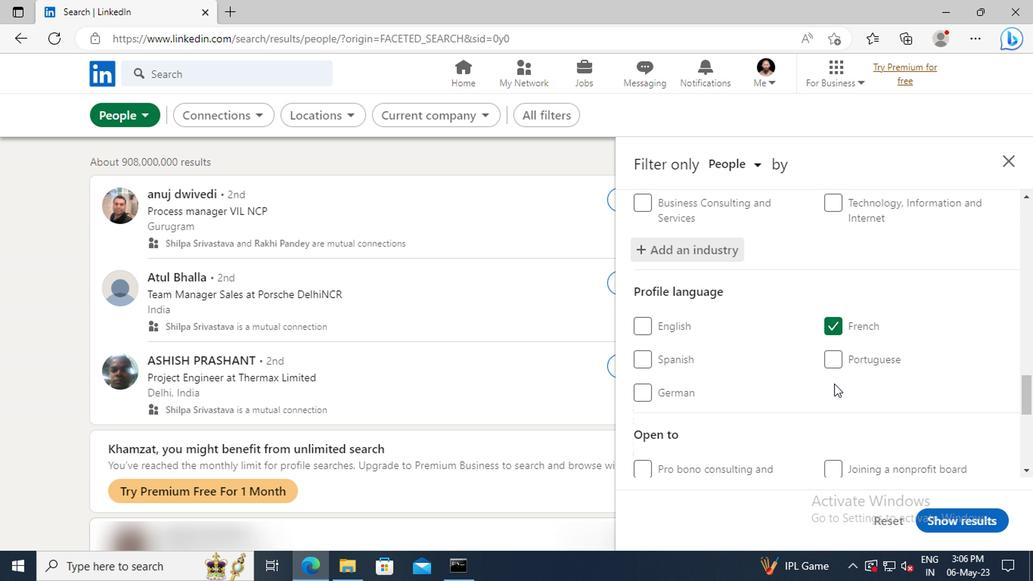 
Action: Mouse scrolled (824, 374) with delta (0, 0)
Screenshot: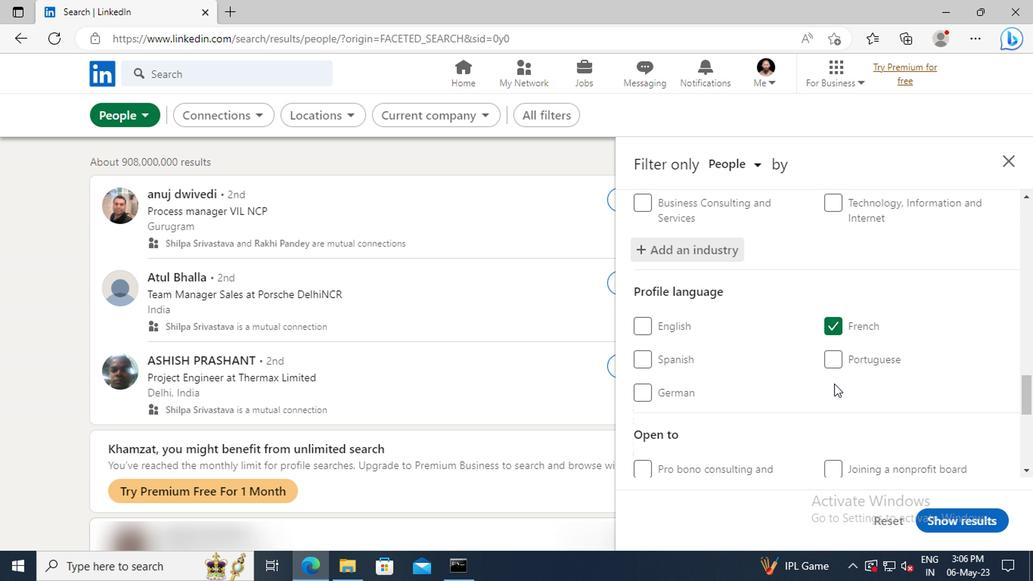 
Action: Mouse moved to (821, 370)
Screenshot: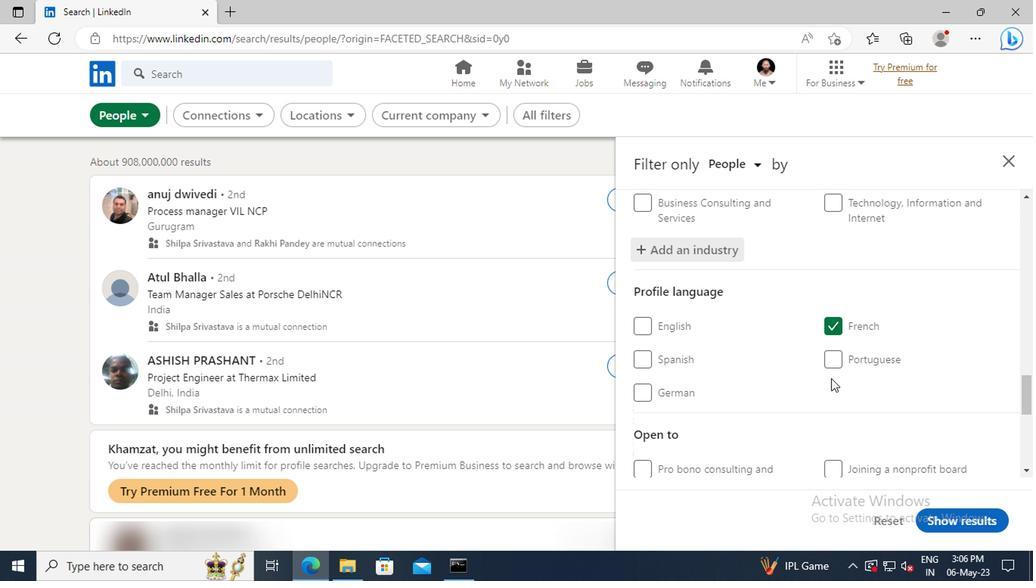 
Action: Mouse scrolled (821, 369) with delta (0, -1)
Screenshot: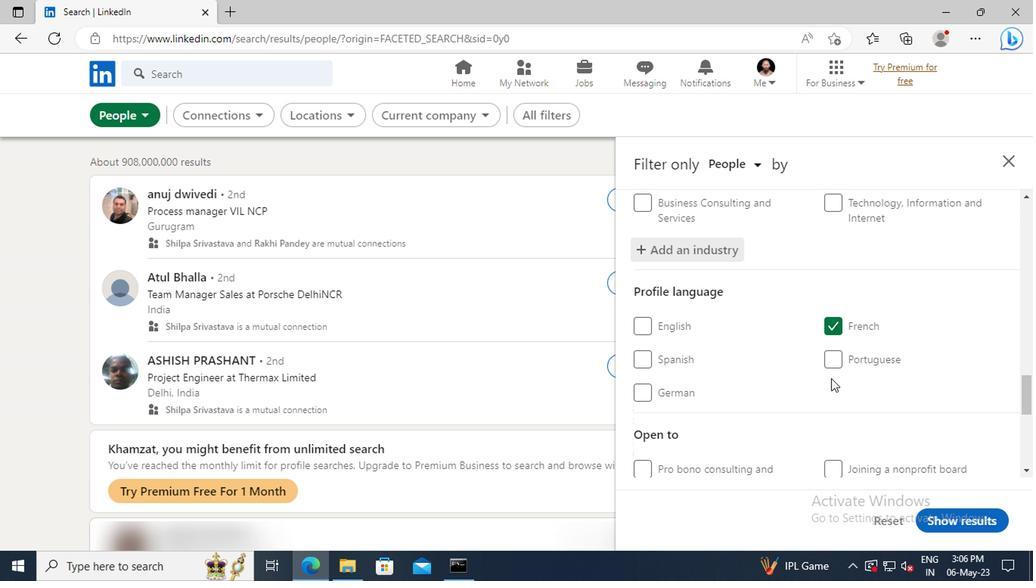 
Action: Mouse moved to (817, 365)
Screenshot: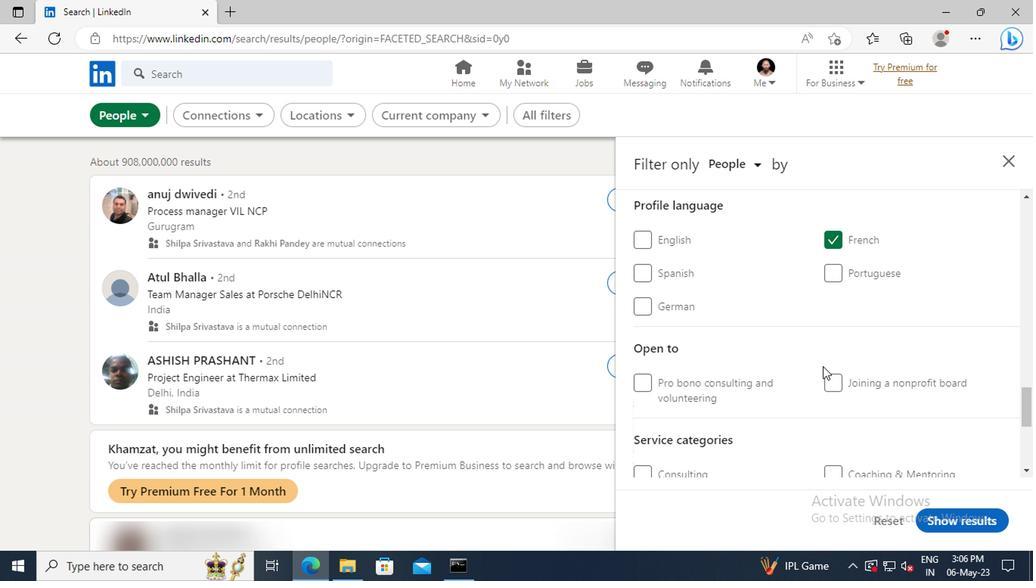 
Action: Mouse scrolled (817, 364) with delta (0, -1)
Screenshot: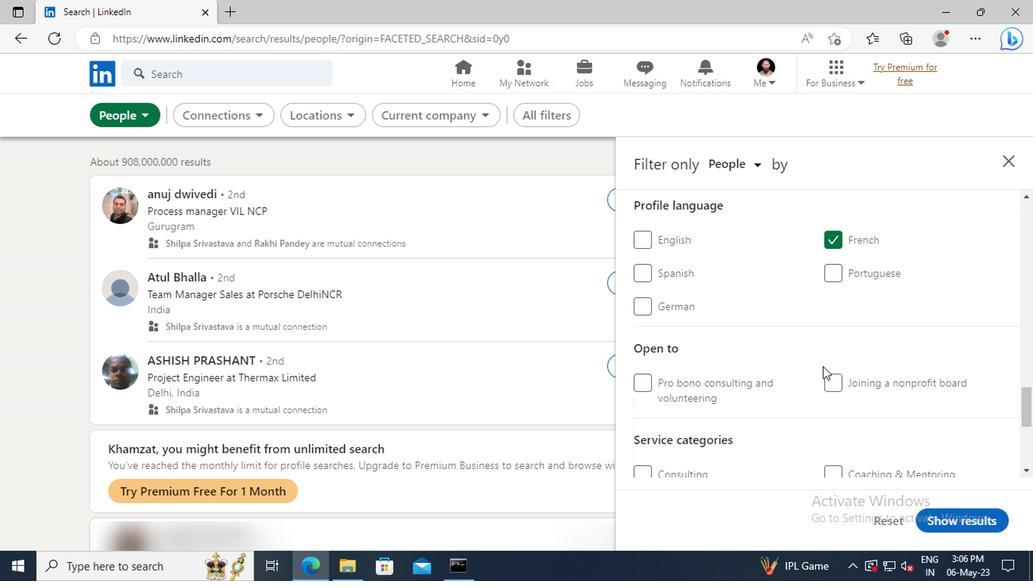 
Action: Mouse scrolled (817, 364) with delta (0, -1)
Screenshot: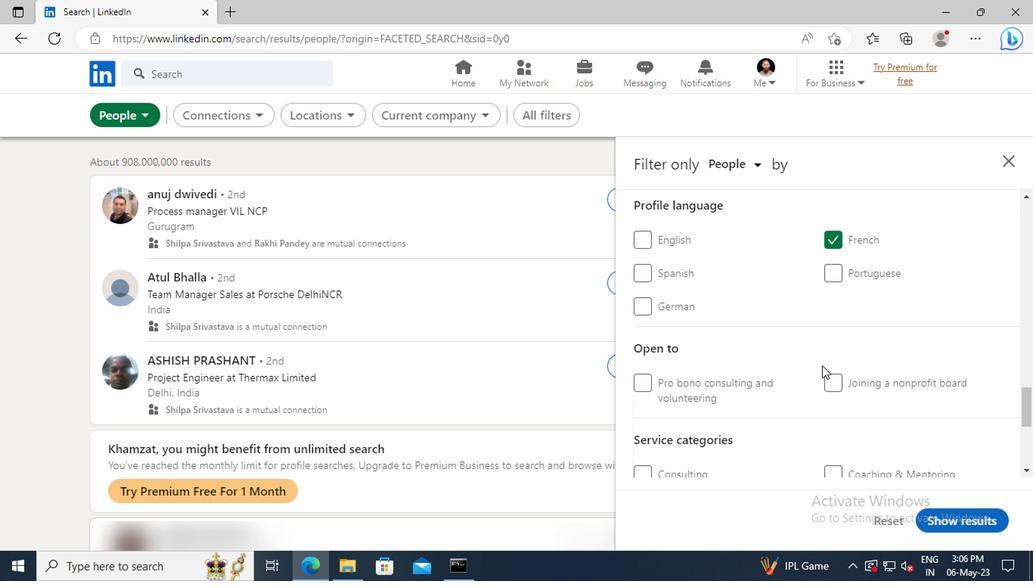 
Action: Mouse scrolled (817, 364) with delta (0, -1)
Screenshot: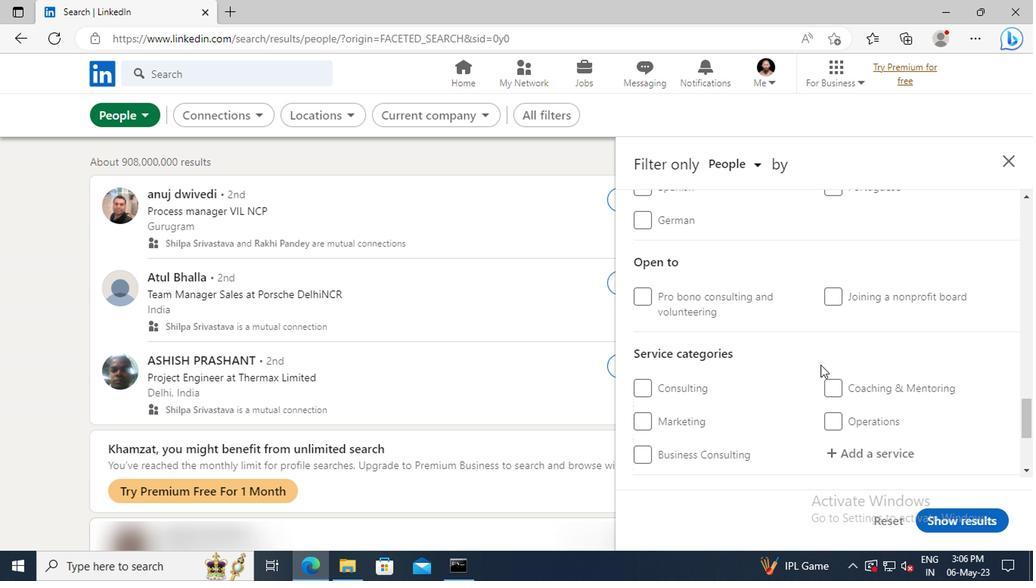 
Action: Mouse scrolled (817, 364) with delta (0, -1)
Screenshot: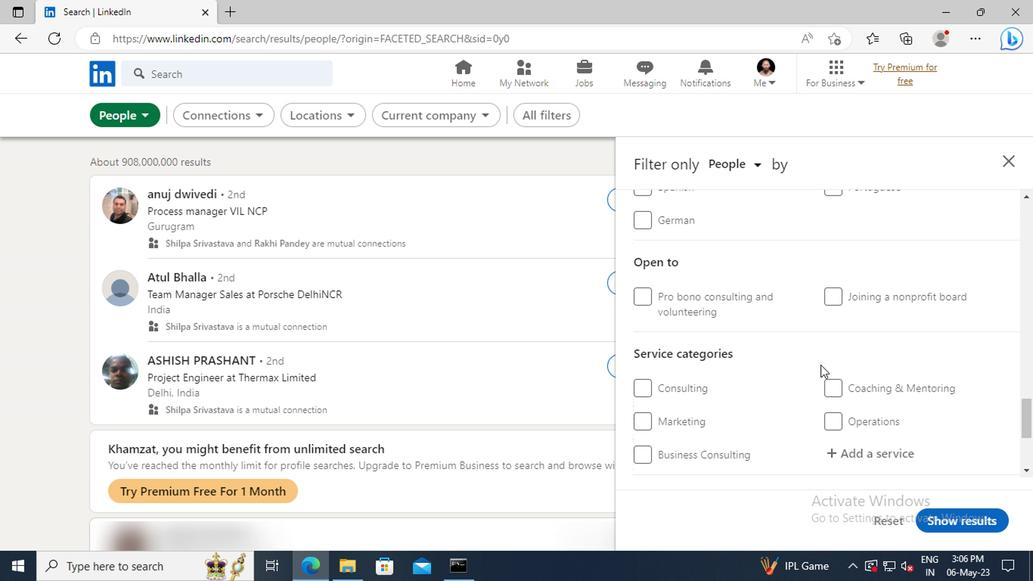 
Action: Mouse moved to (827, 365)
Screenshot: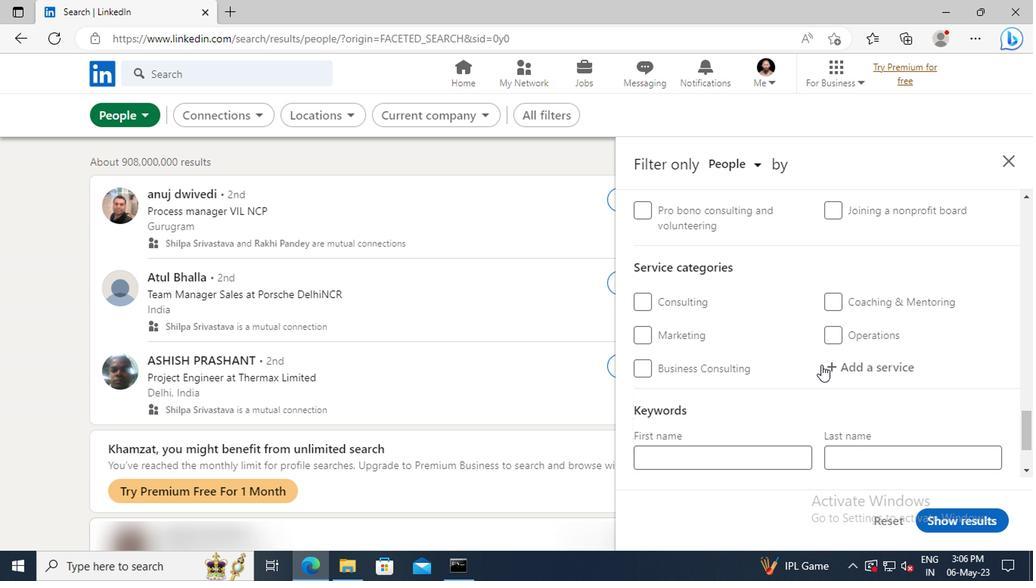 
Action: Mouse pressed left at (827, 365)
Screenshot: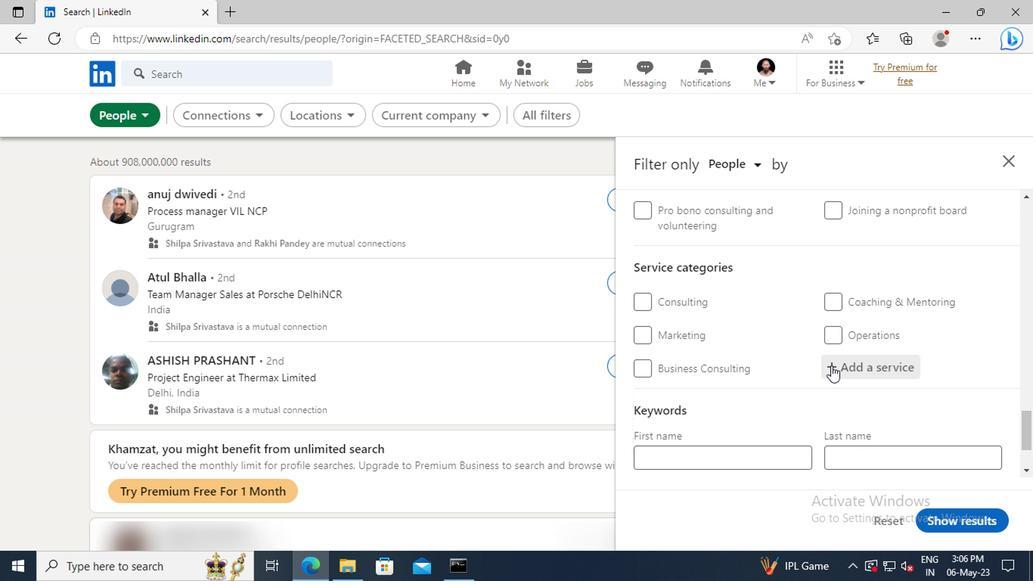 
Action: Key pressed <Key.shift>CATERING<Key.space><Key.shift>CHANGE<Key.enter>
Screenshot: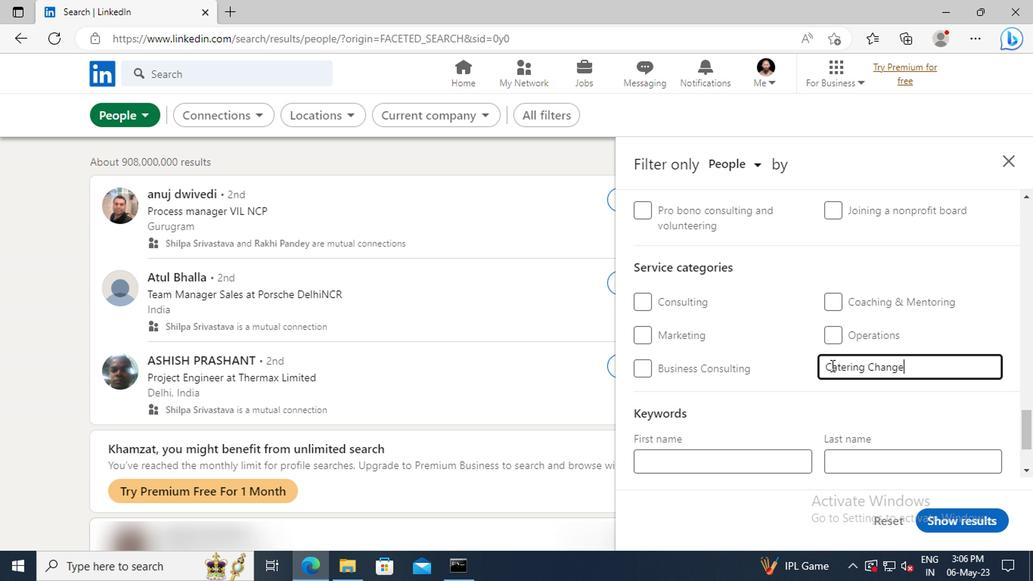 
Action: Mouse scrolled (827, 365) with delta (0, 0)
Screenshot: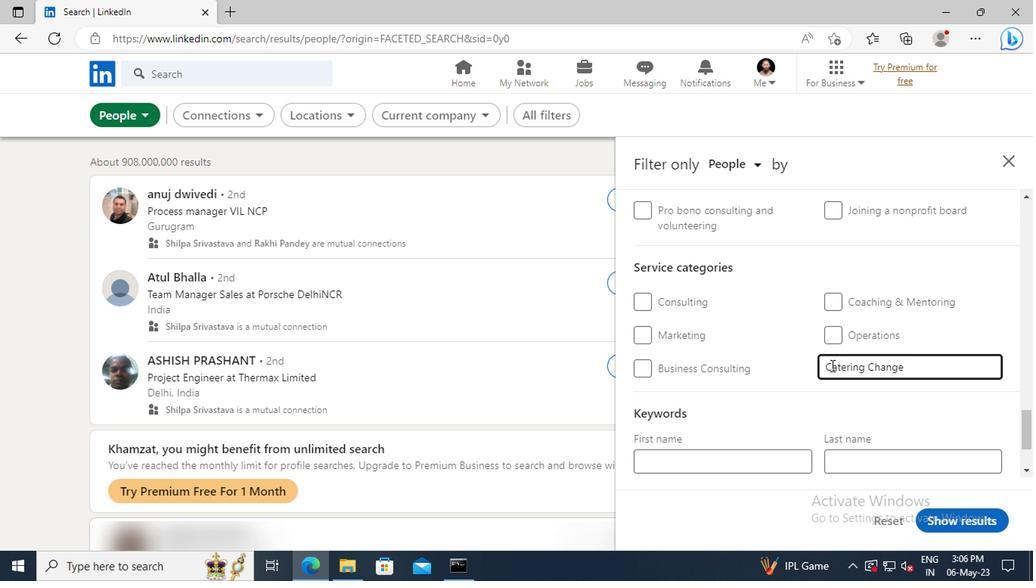 
Action: Mouse scrolled (827, 365) with delta (0, 0)
Screenshot: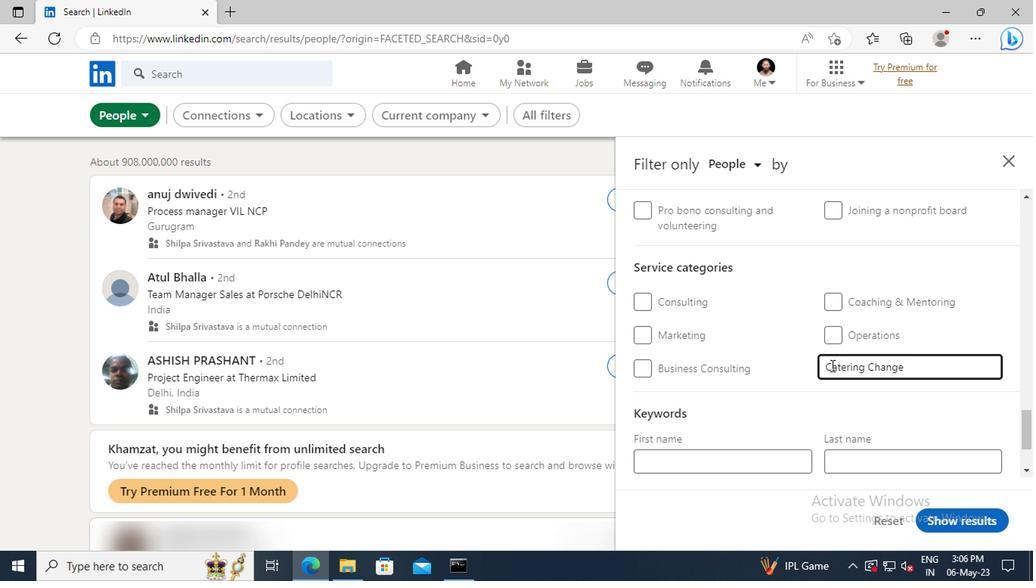 
Action: Mouse scrolled (827, 365) with delta (0, 0)
Screenshot: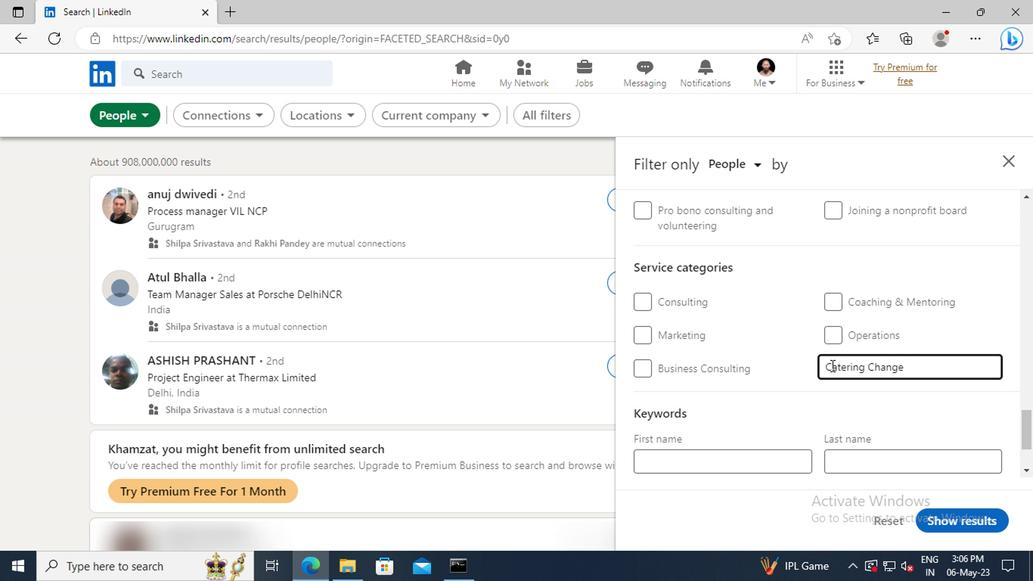 
Action: Mouse scrolled (827, 365) with delta (0, 0)
Screenshot: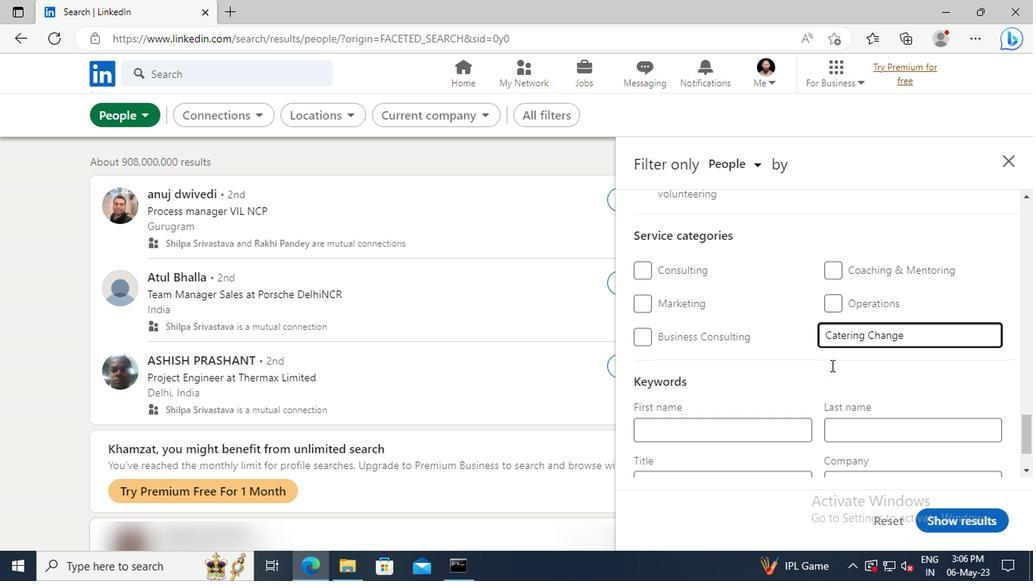 
Action: Mouse moved to (765, 411)
Screenshot: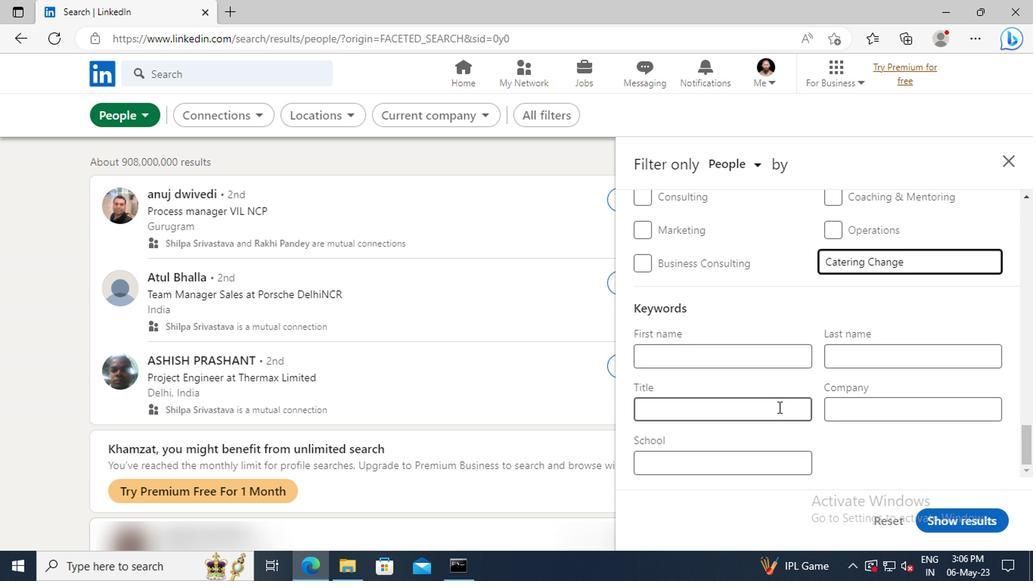 
Action: Mouse pressed left at (765, 411)
Screenshot: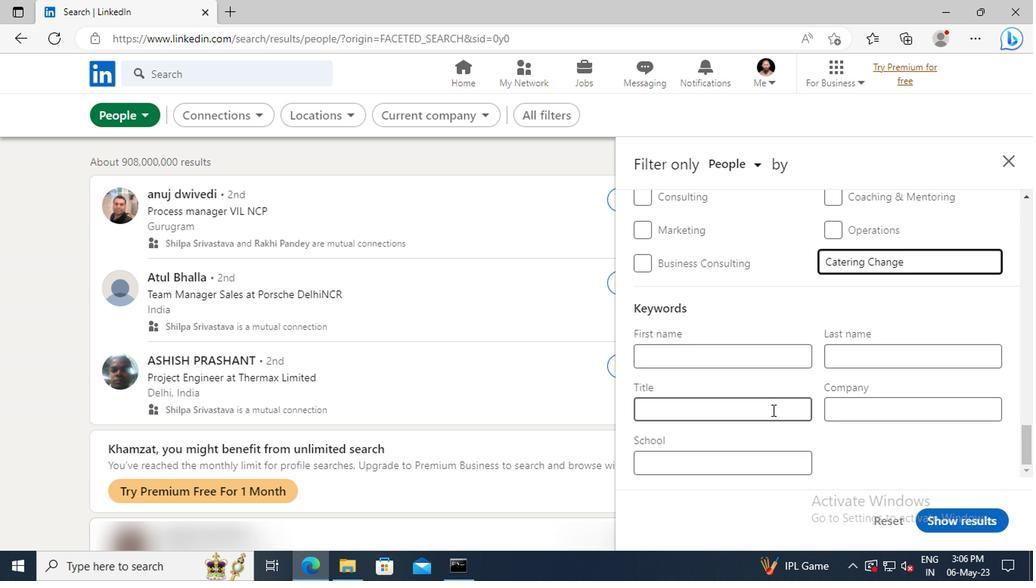 
Action: Key pressed <Key.shift>
Screenshot: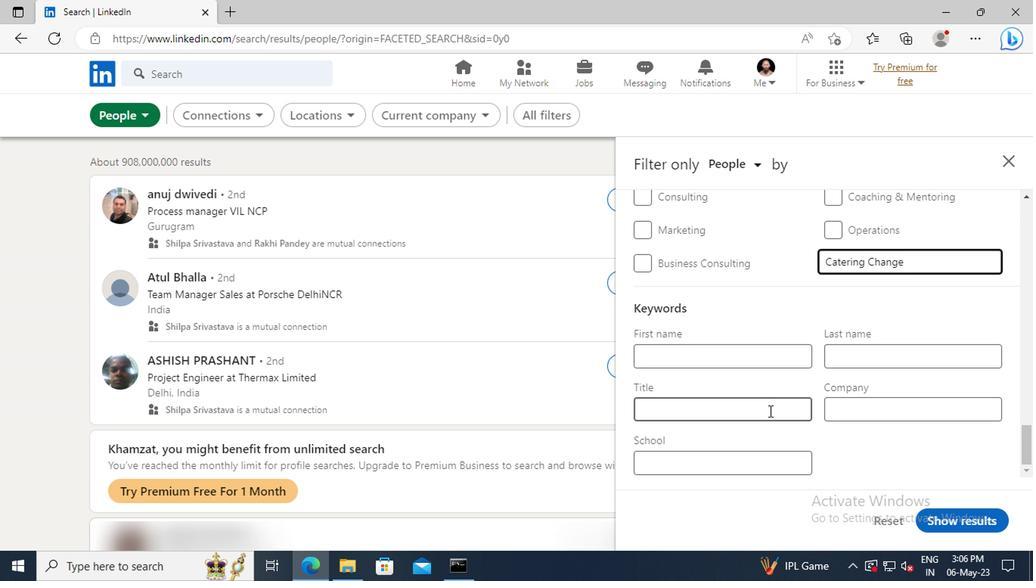 
Action: Mouse moved to (767, 411)
Screenshot: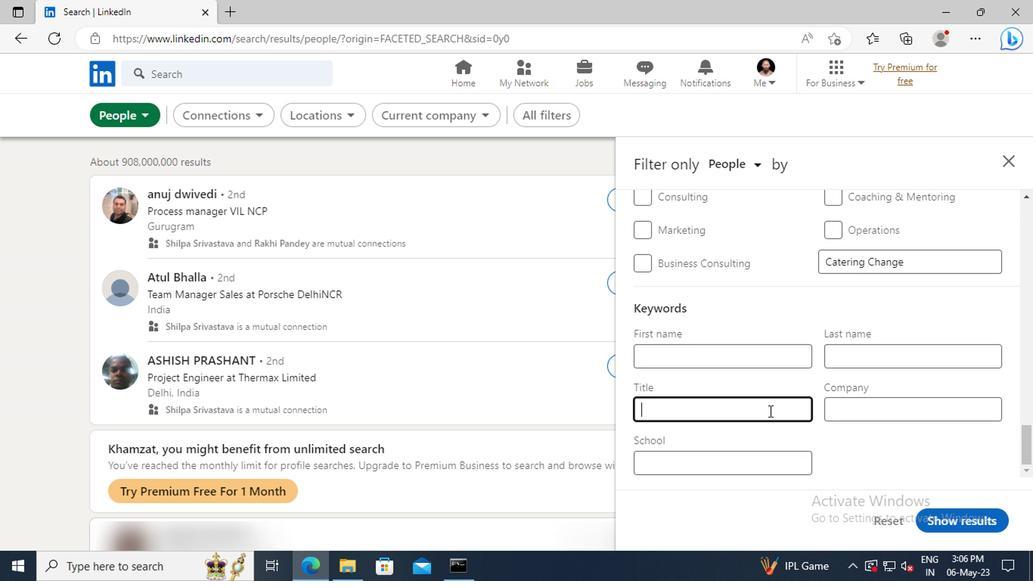 
Action: Key pressed SHIPPING<Key.space>AND<Key.space><Key.shift>RECEIVING<Key.space><Key.shift>STAFF<Key.enter>
Screenshot: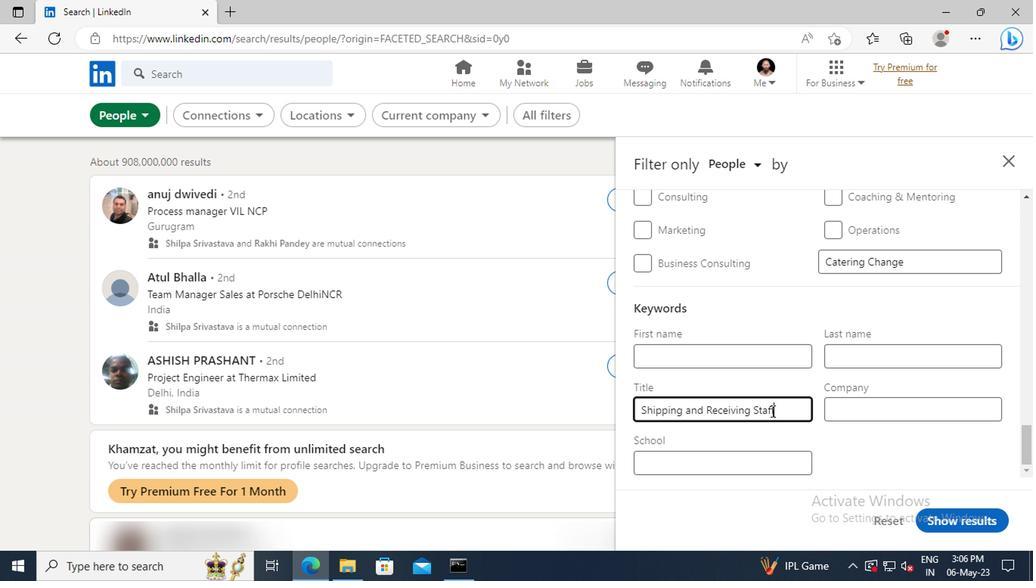 
Action: Mouse moved to (927, 516)
Screenshot: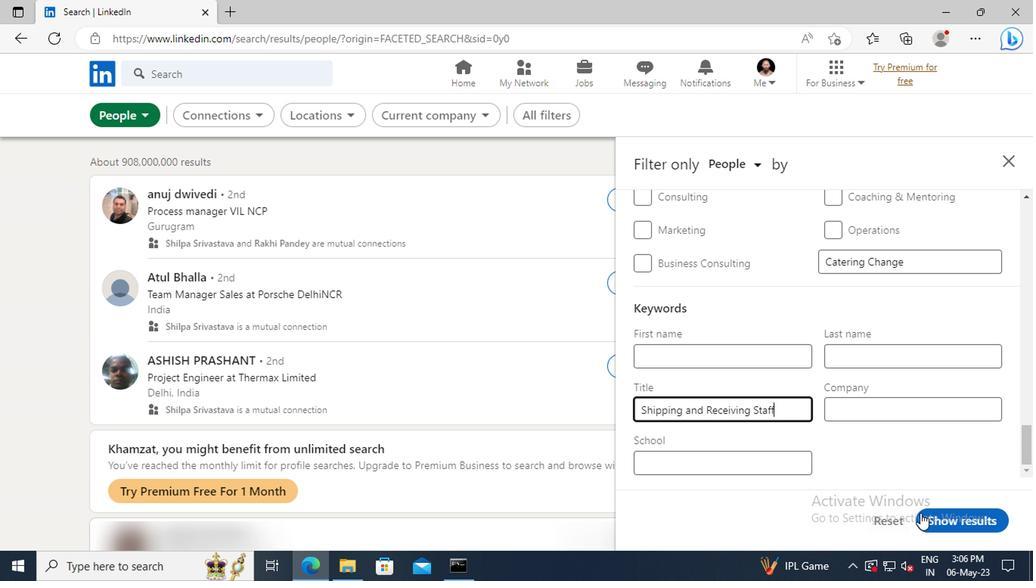 
Action: Mouse pressed left at (927, 516)
Screenshot: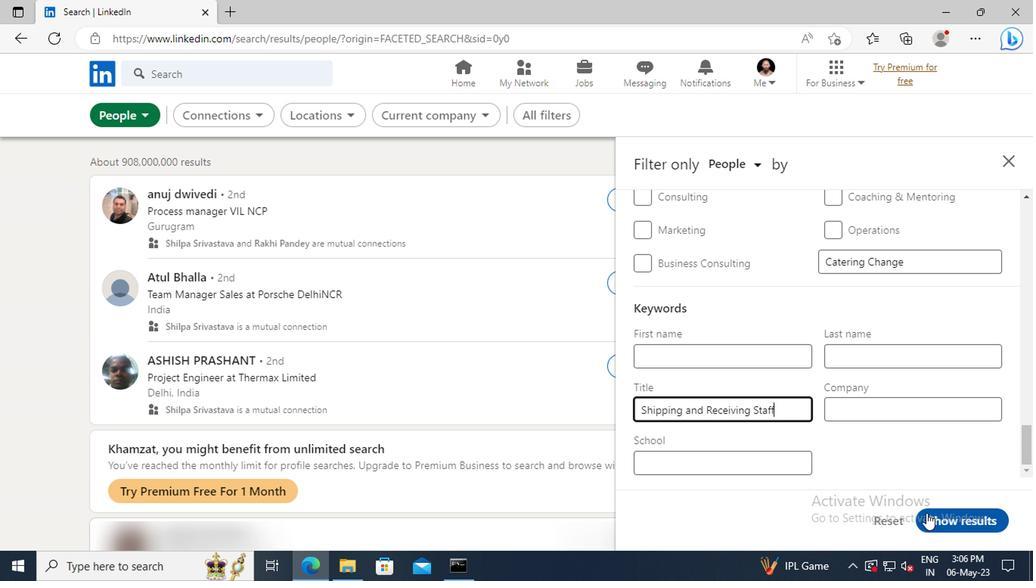 
Action: Mouse moved to (928, 514)
Screenshot: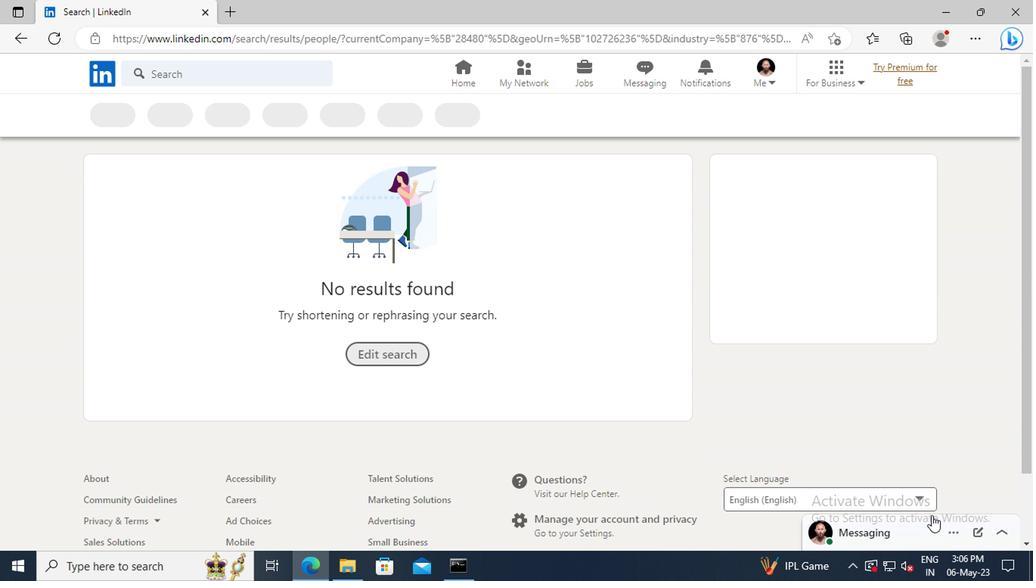 
